 Task: Look for space in Villa Lugano, Argentina from 1st July, 2023 to 8th July, 2023 for 2 adults, 1 child in price range Rs.15000 to Rs.20000. Place can be entire place with 1  bedroom having 1 bed and 1 bathroom. Property type can be hotel. Amenities needed are: washing machine, heating, . Booking option can be shelf check-in. Required host language is English.
Action: Mouse moved to (510, 100)
Screenshot: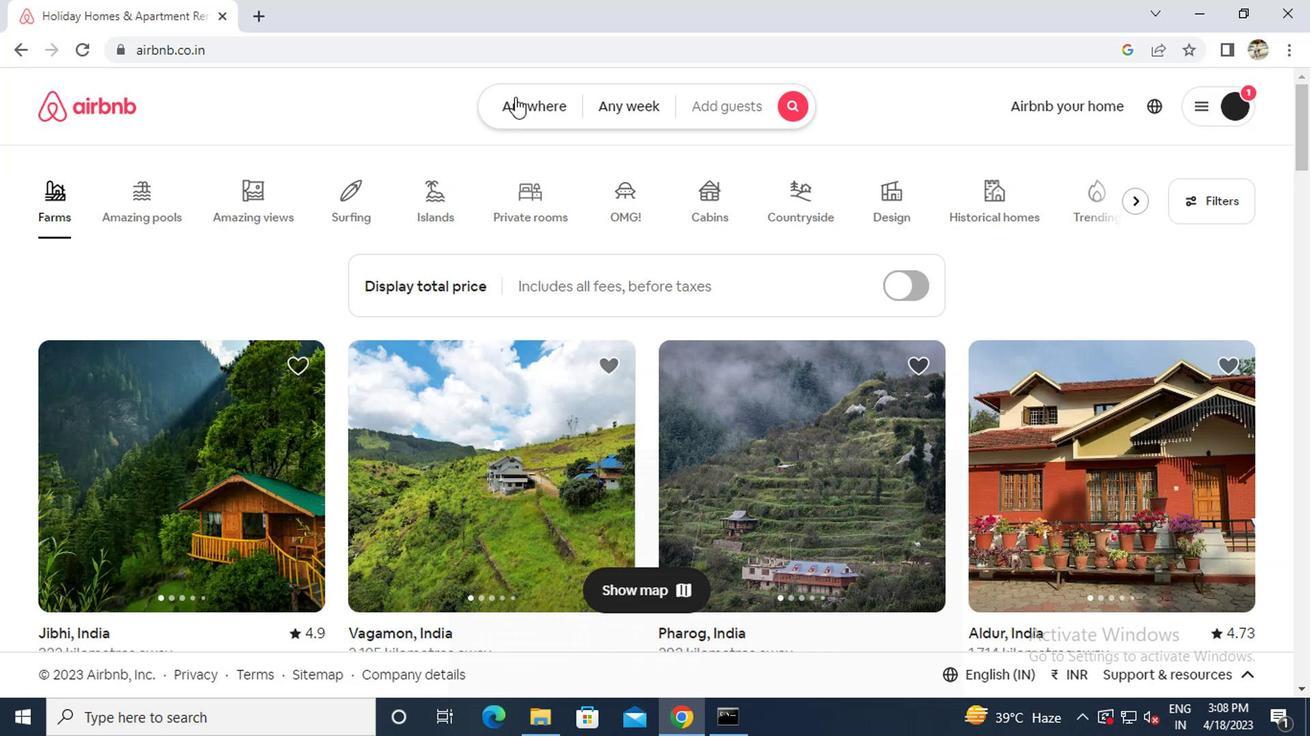 
Action: Mouse pressed left at (510, 100)
Screenshot: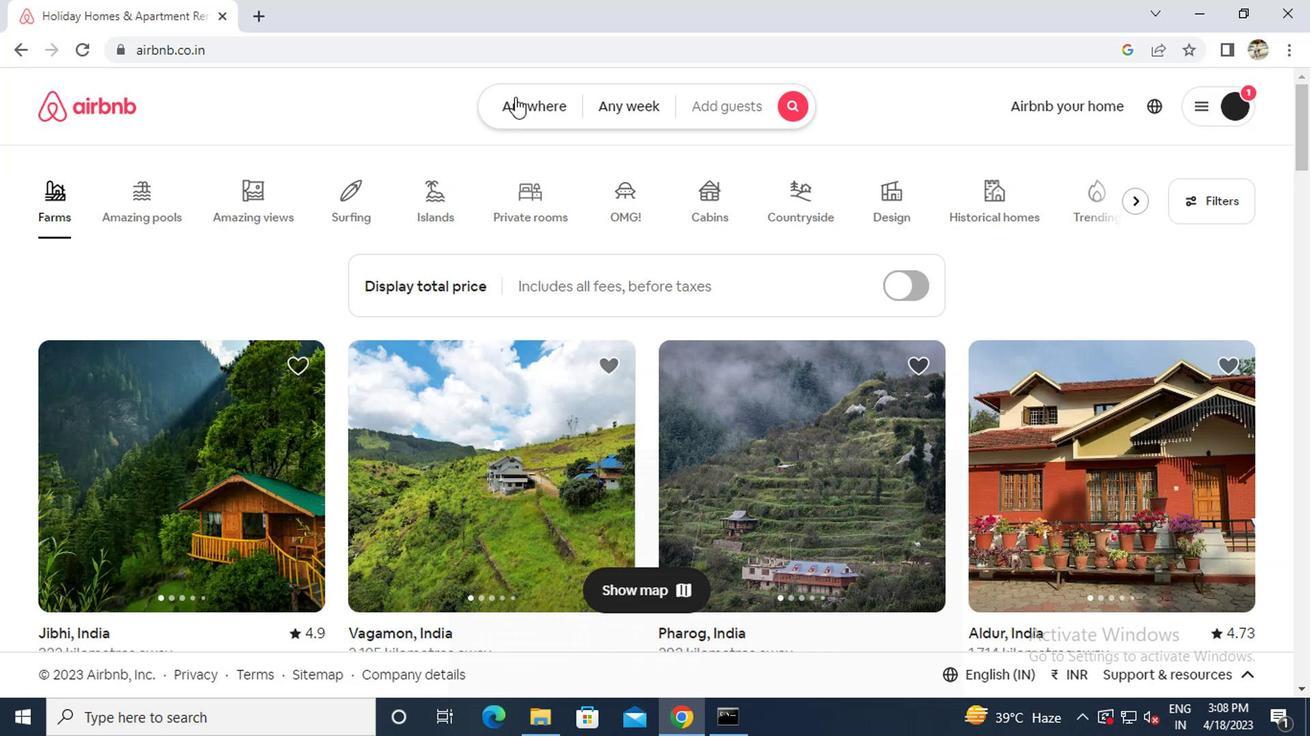 
Action: Mouse moved to (405, 179)
Screenshot: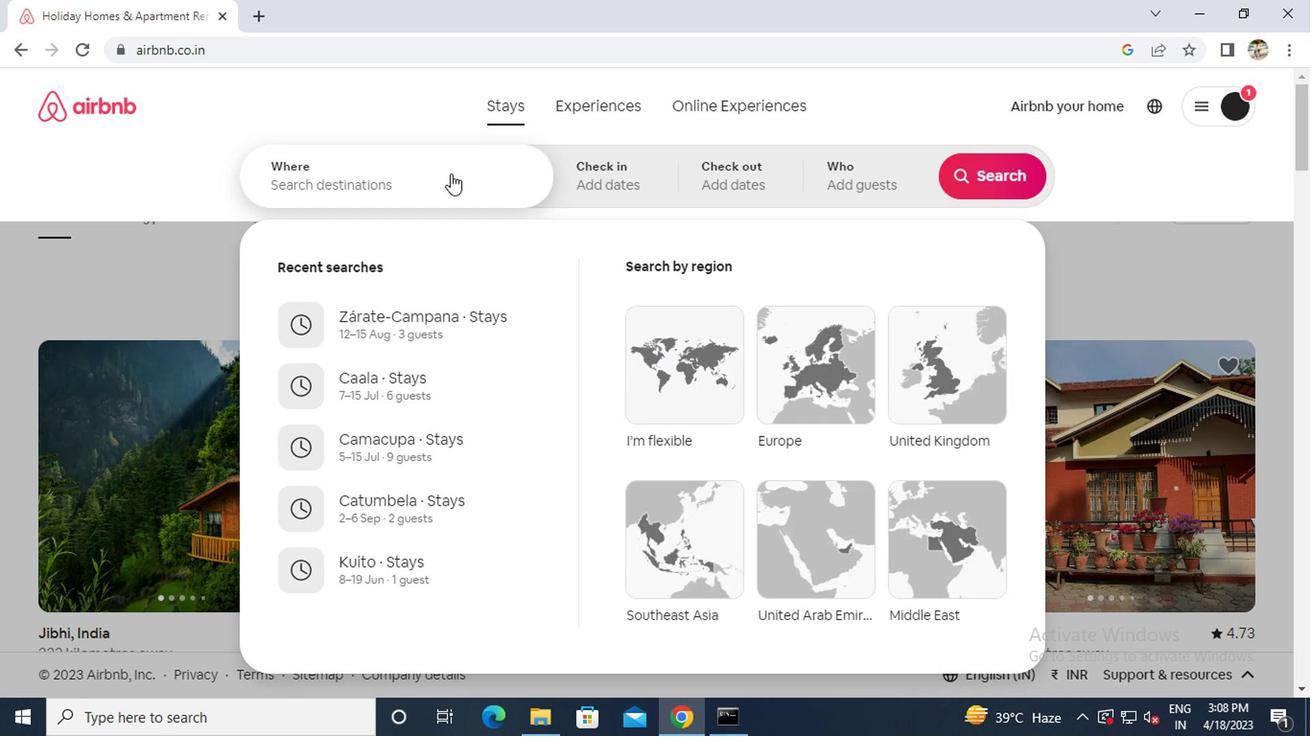 
Action: Mouse pressed left at (405, 179)
Screenshot: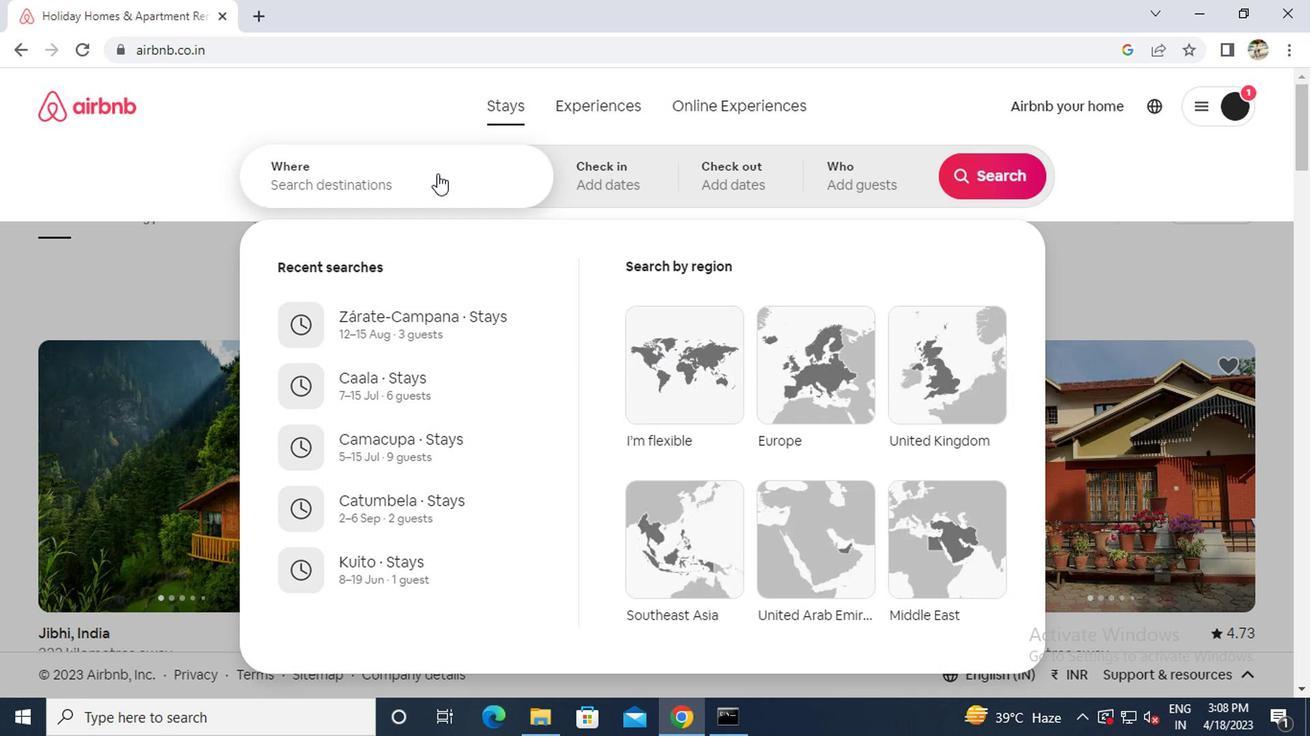 
Action: Key pressed v<Key.caps_lock>illa<Key.space><Key.caps_lock>l<Key.caps_lock>ugano<Key.space>
Screenshot: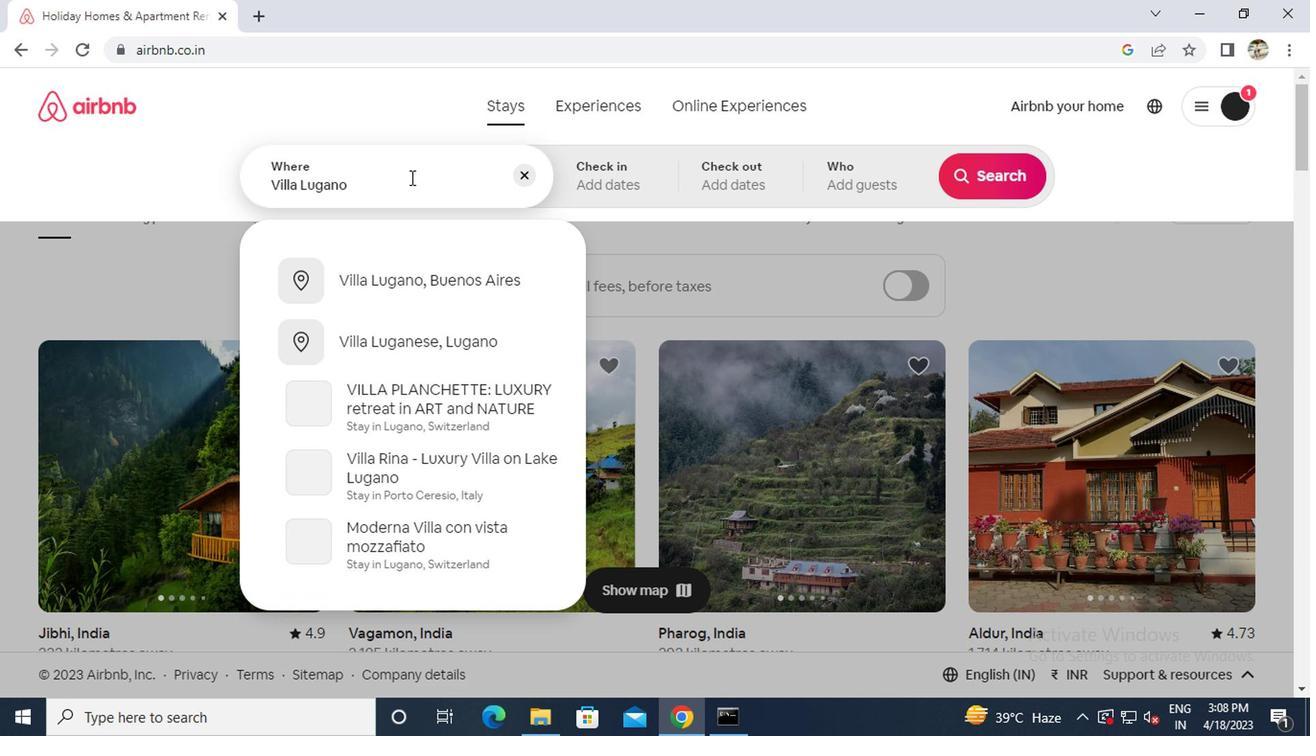 
Action: Mouse moved to (421, 283)
Screenshot: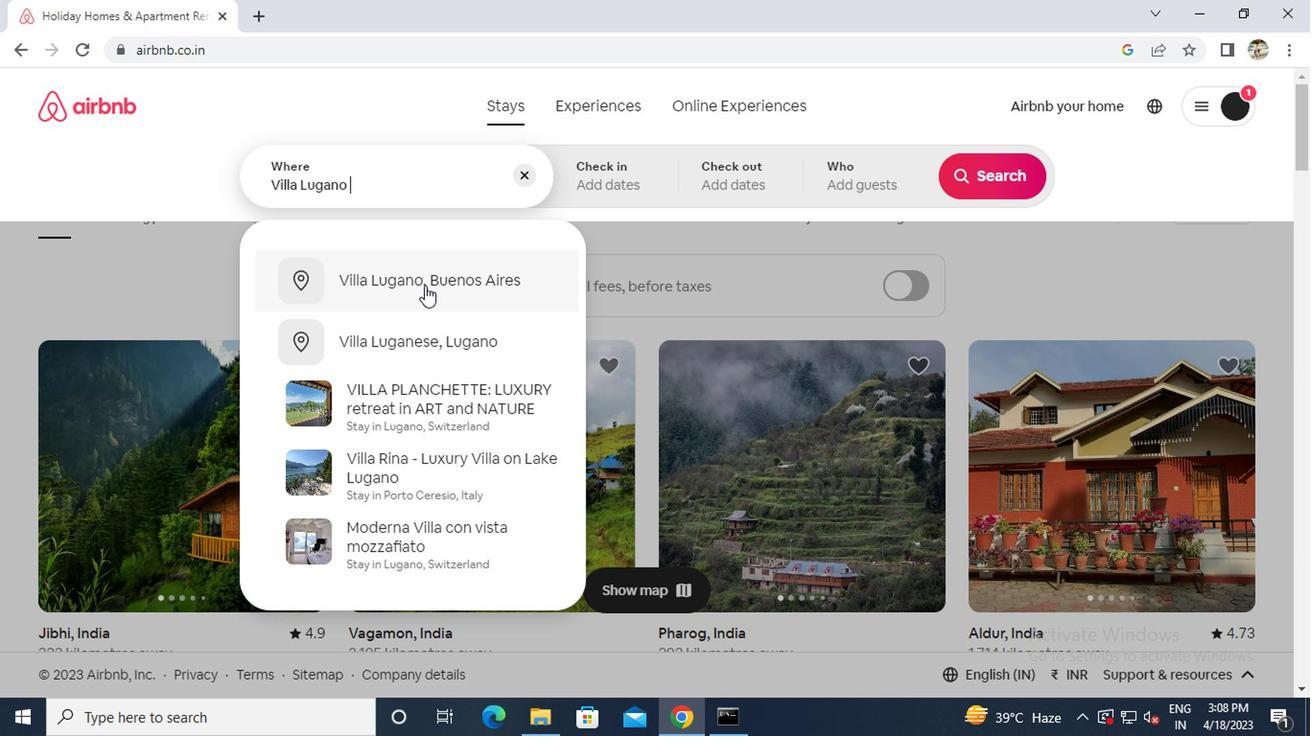 
Action: Mouse pressed left at (421, 283)
Screenshot: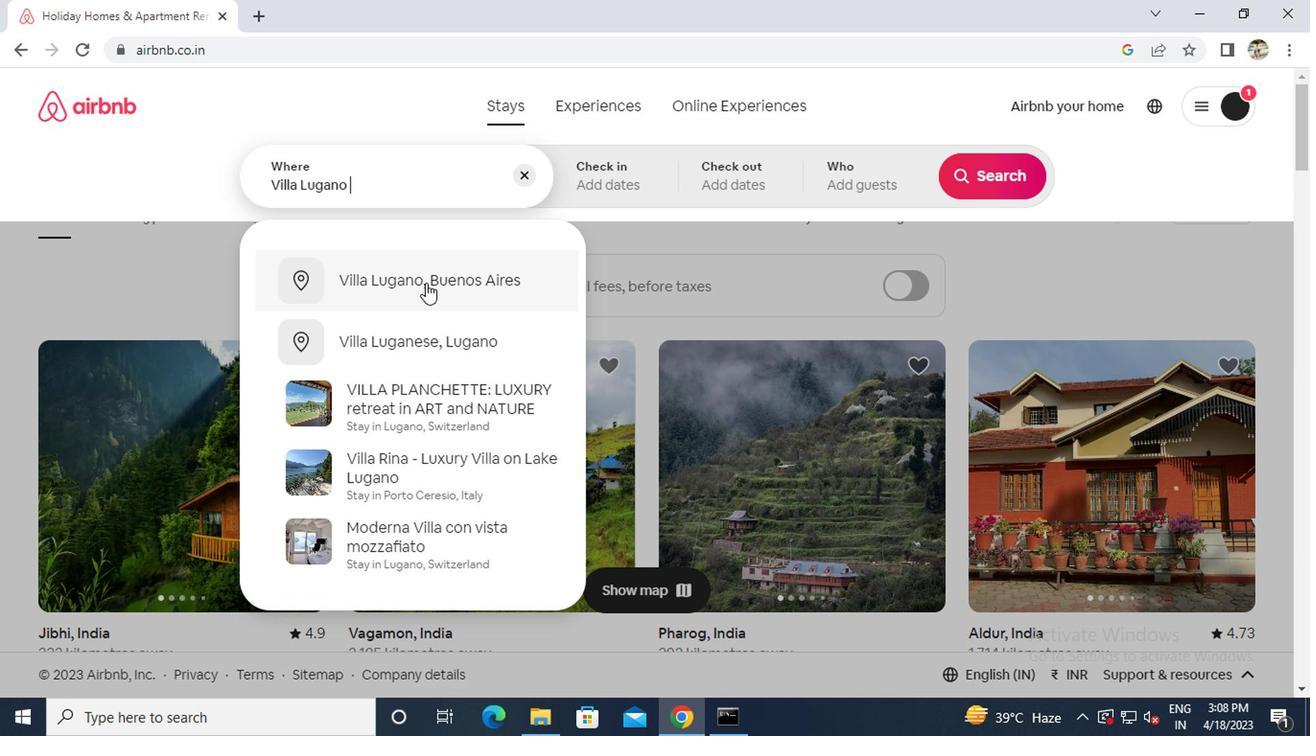 
Action: Mouse moved to (977, 332)
Screenshot: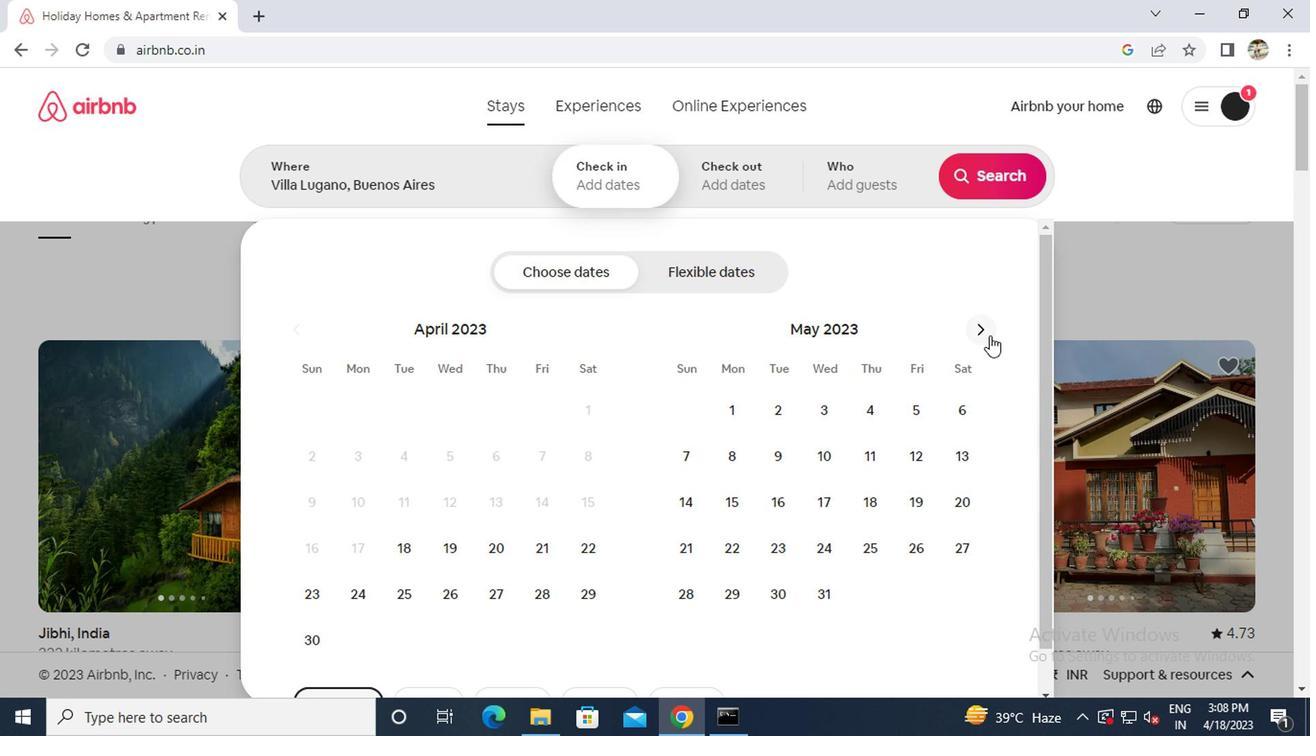 
Action: Mouse pressed left at (977, 332)
Screenshot: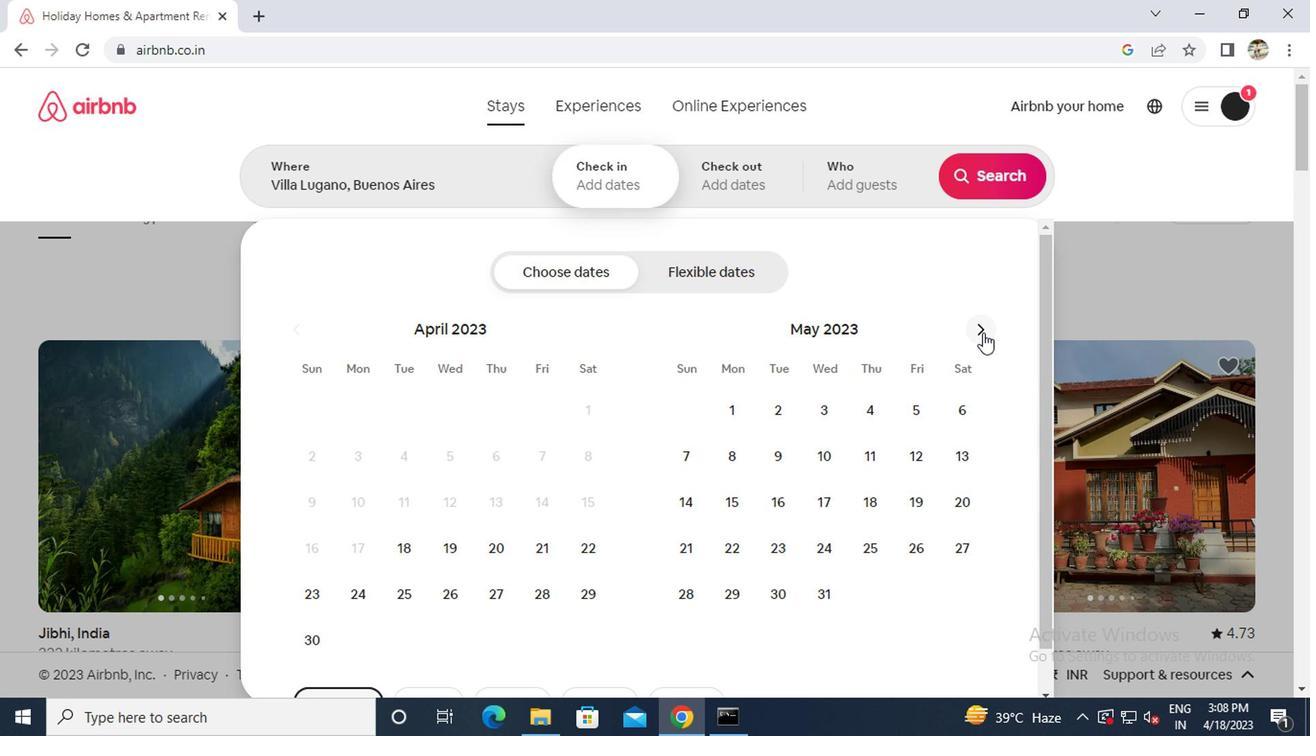 
Action: Mouse pressed left at (977, 332)
Screenshot: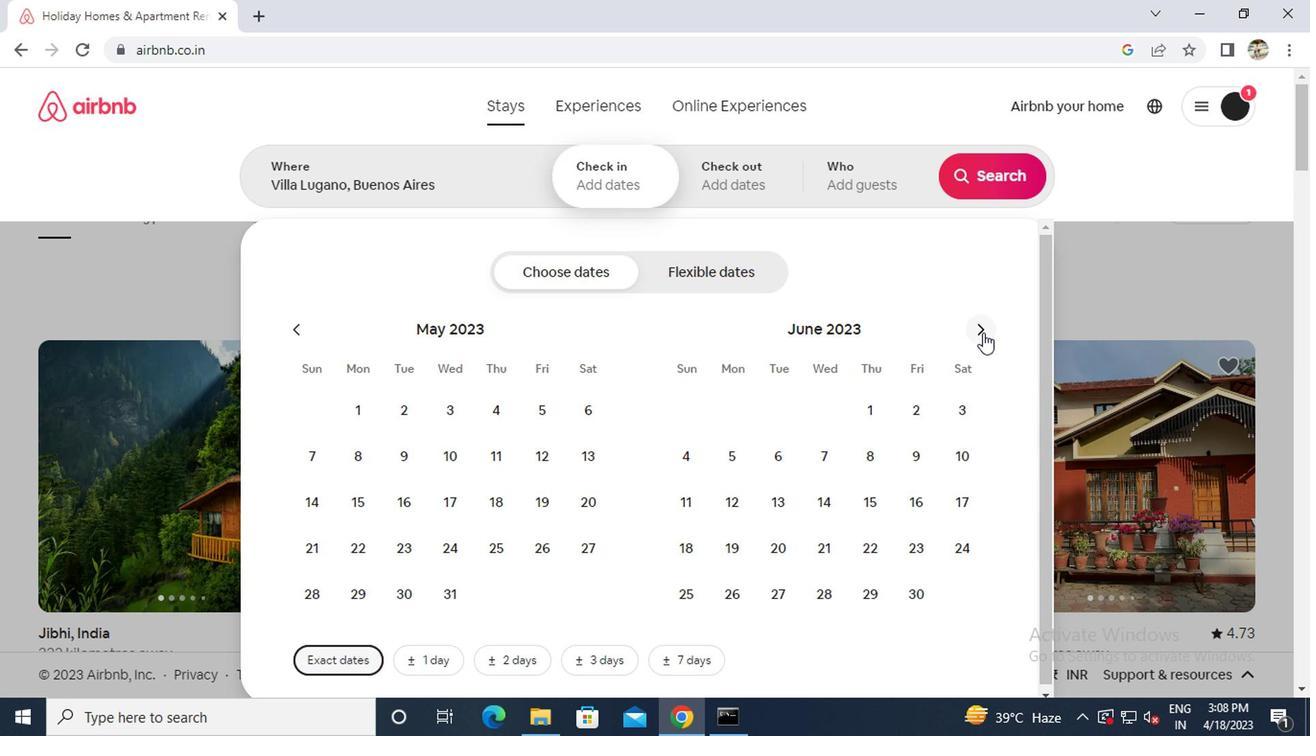 
Action: Mouse moved to (948, 403)
Screenshot: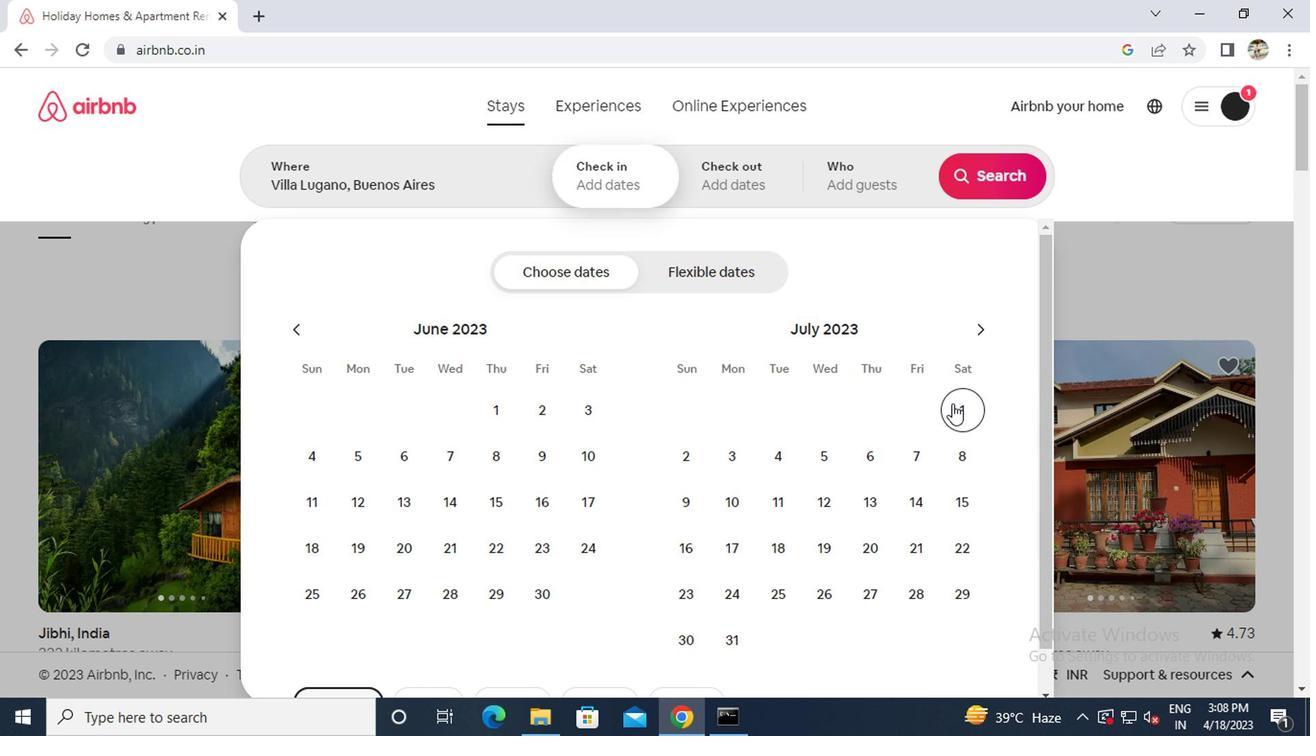 
Action: Mouse pressed left at (948, 403)
Screenshot: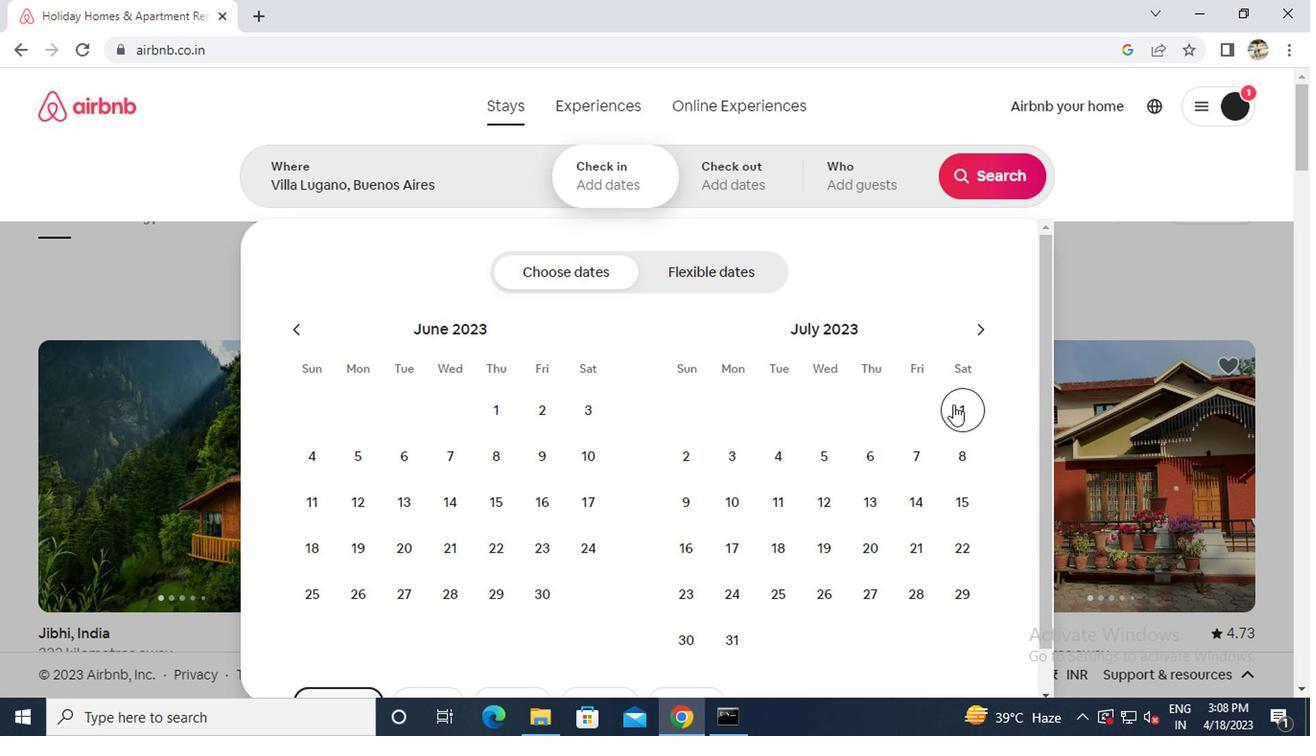 
Action: Mouse moved to (951, 454)
Screenshot: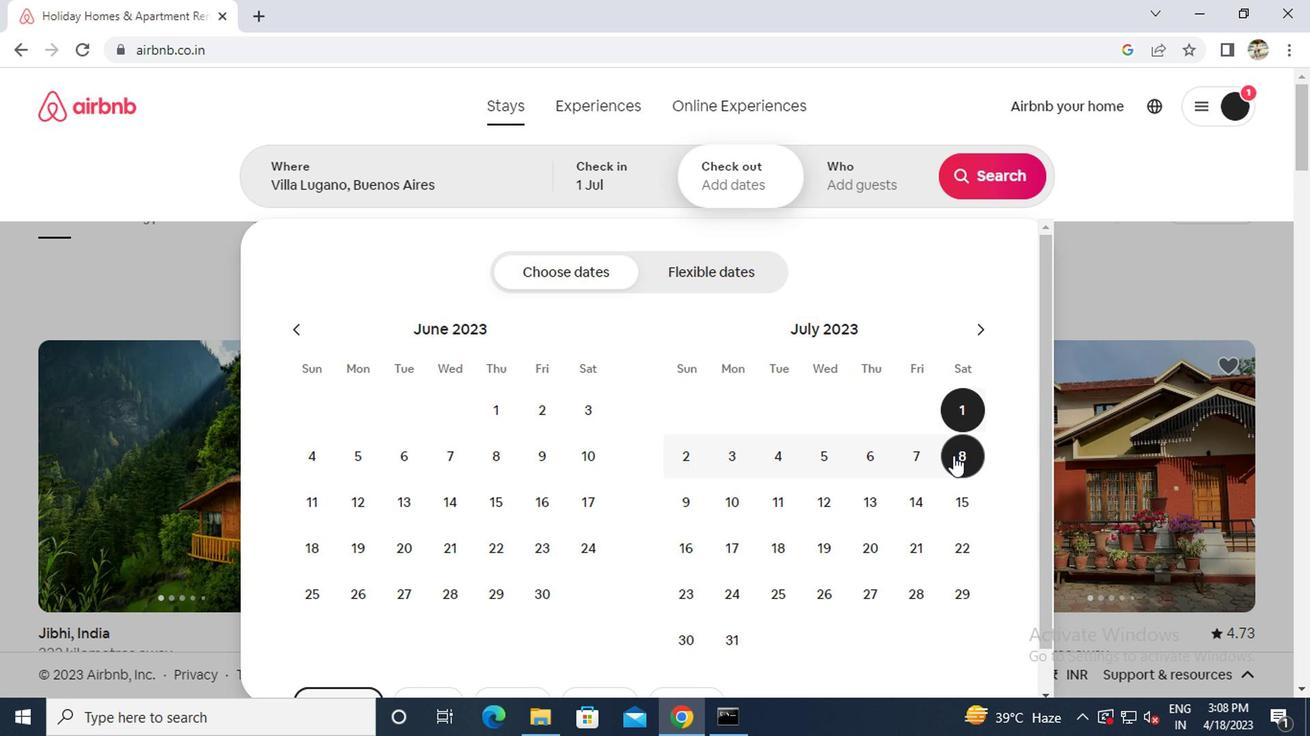 
Action: Mouse pressed left at (951, 454)
Screenshot: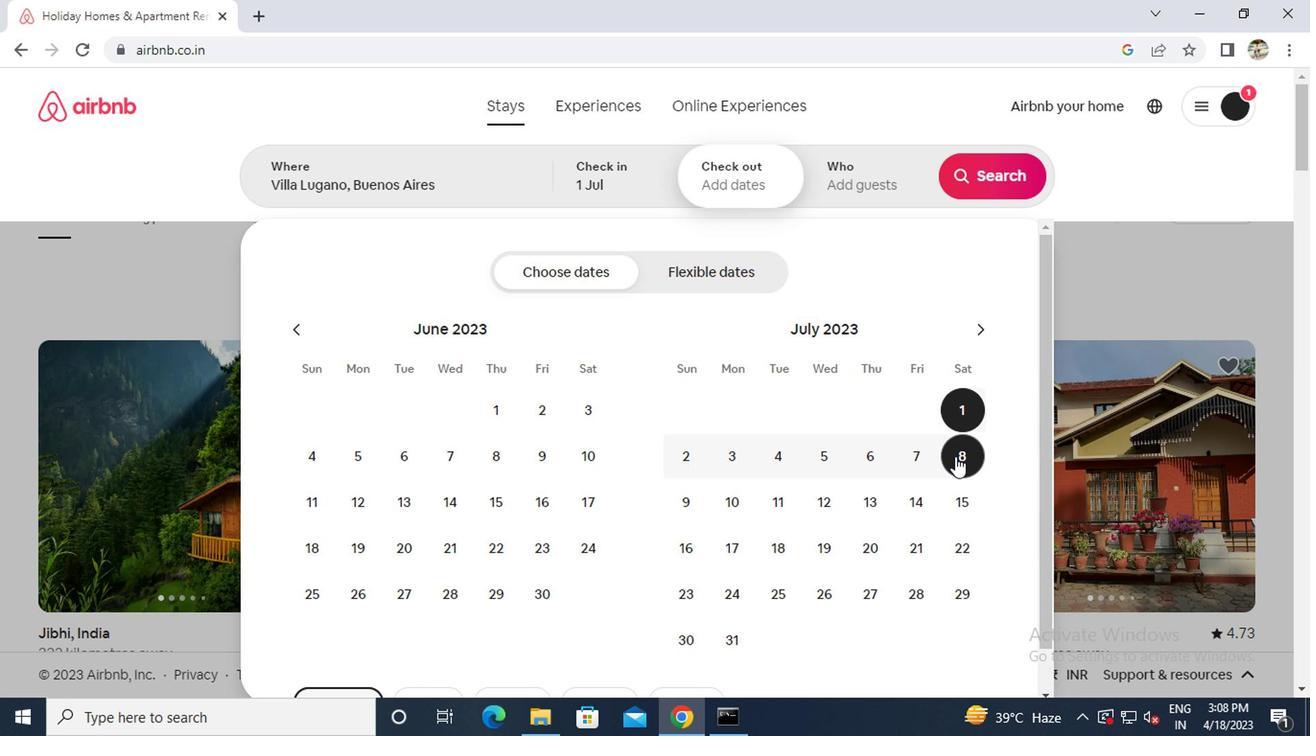 
Action: Mouse moved to (865, 199)
Screenshot: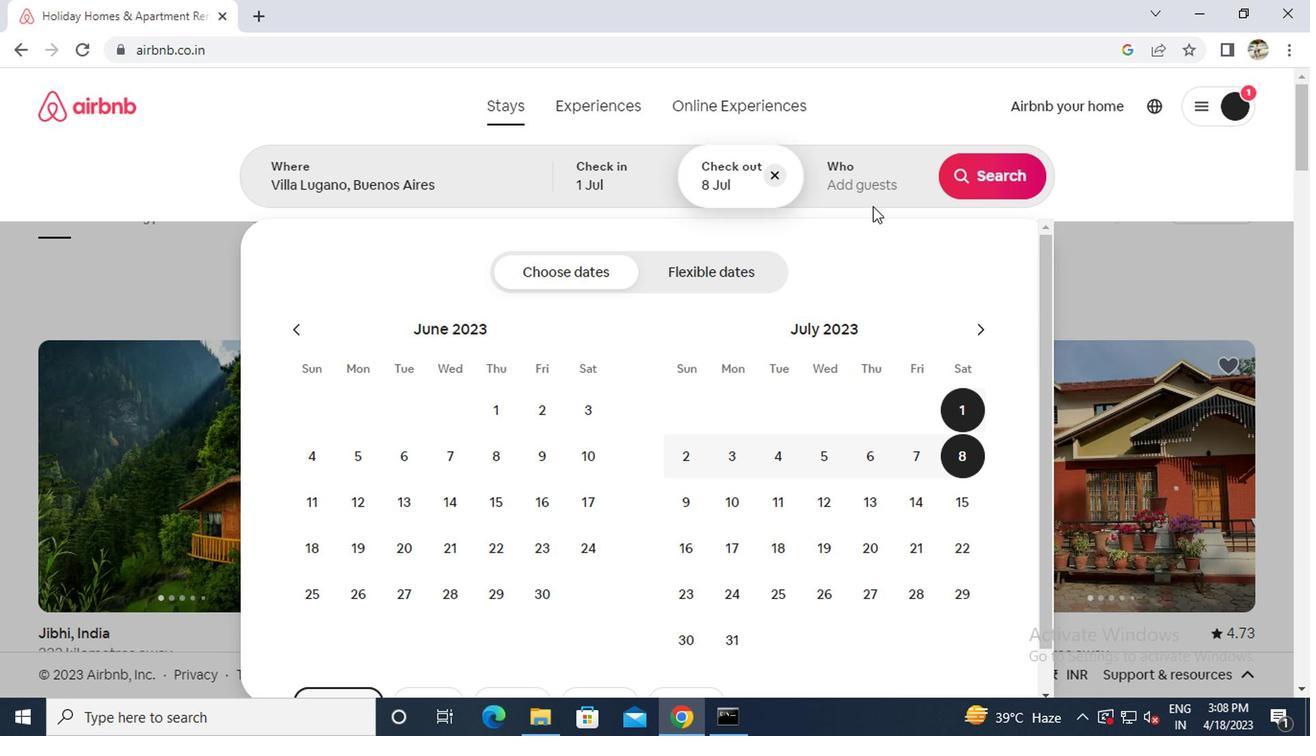 
Action: Mouse pressed left at (865, 199)
Screenshot: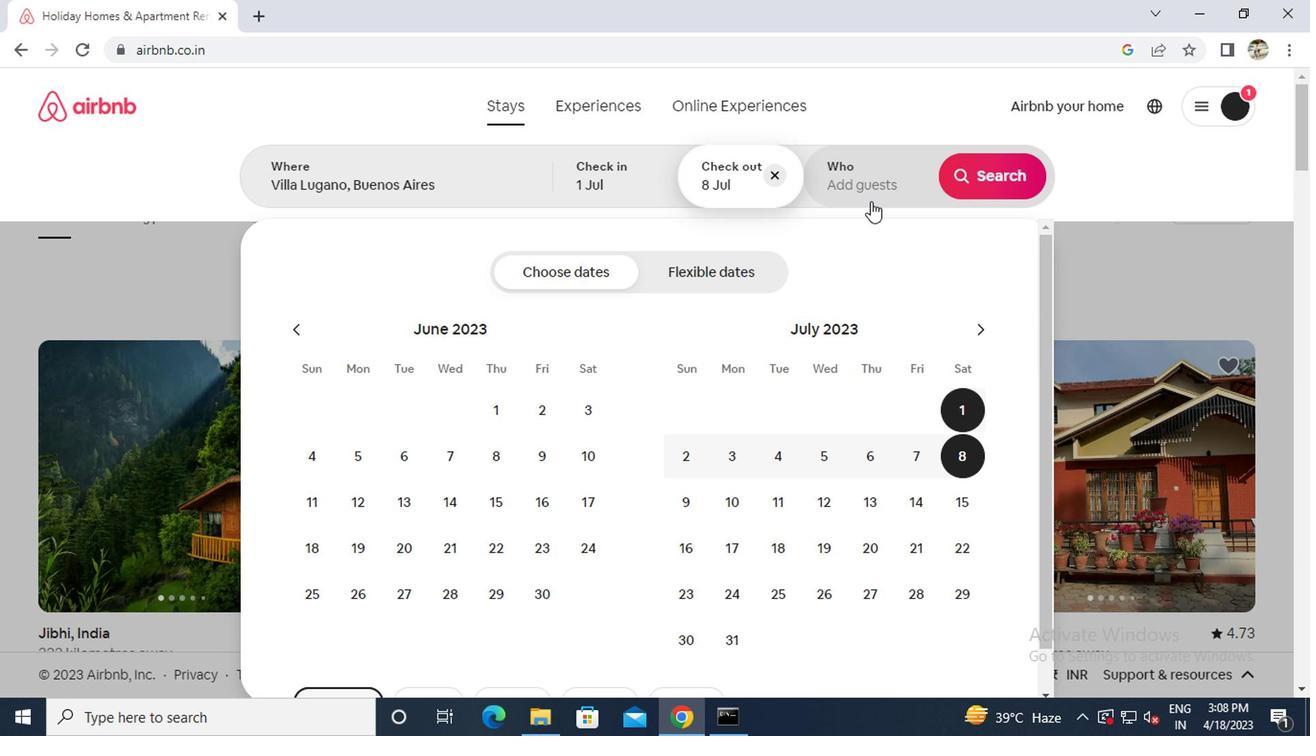 
Action: Mouse moved to (993, 272)
Screenshot: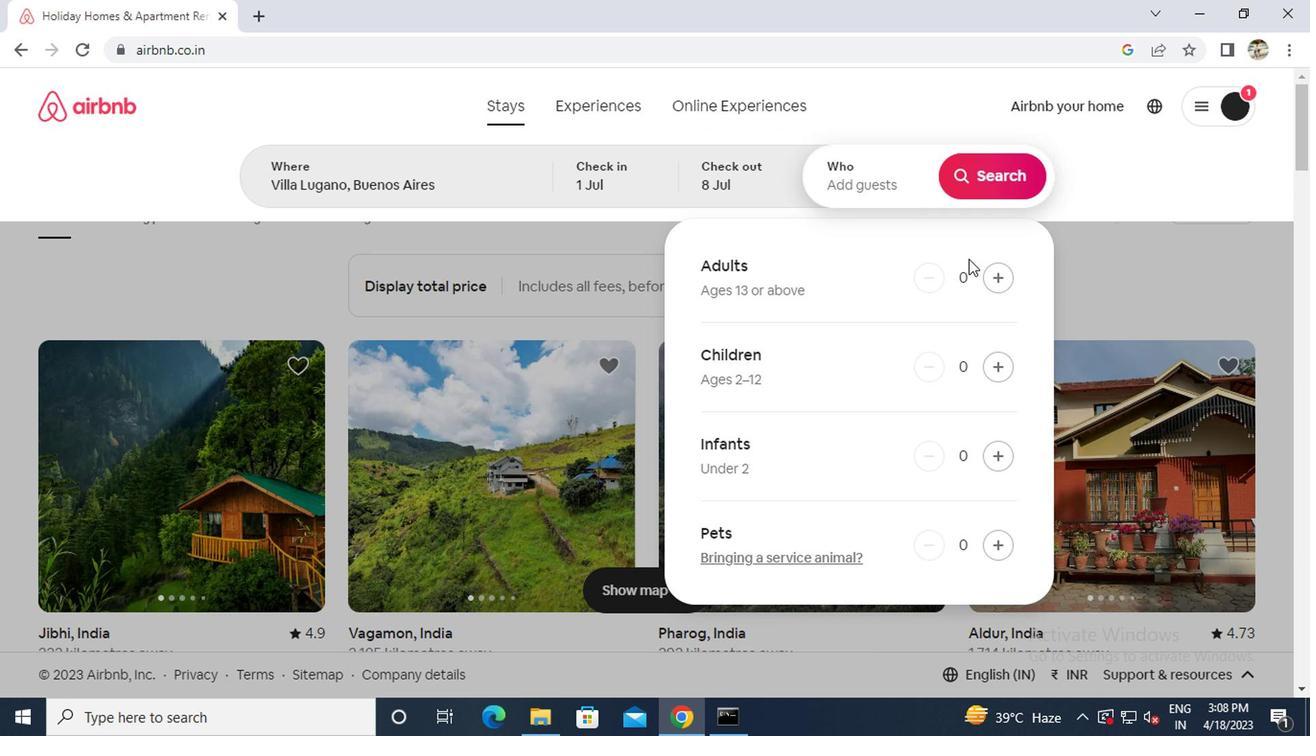 
Action: Mouse pressed left at (993, 272)
Screenshot: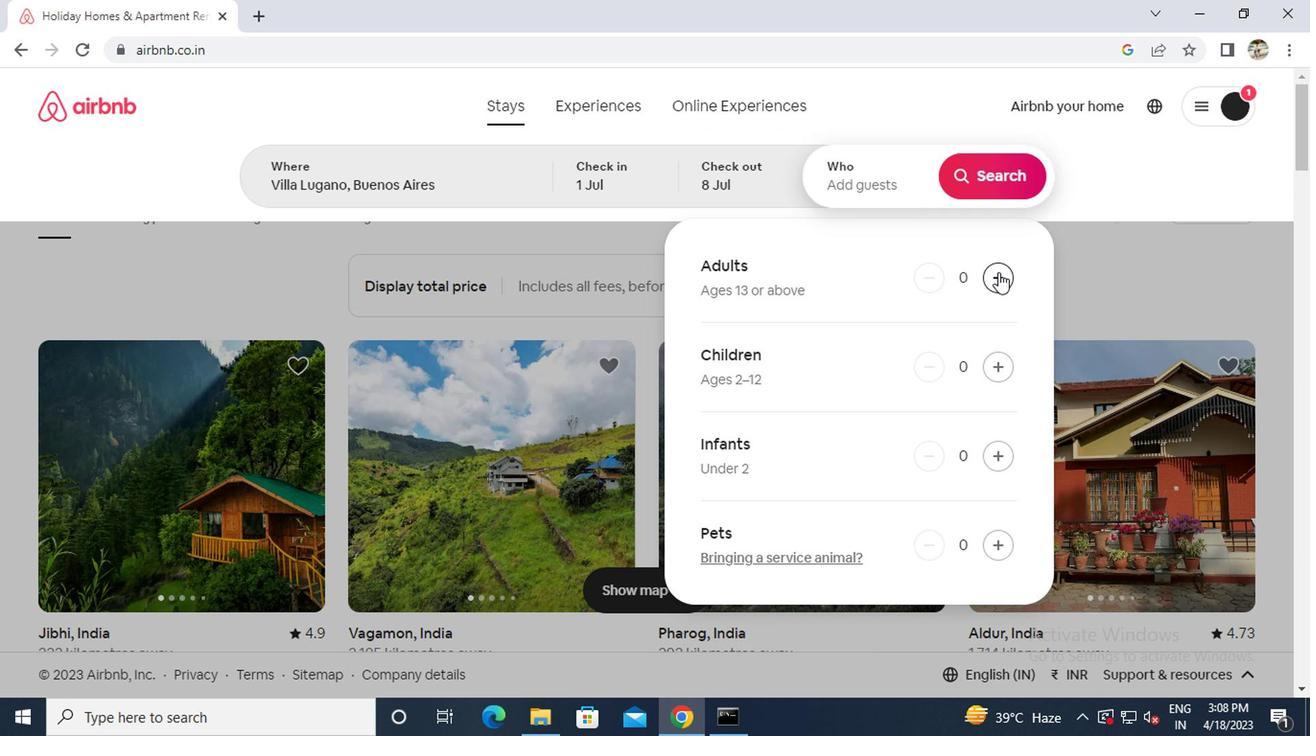 
Action: Mouse pressed left at (993, 272)
Screenshot: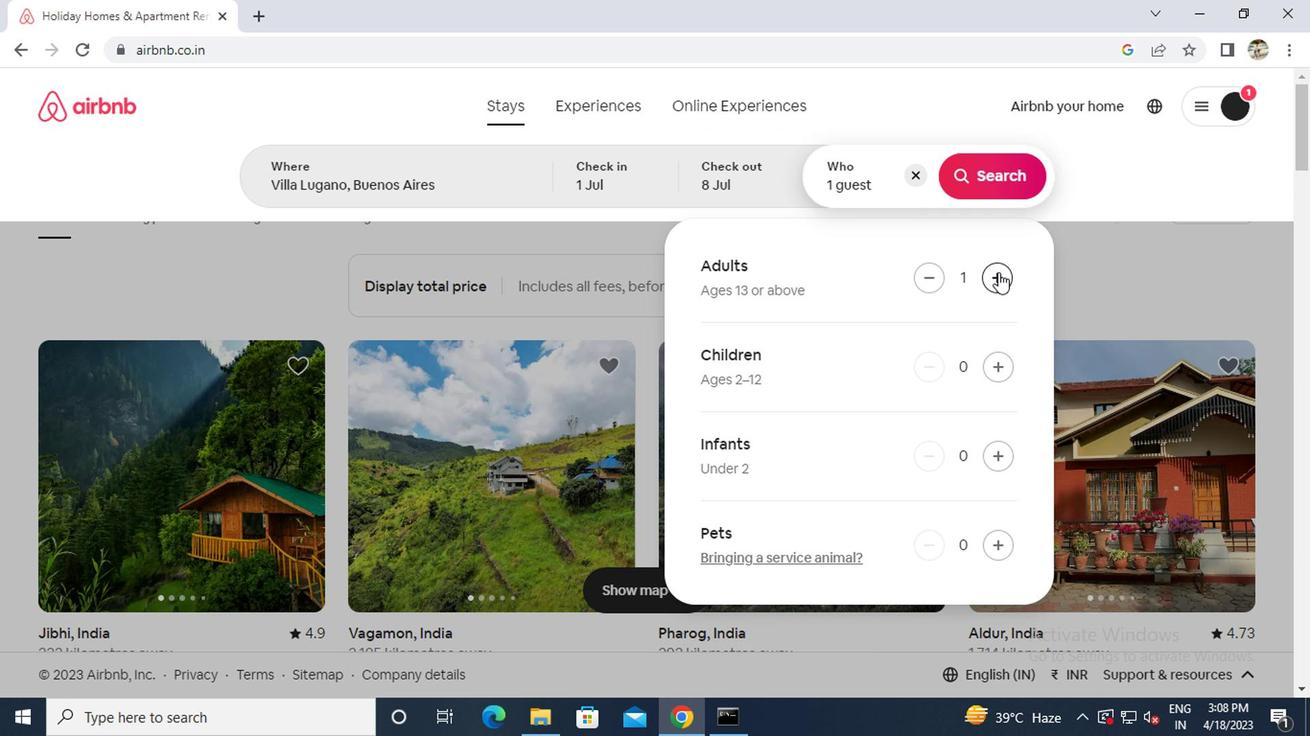 
Action: Mouse moved to (983, 369)
Screenshot: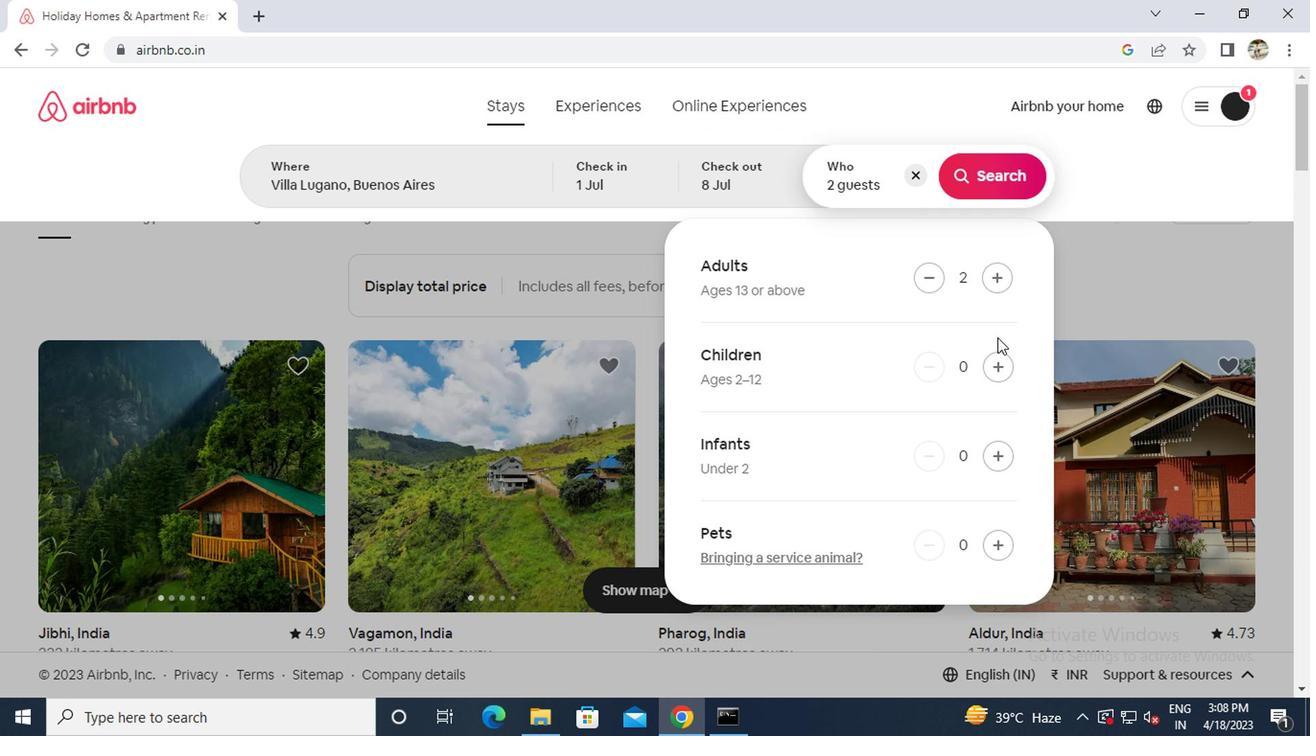 
Action: Mouse pressed left at (983, 369)
Screenshot: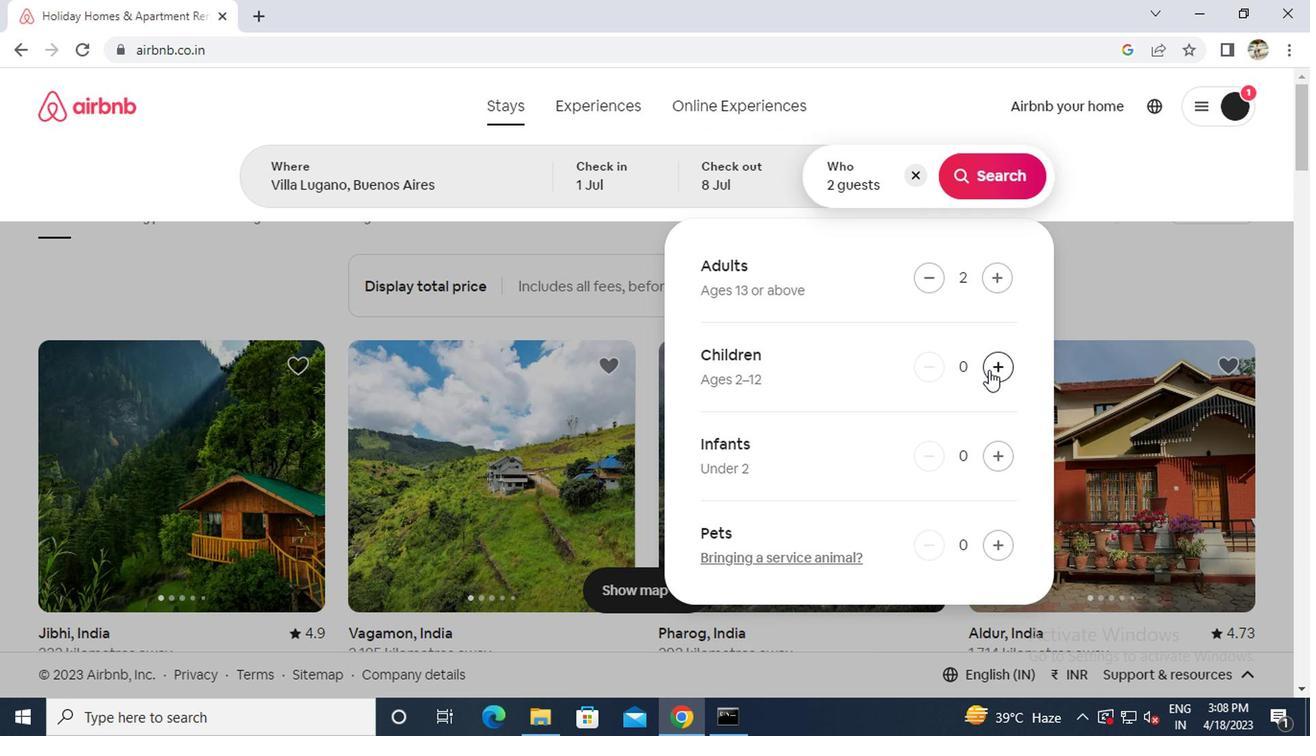 
Action: Mouse moved to (990, 181)
Screenshot: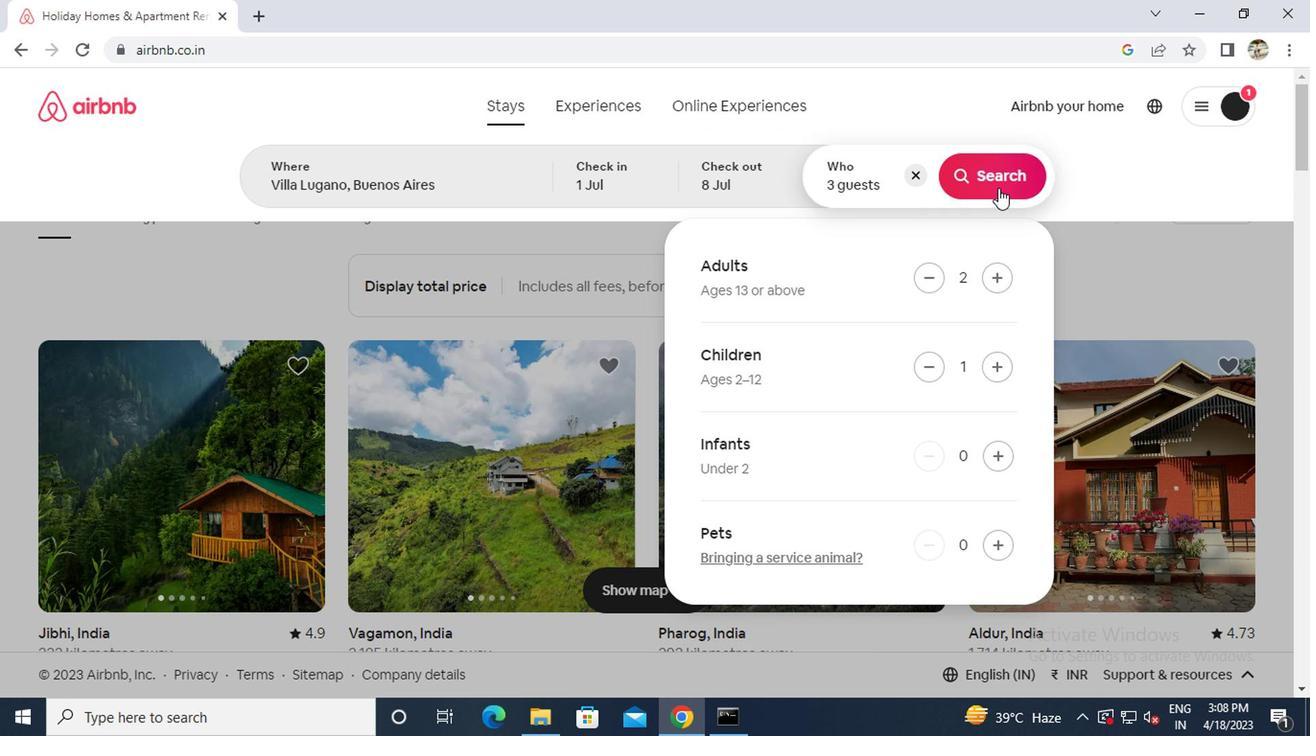
Action: Mouse pressed left at (990, 181)
Screenshot: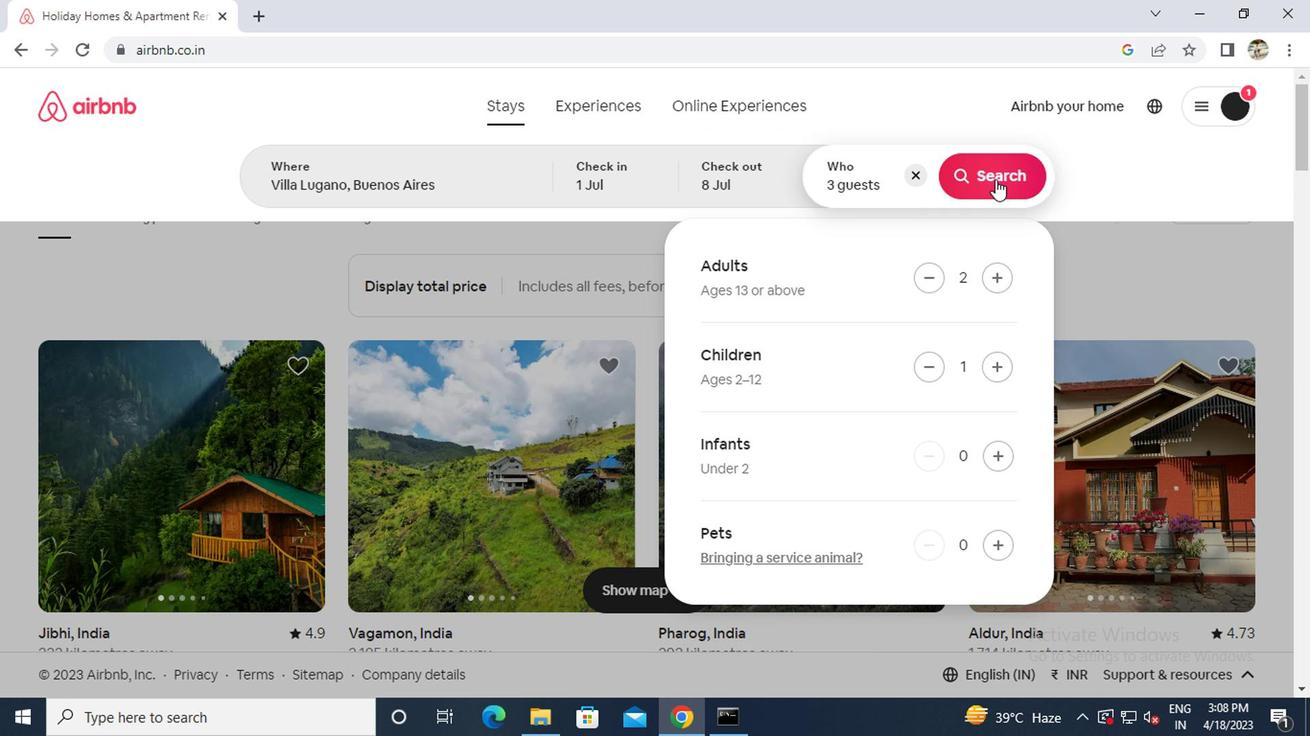 
Action: Mouse moved to (1207, 191)
Screenshot: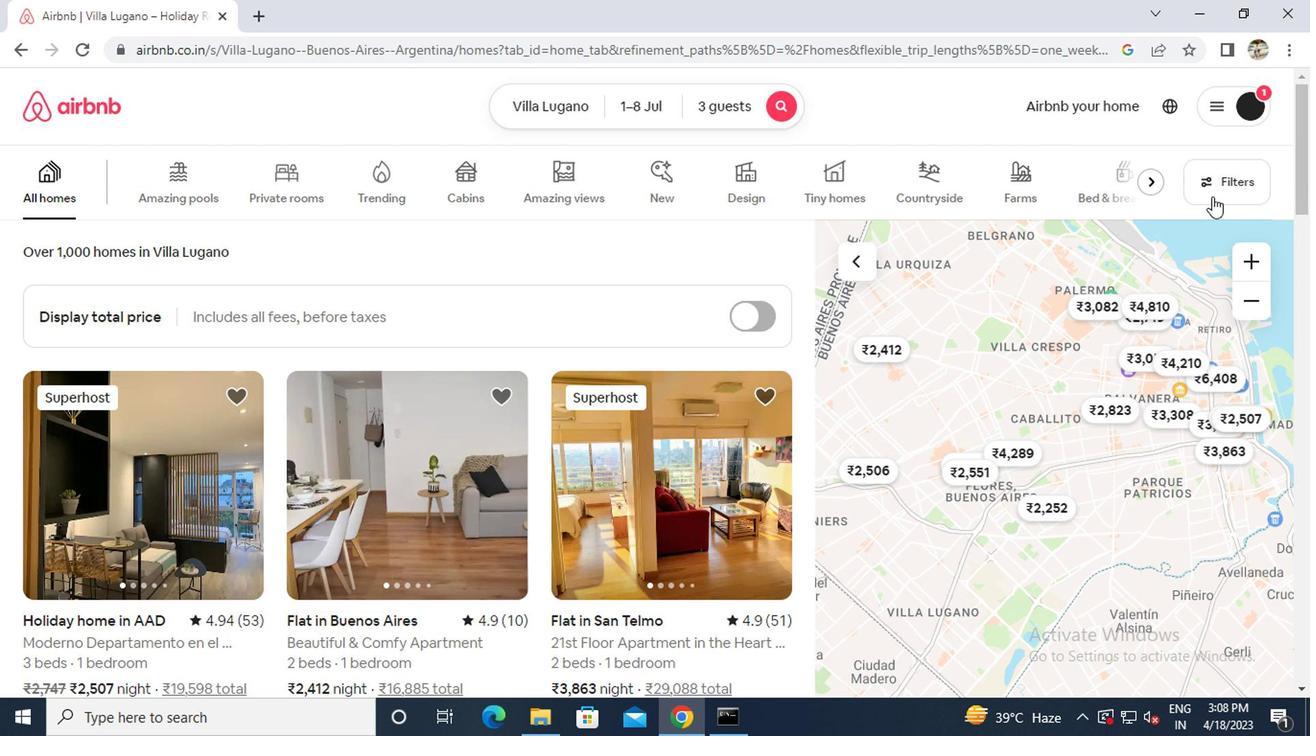 
Action: Mouse pressed left at (1207, 191)
Screenshot: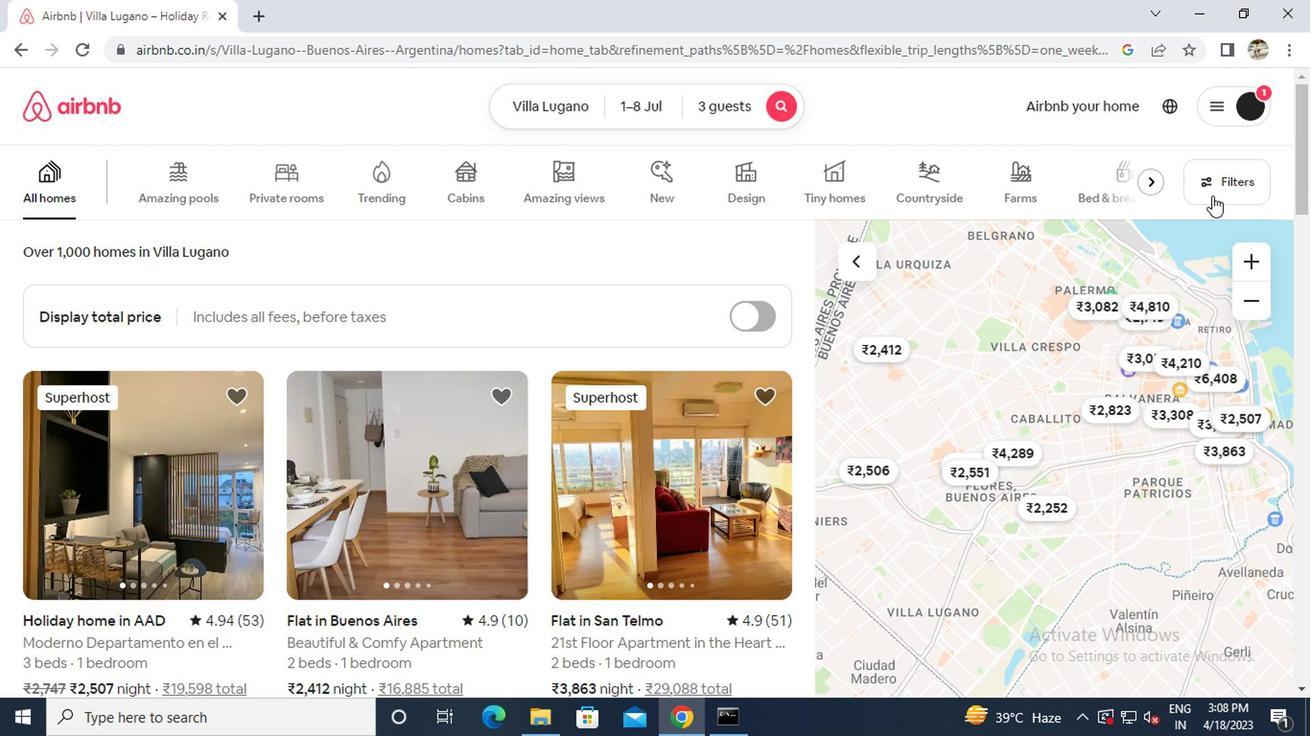 
Action: Mouse moved to (451, 407)
Screenshot: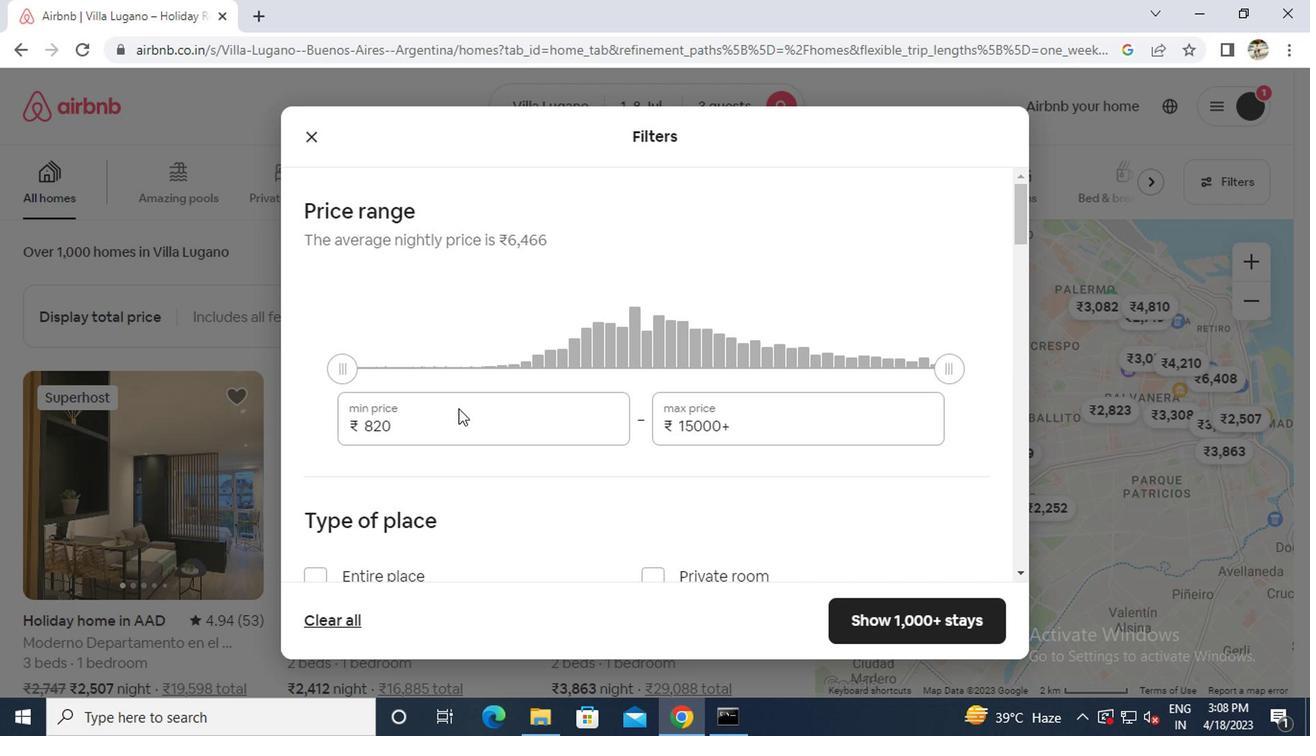 
Action: Mouse pressed left at (451, 407)
Screenshot: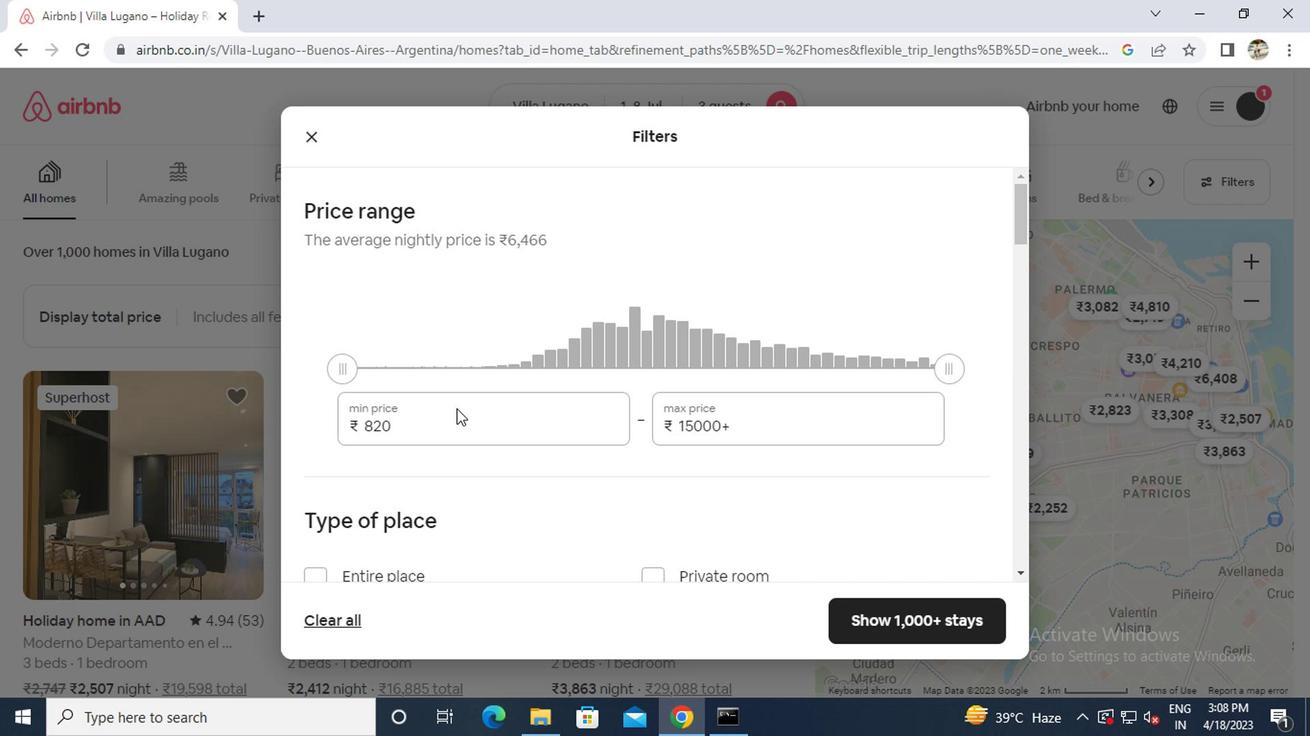 
Action: Key pressed ctrl+A15000
Screenshot: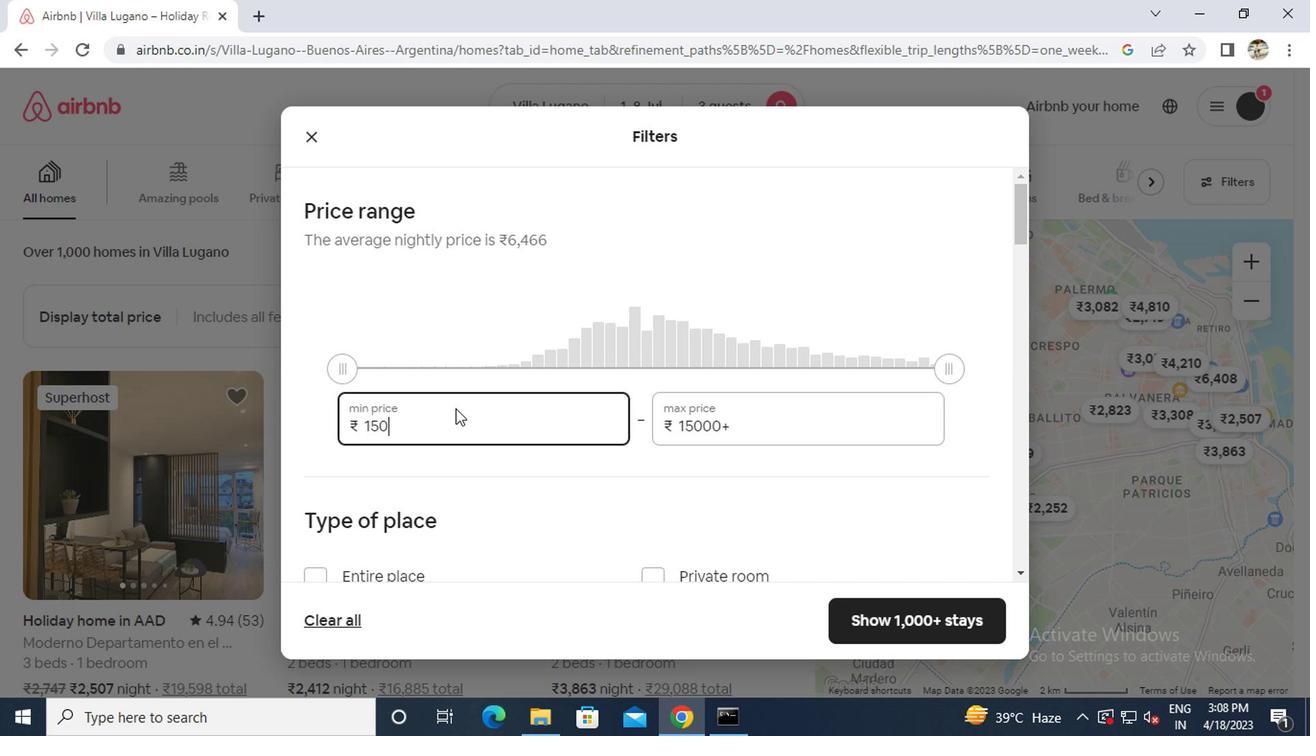 
Action: Mouse moved to (709, 427)
Screenshot: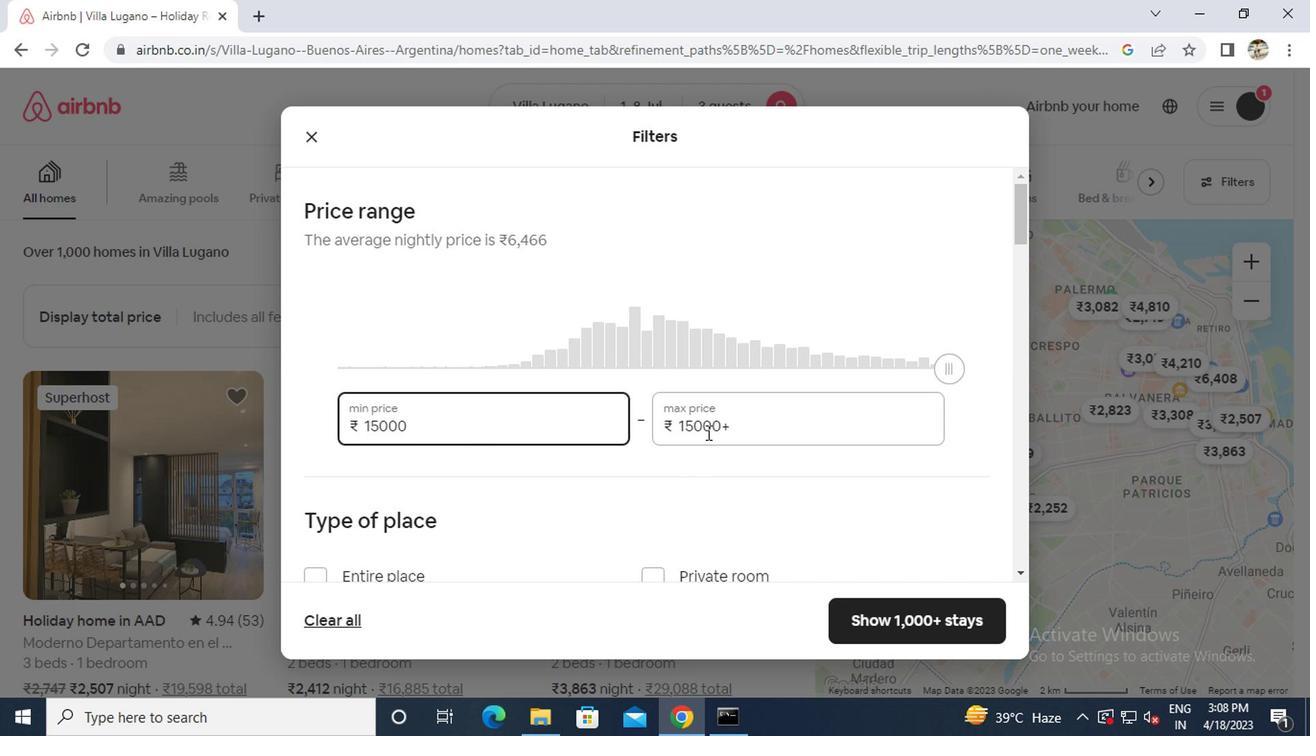 
Action: Mouse pressed left at (709, 427)
Screenshot: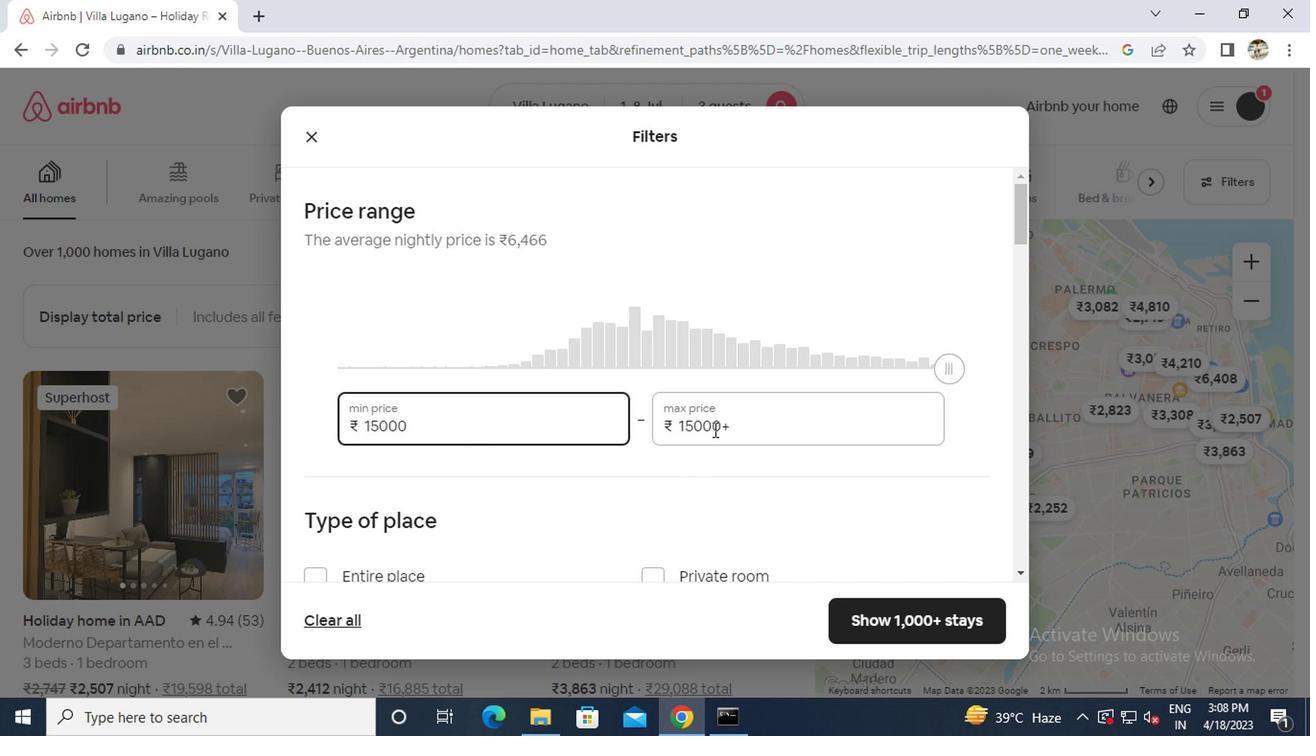 
Action: Key pressed ctrl+A20000
Screenshot: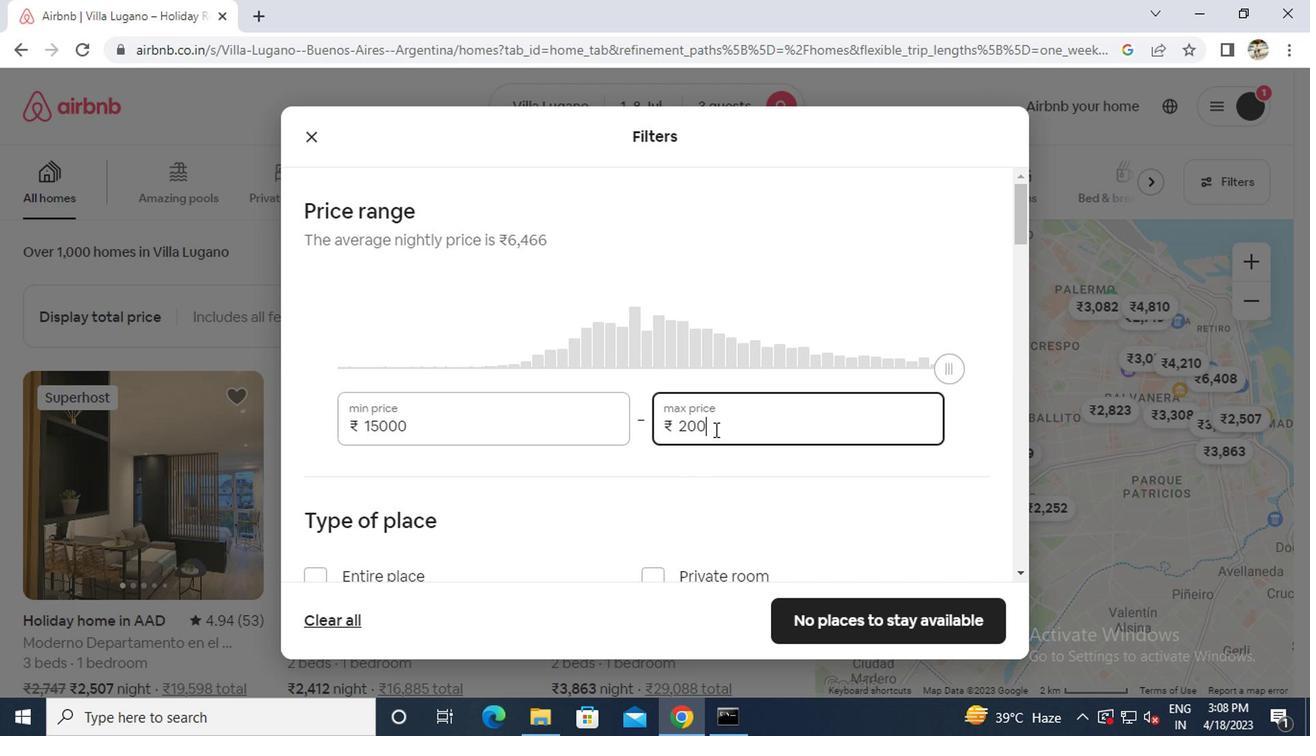 
Action: Mouse moved to (603, 447)
Screenshot: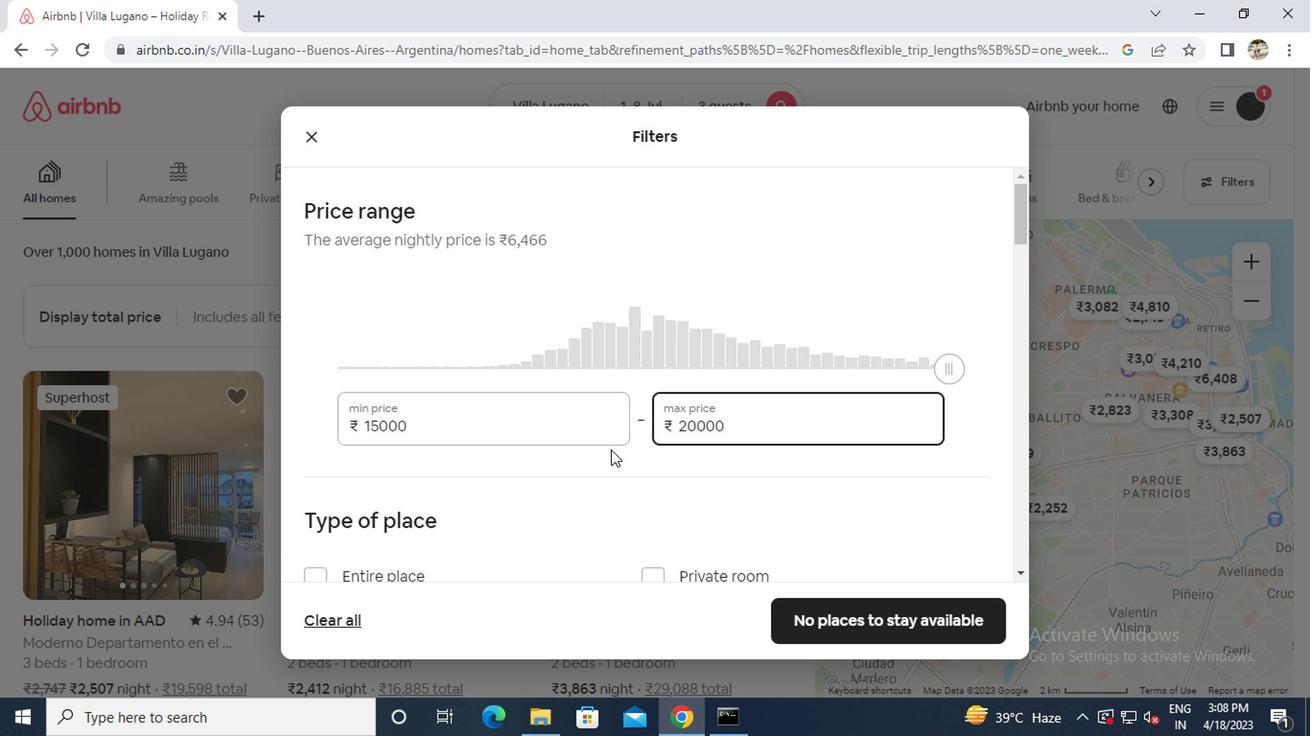 
Action: Mouse scrolled (603, 446) with delta (0, 0)
Screenshot: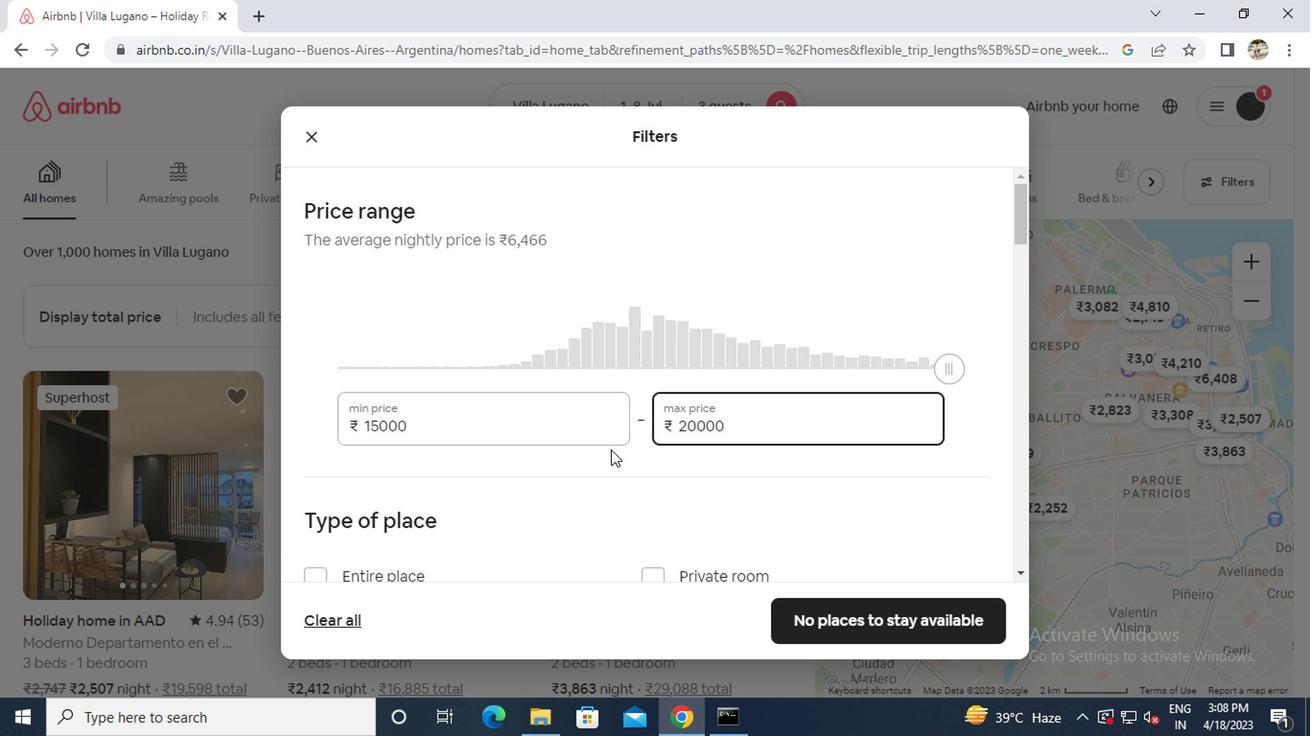 
Action: Mouse moved to (602, 447)
Screenshot: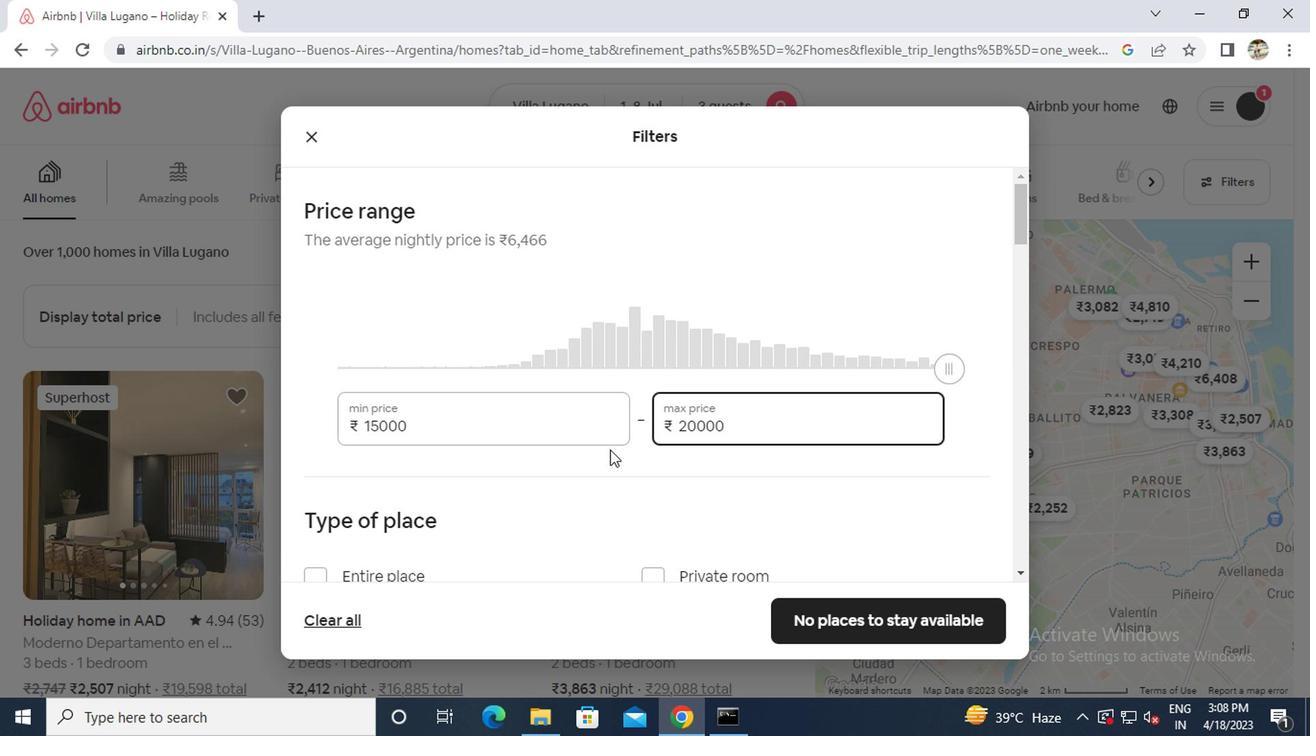 
Action: Mouse scrolled (602, 446) with delta (0, 0)
Screenshot: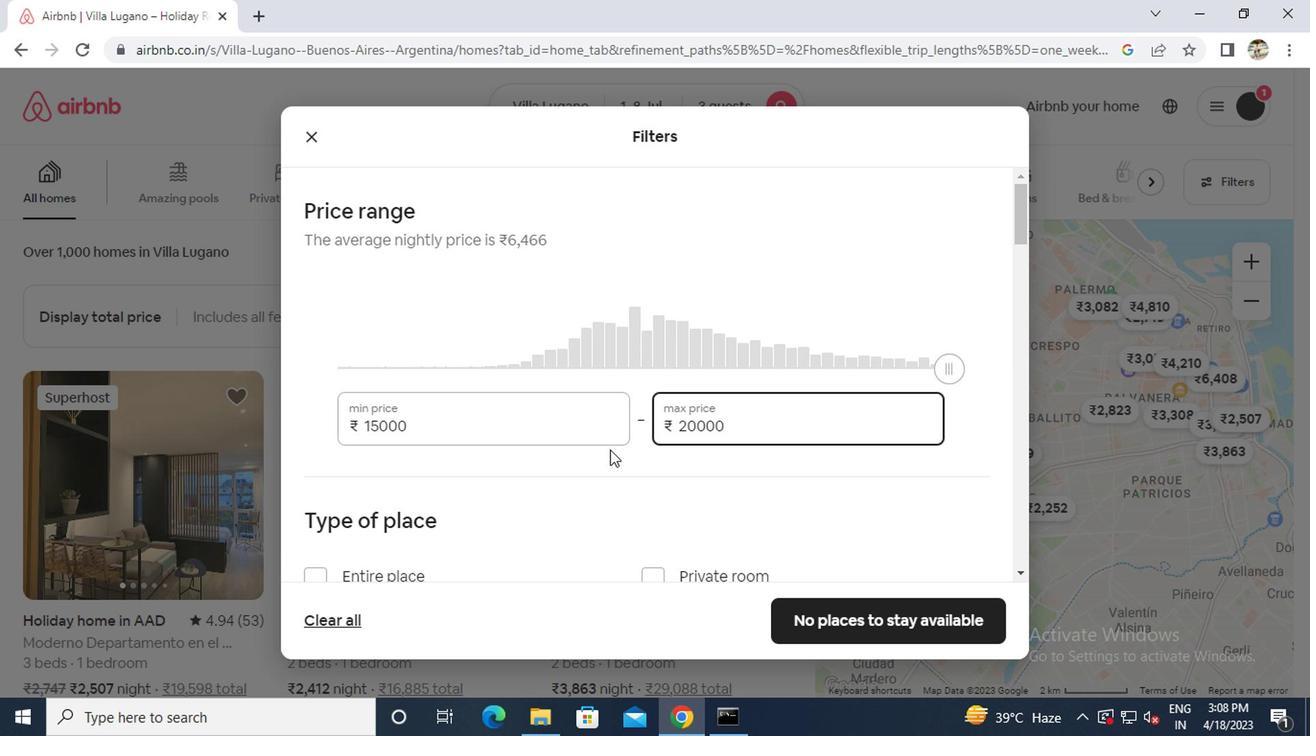 
Action: Mouse moved to (318, 377)
Screenshot: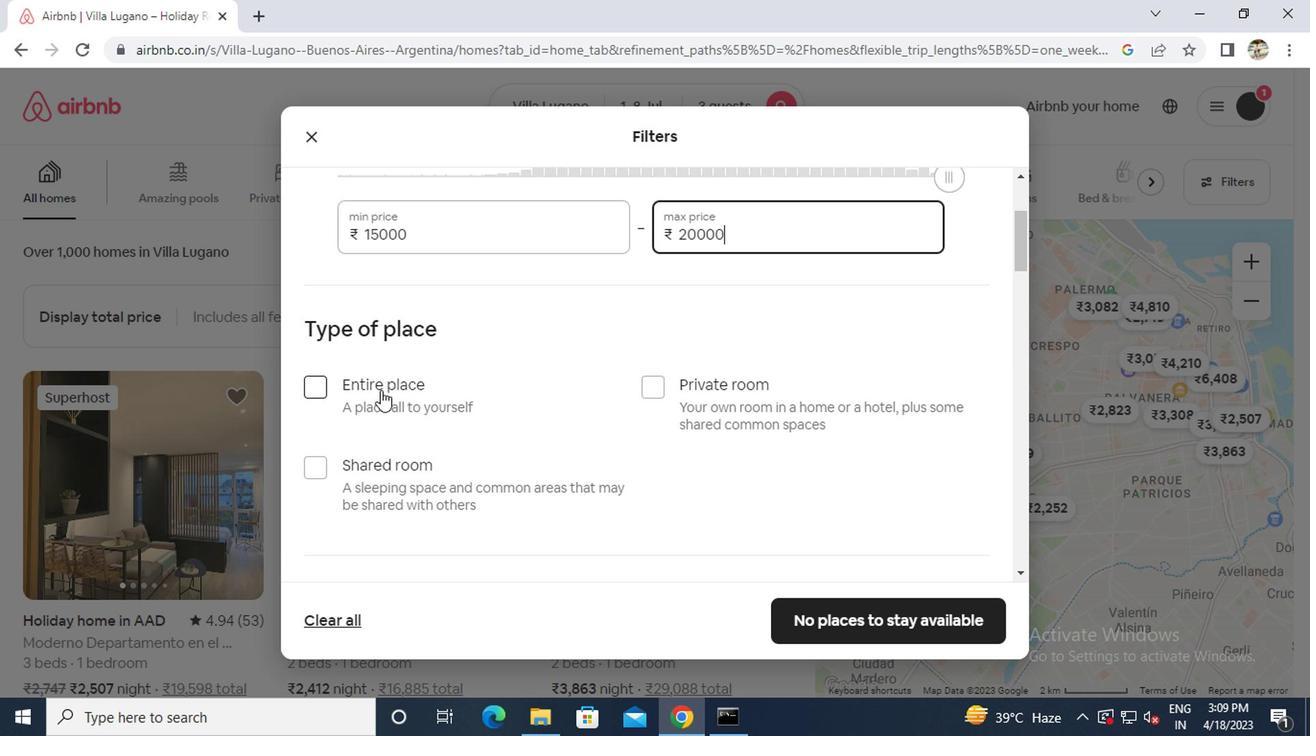 
Action: Mouse pressed left at (318, 377)
Screenshot: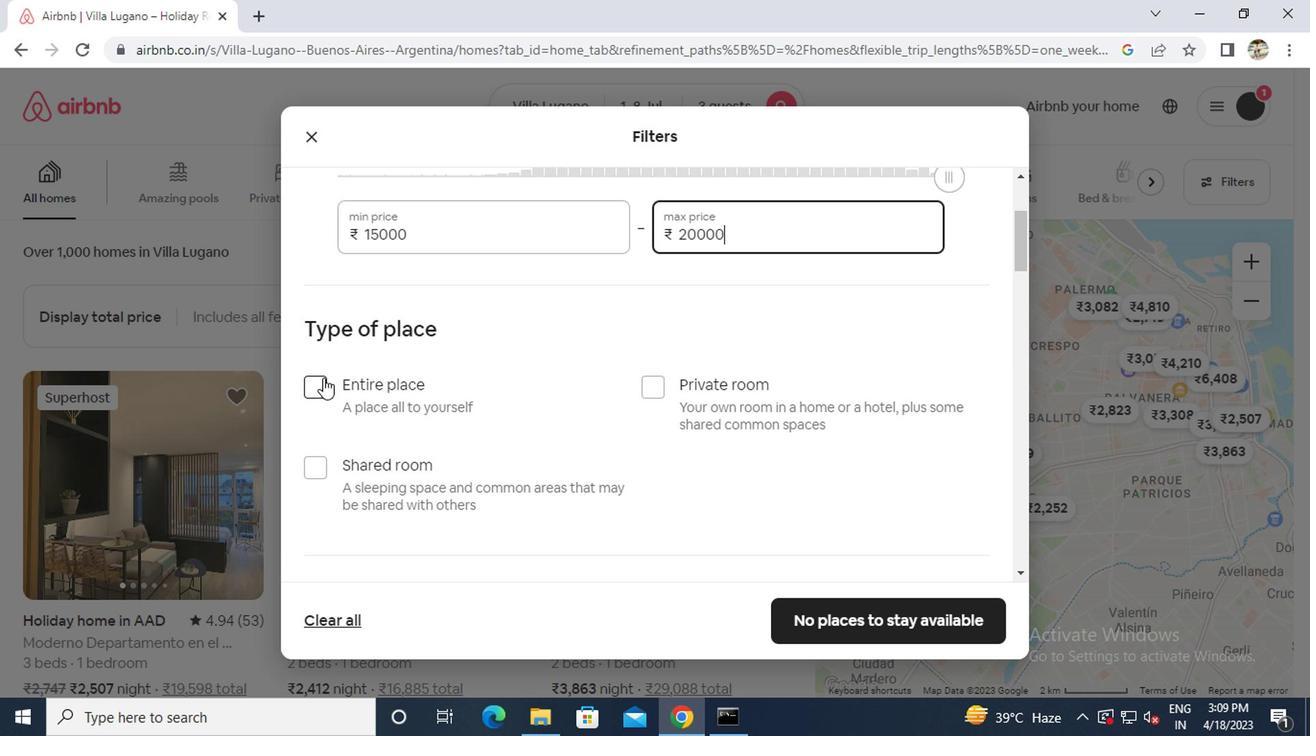 
Action: Mouse moved to (317, 377)
Screenshot: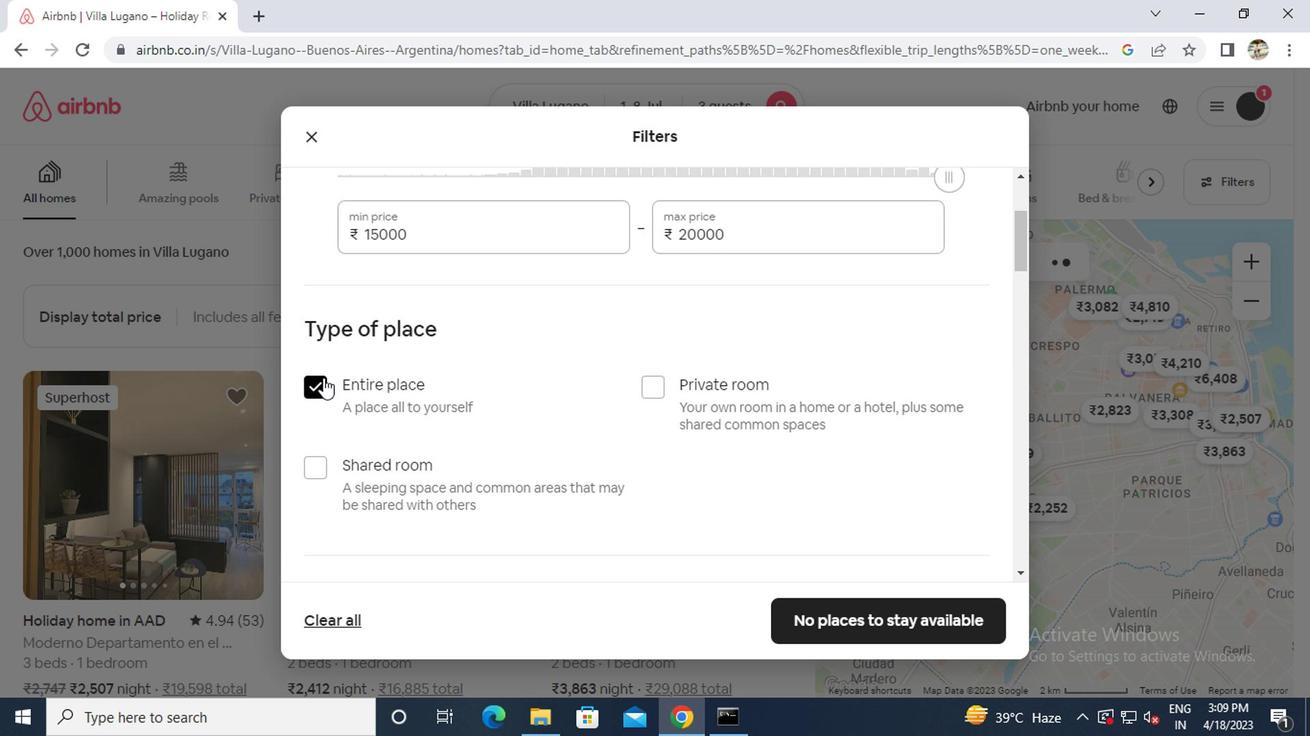 
Action: Mouse scrolled (317, 375) with delta (0, -1)
Screenshot: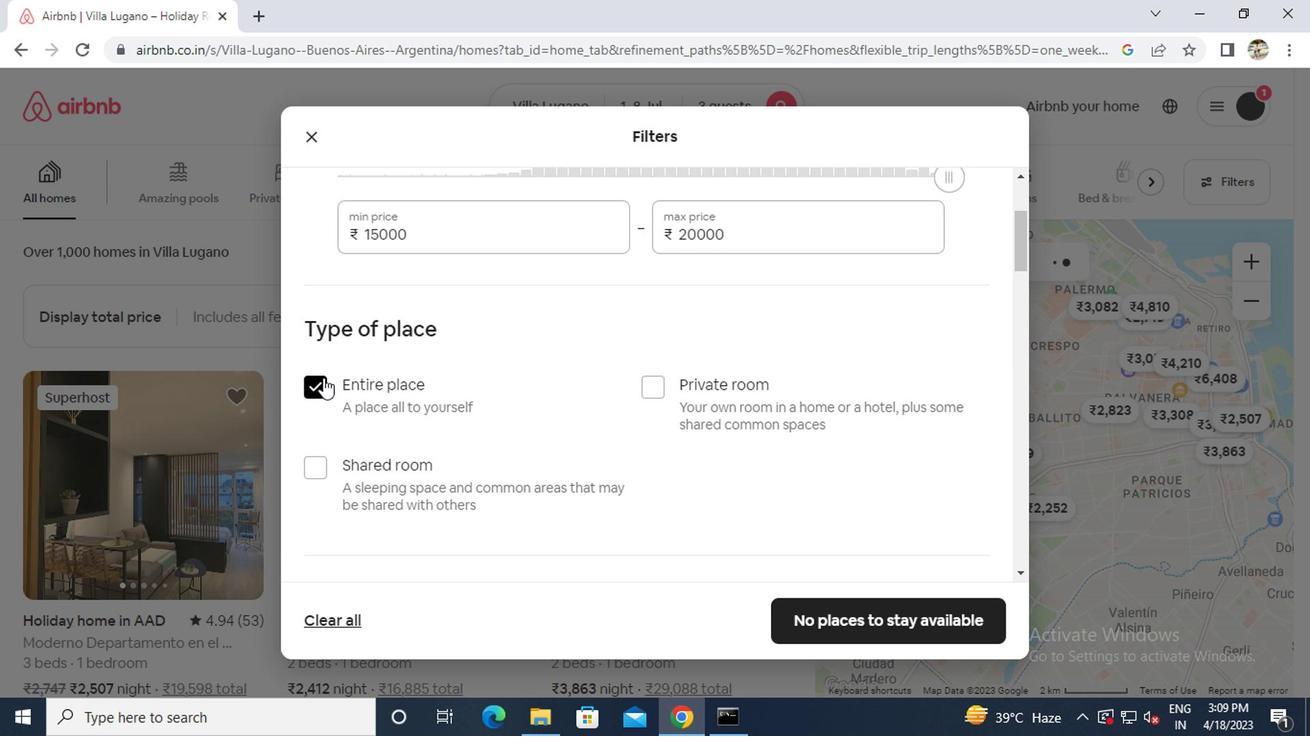 
Action: Mouse scrolled (317, 375) with delta (0, -1)
Screenshot: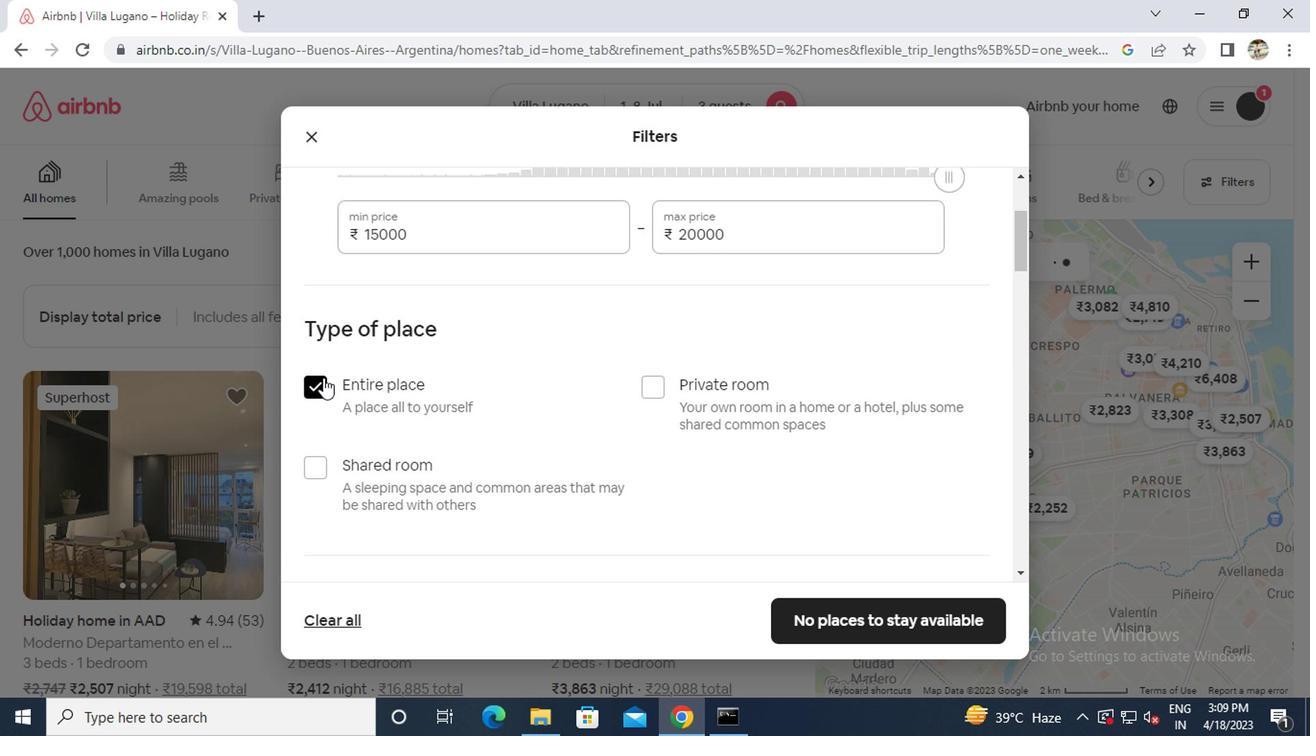
Action: Mouse moved to (408, 512)
Screenshot: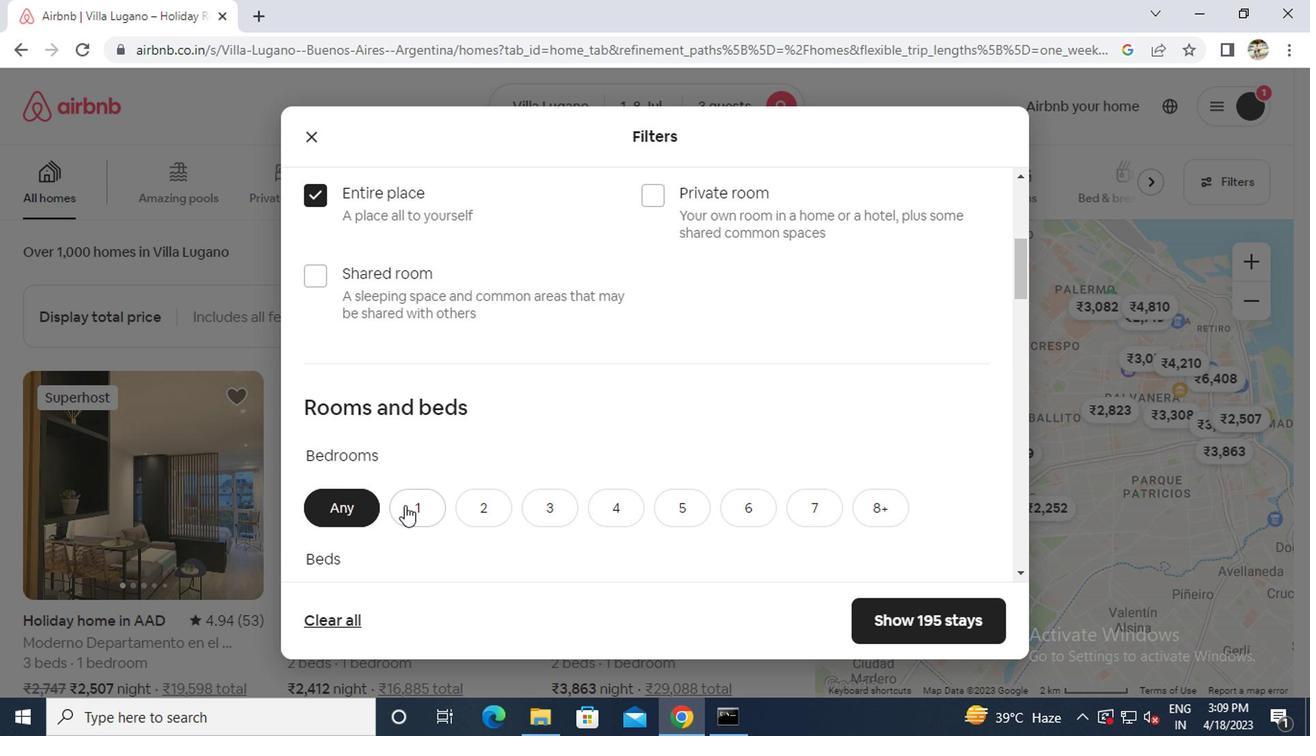 
Action: Mouse pressed left at (408, 512)
Screenshot: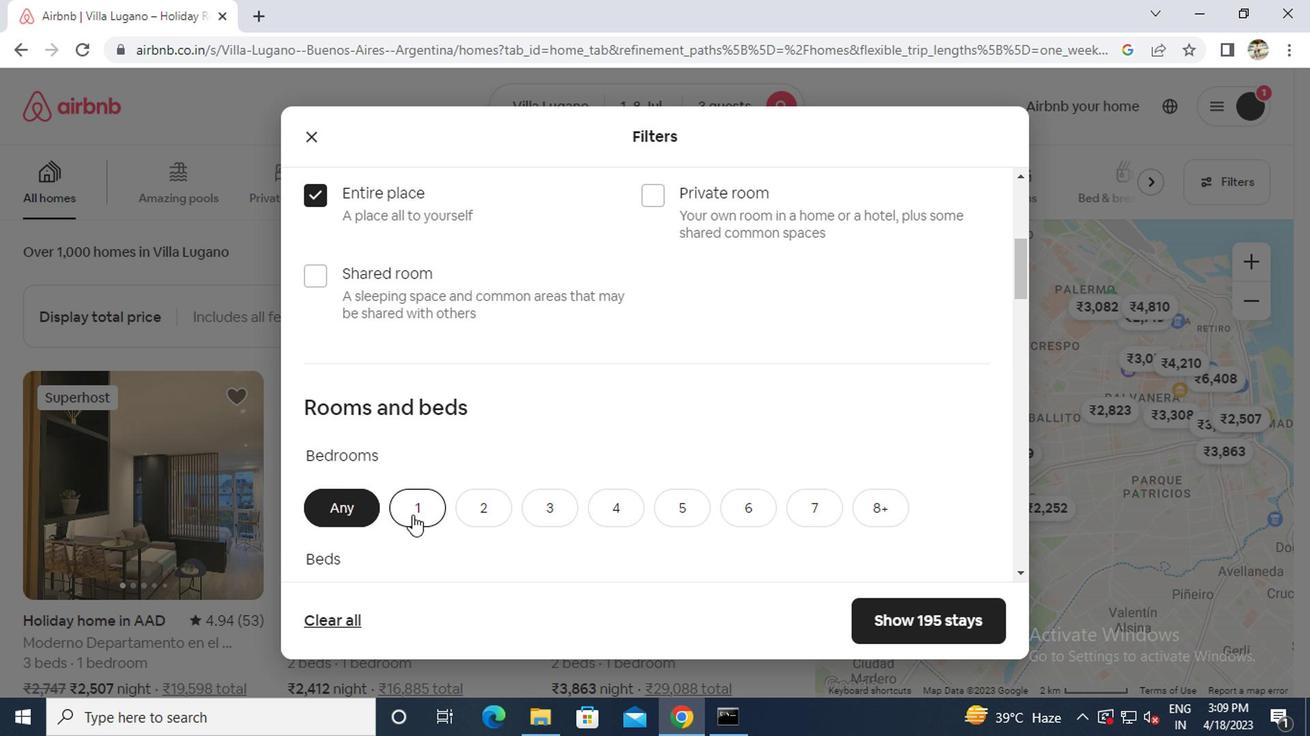 
Action: Mouse scrolled (408, 511) with delta (0, -1)
Screenshot: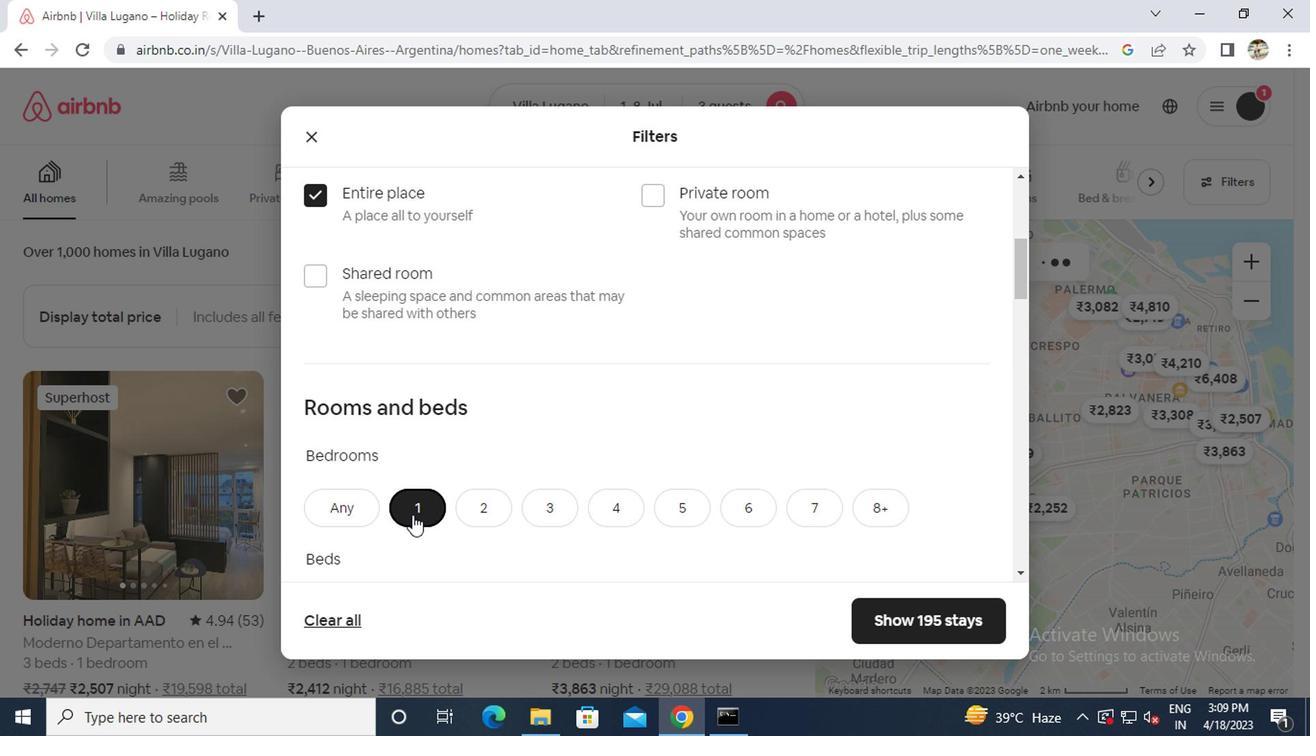 
Action: Mouse moved to (410, 520)
Screenshot: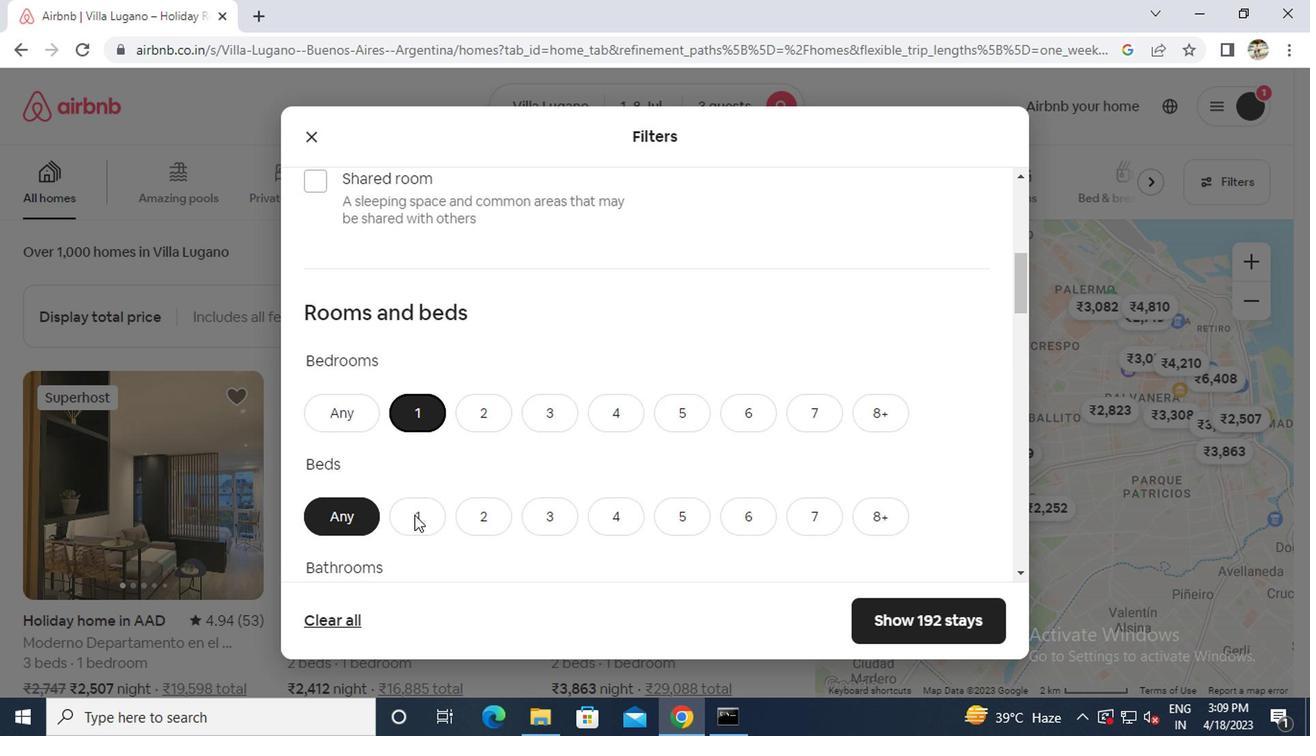 
Action: Mouse pressed left at (410, 520)
Screenshot: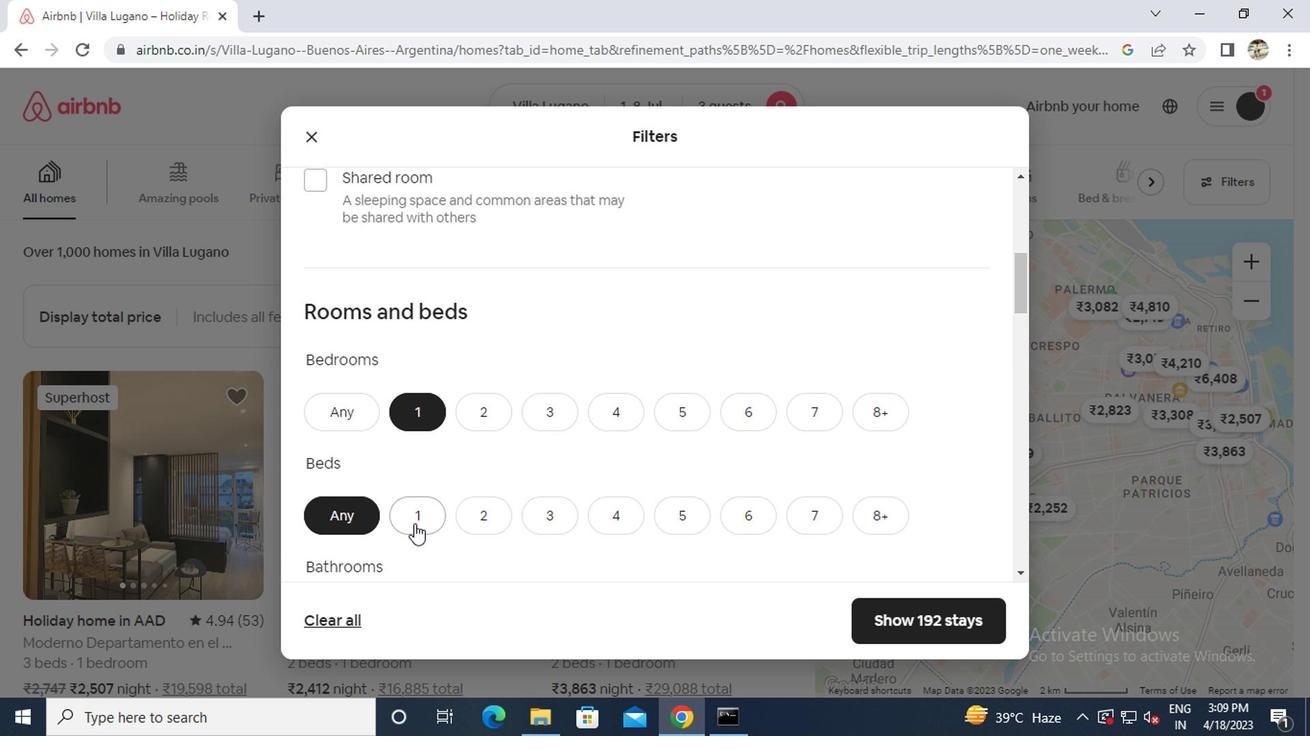 
Action: Mouse scrolled (410, 519) with delta (0, 0)
Screenshot: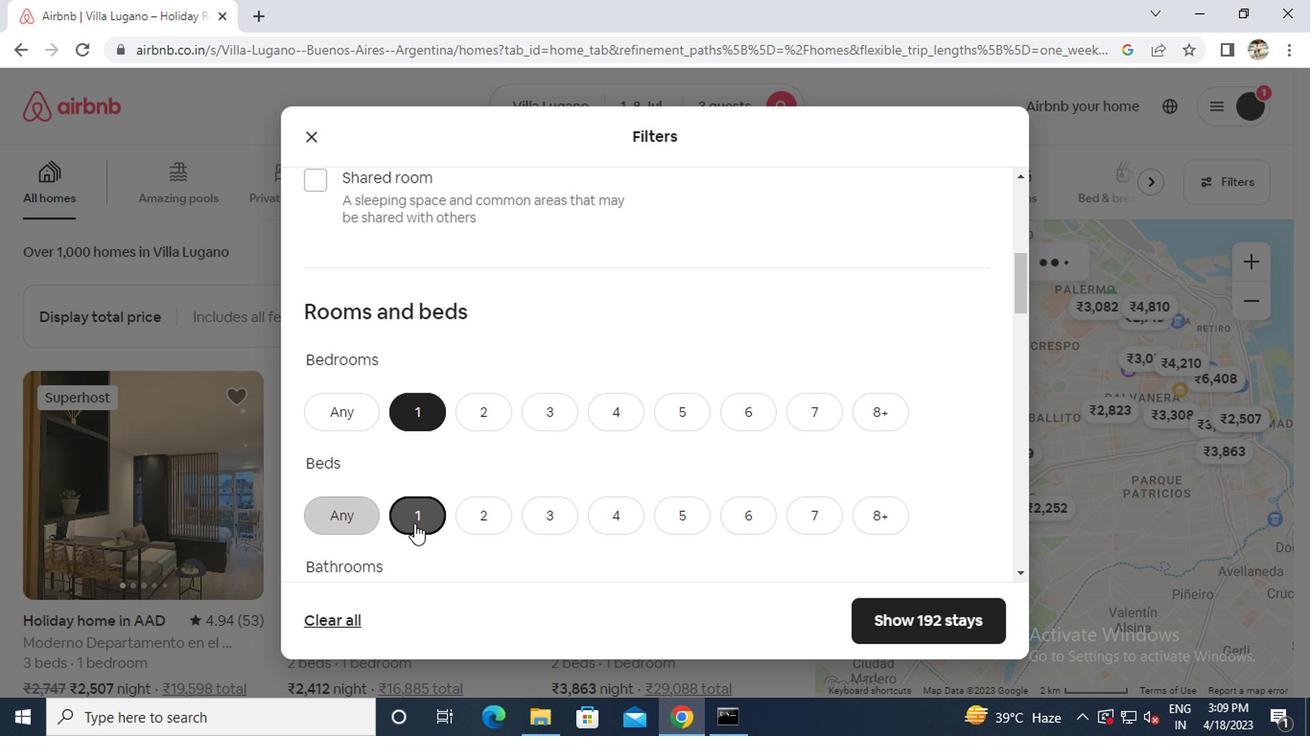 
Action: Mouse scrolled (410, 519) with delta (0, 0)
Screenshot: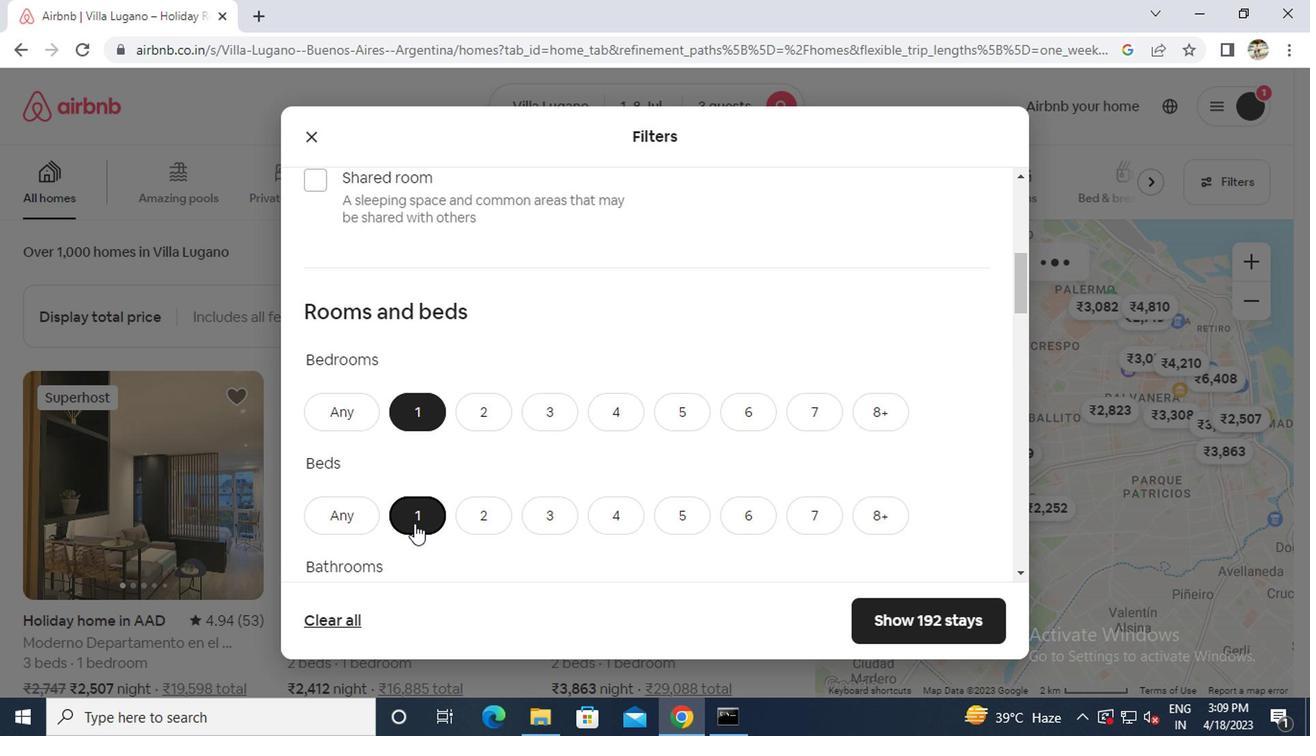 
Action: Mouse moved to (416, 427)
Screenshot: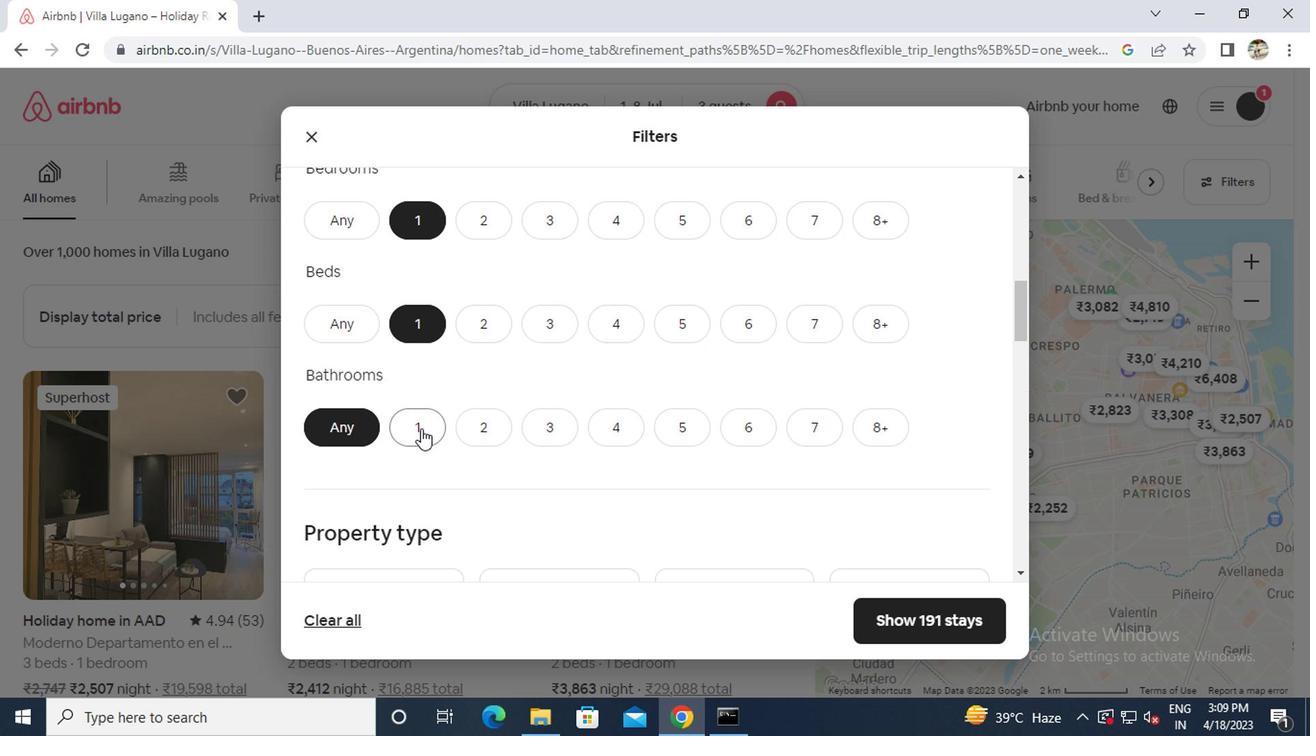
Action: Mouse pressed left at (416, 427)
Screenshot: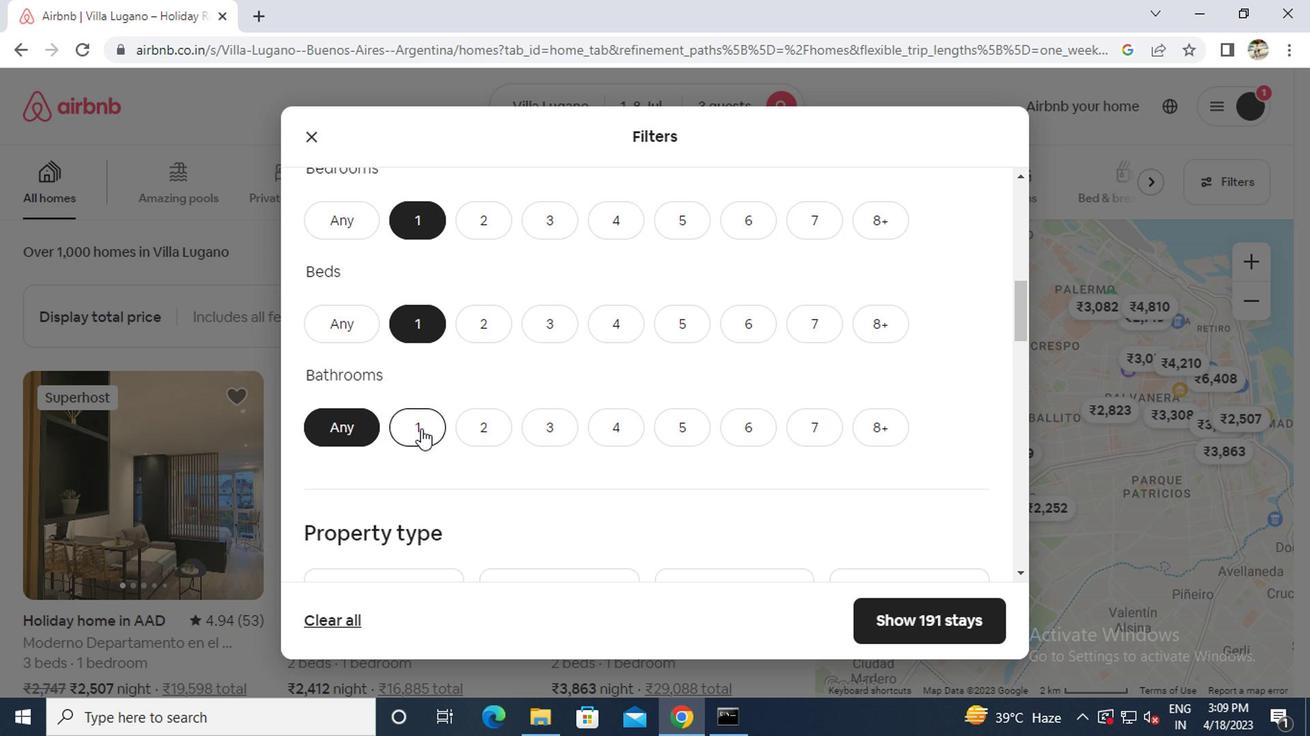 
Action: Mouse moved to (415, 427)
Screenshot: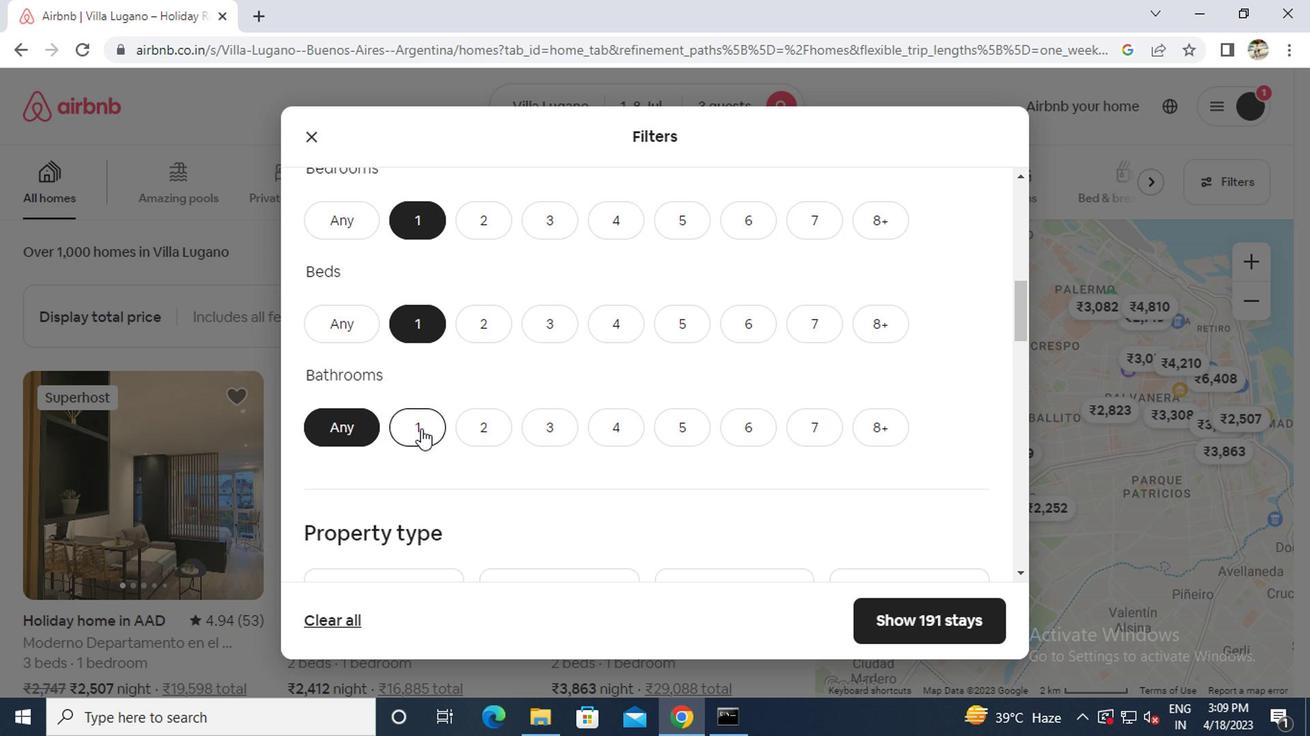 
Action: Mouse scrolled (415, 426) with delta (0, 0)
Screenshot: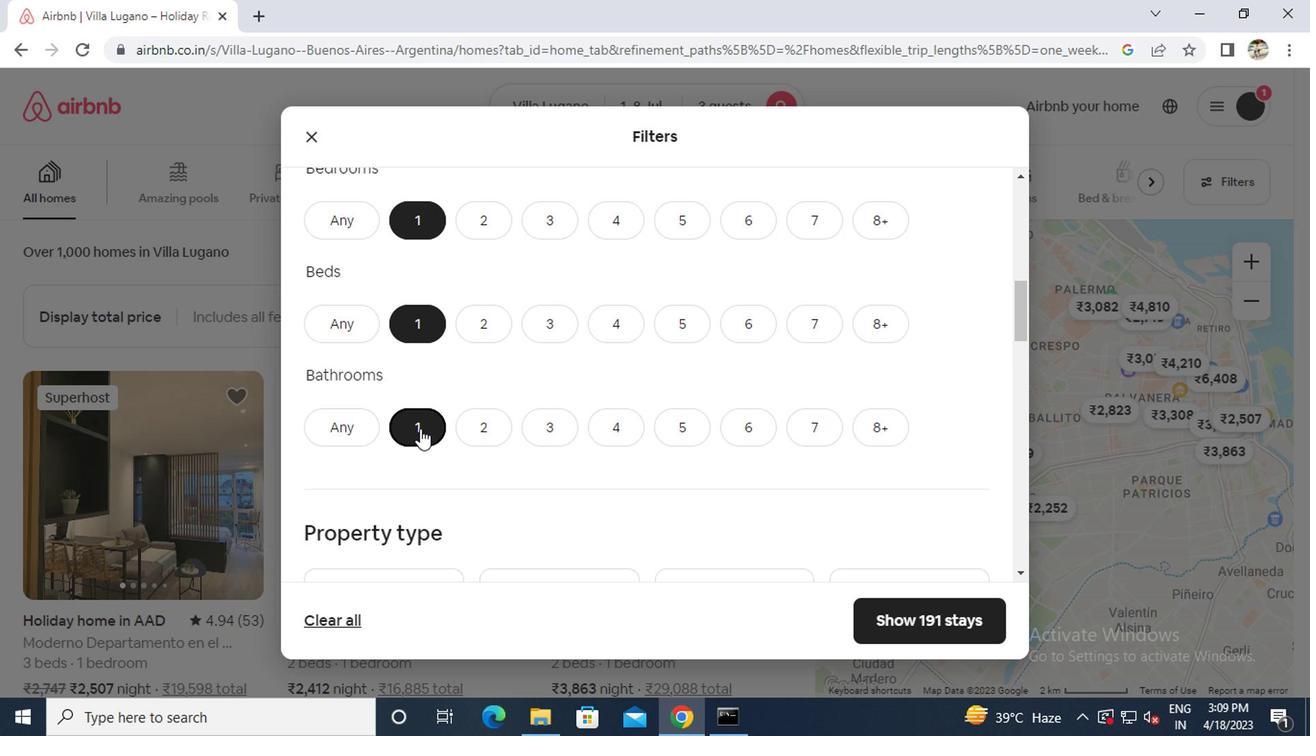
Action: Mouse moved to (831, 523)
Screenshot: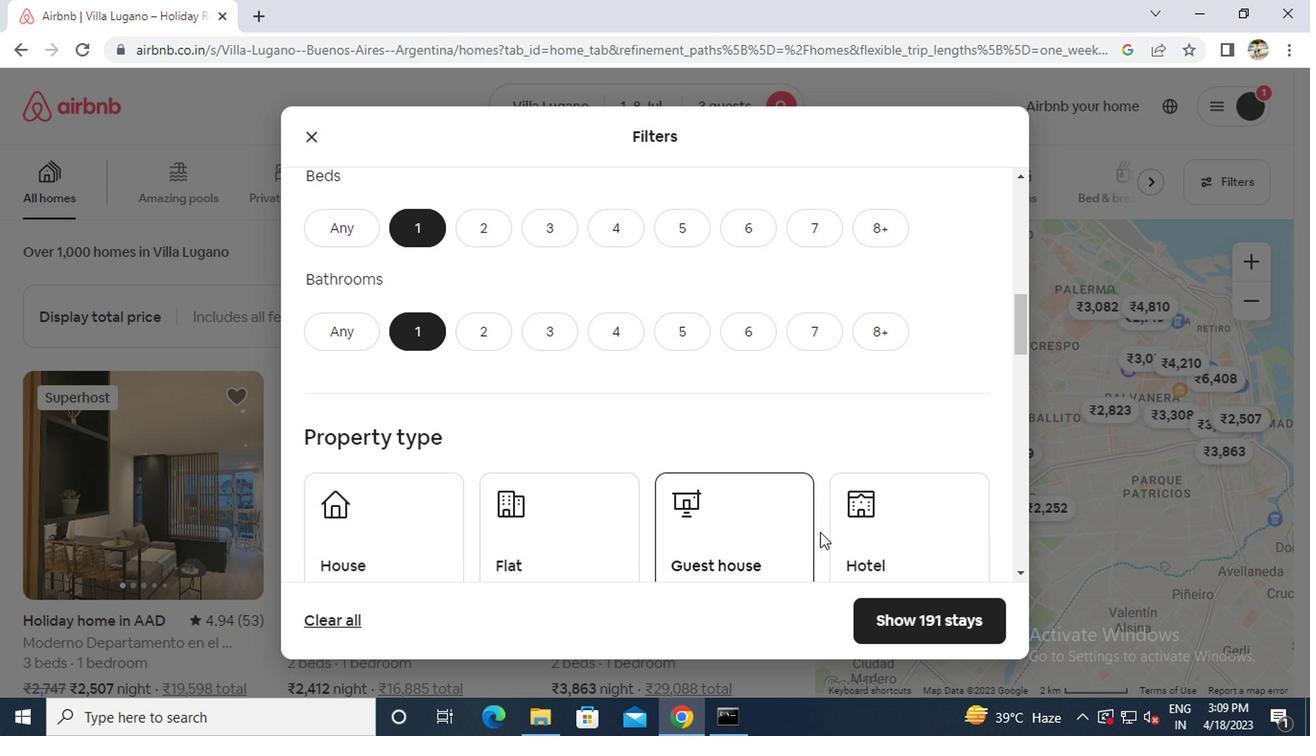 
Action: Mouse pressed left at (831, 523)
Screenshot: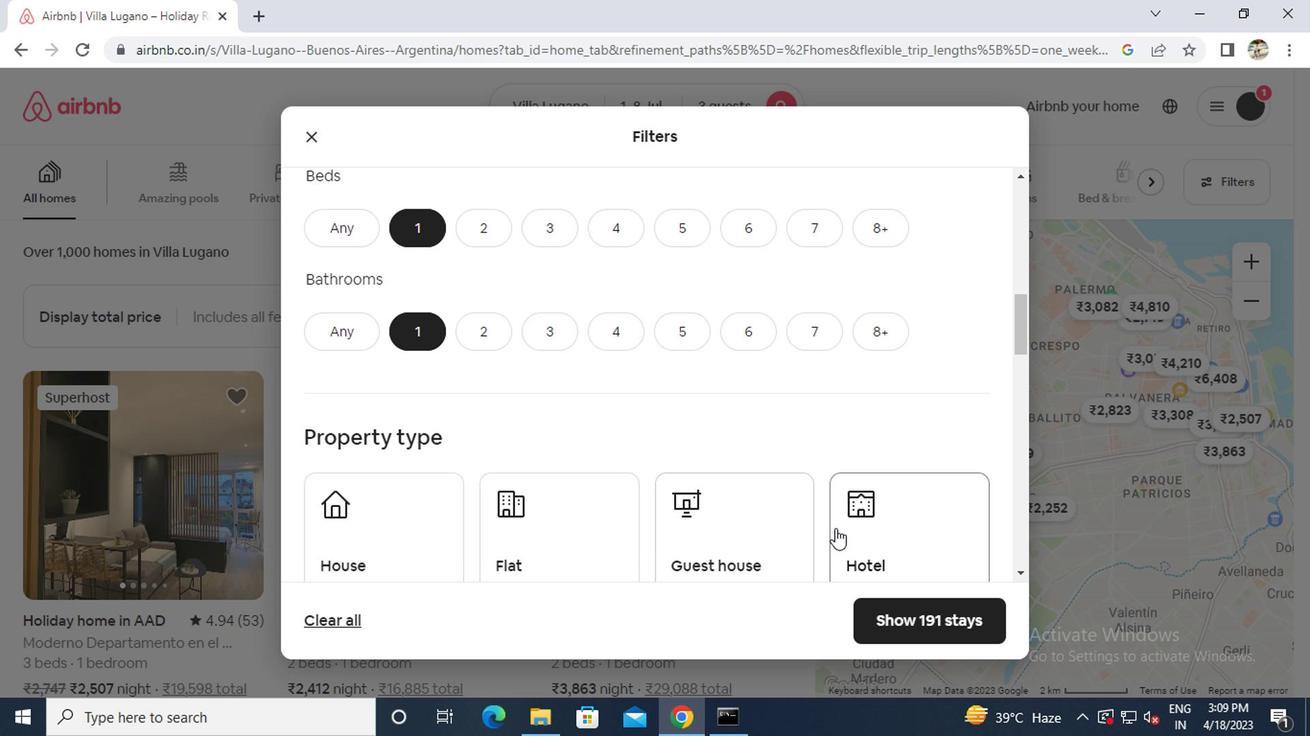 
Action: Mouse moved to (588, 455)
Screenshot: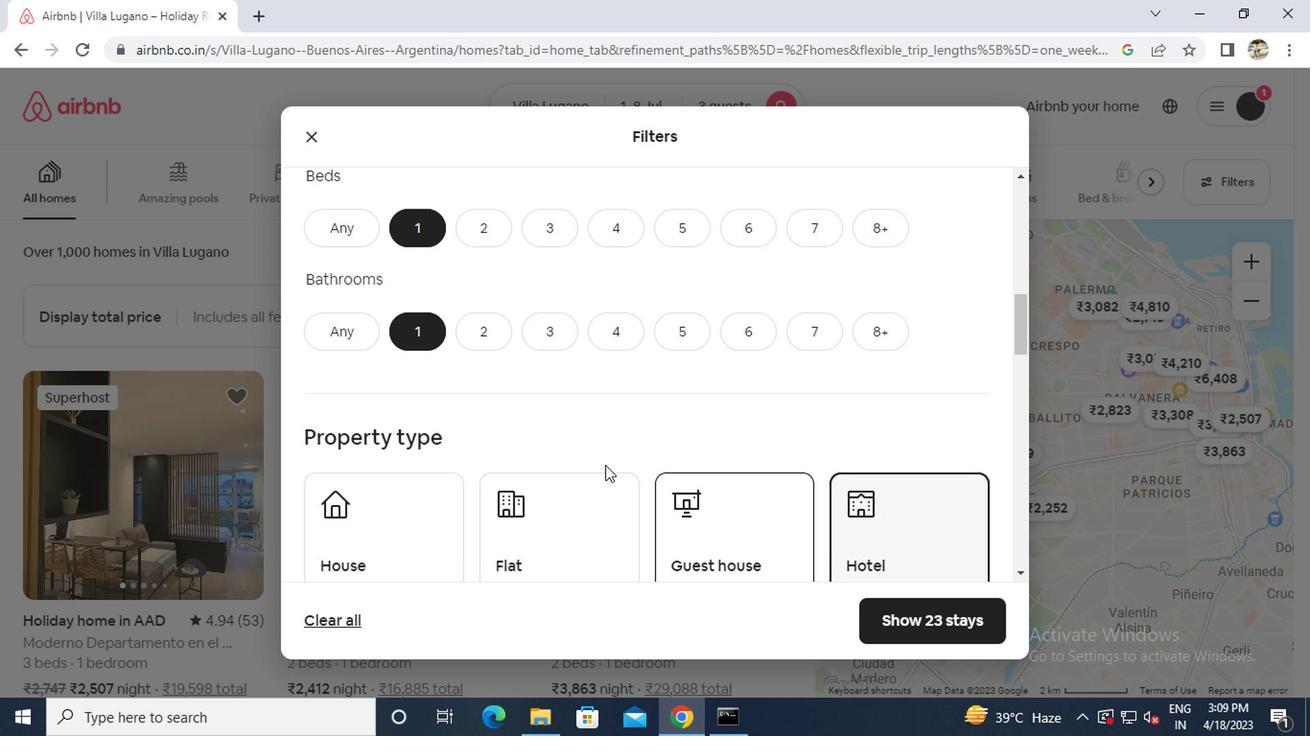 
Action: Mouse scrolled (588, 454) with delta (0, 0)
Screenshot: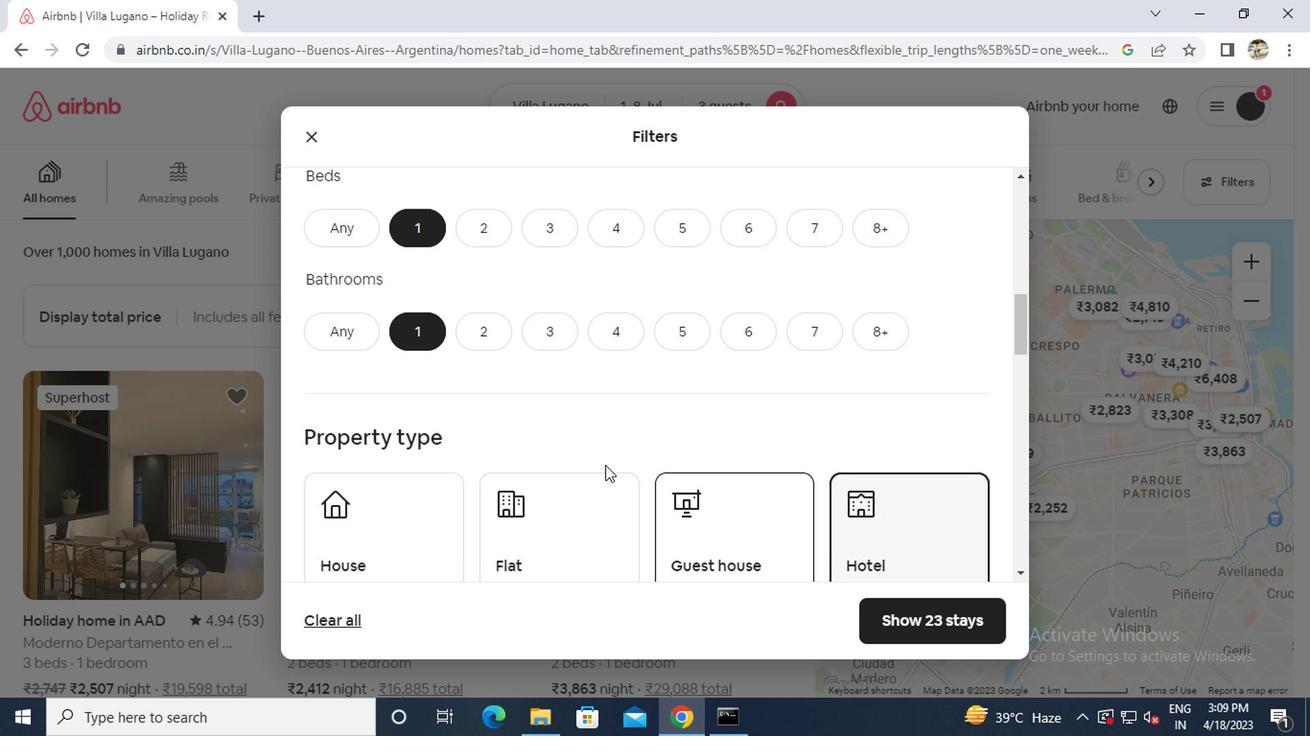 
Action: Mouse scrolled (588, 454) with delta (0, 0)
Screenshot: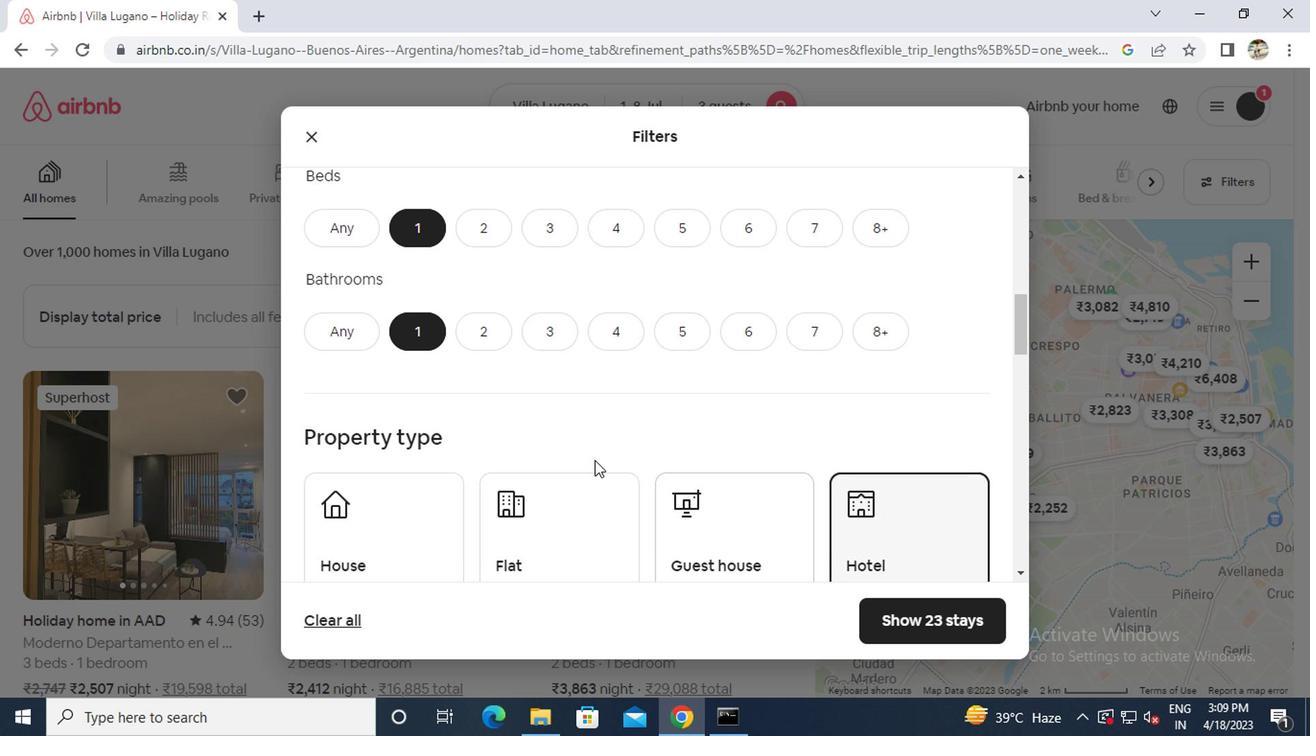 
Action: Mouse scrolled (588, 454) with delta (0, 0)
Screenshot: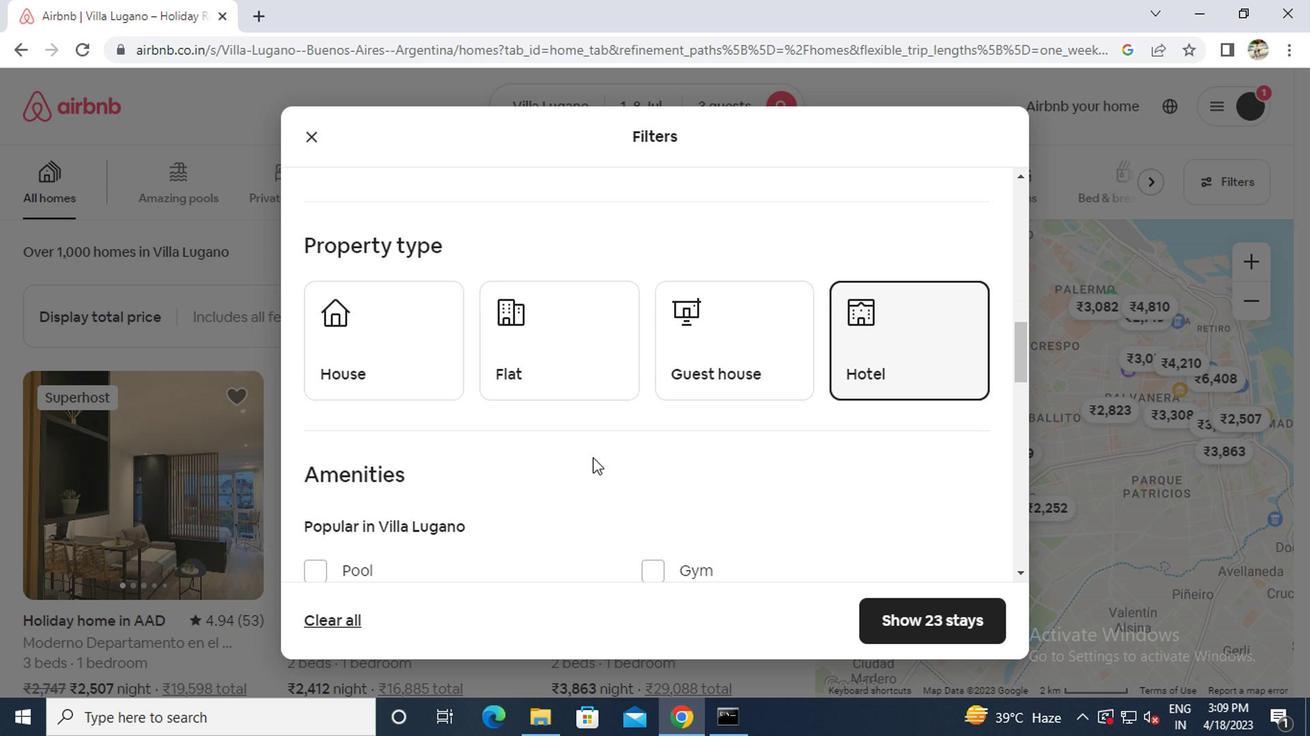 
Action: Mouse moved to (463, 470)
Screenshot: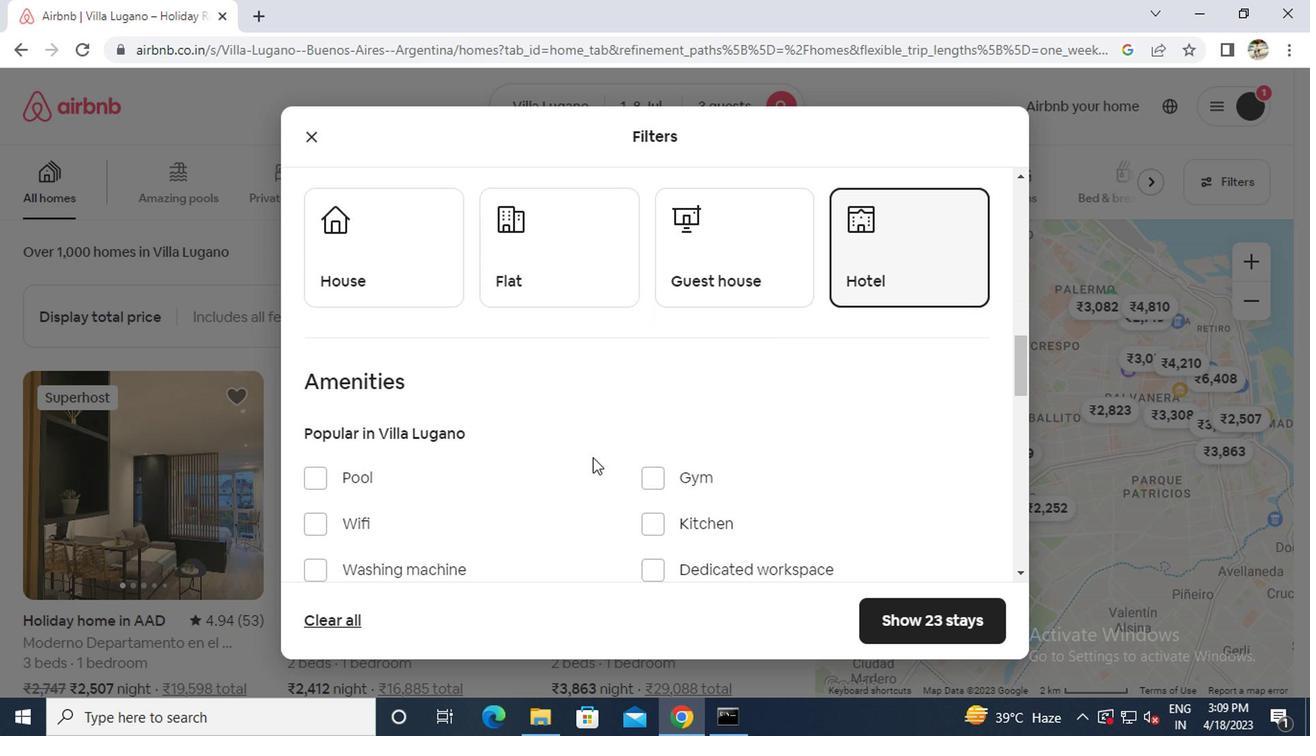 
Action: Mouse scrolled (463, 469) with delta (0, -1)
Screenshot: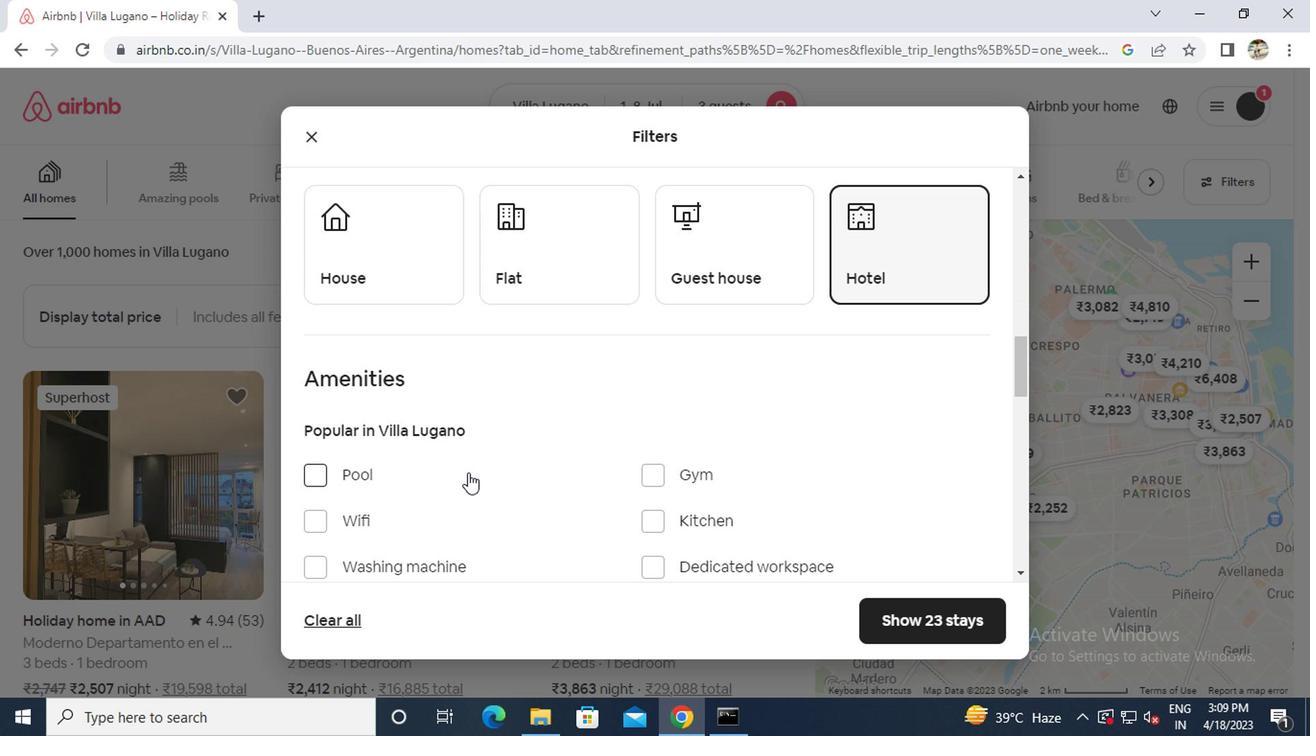 
Action: Mouse moved to (349, 466)
Screenshot: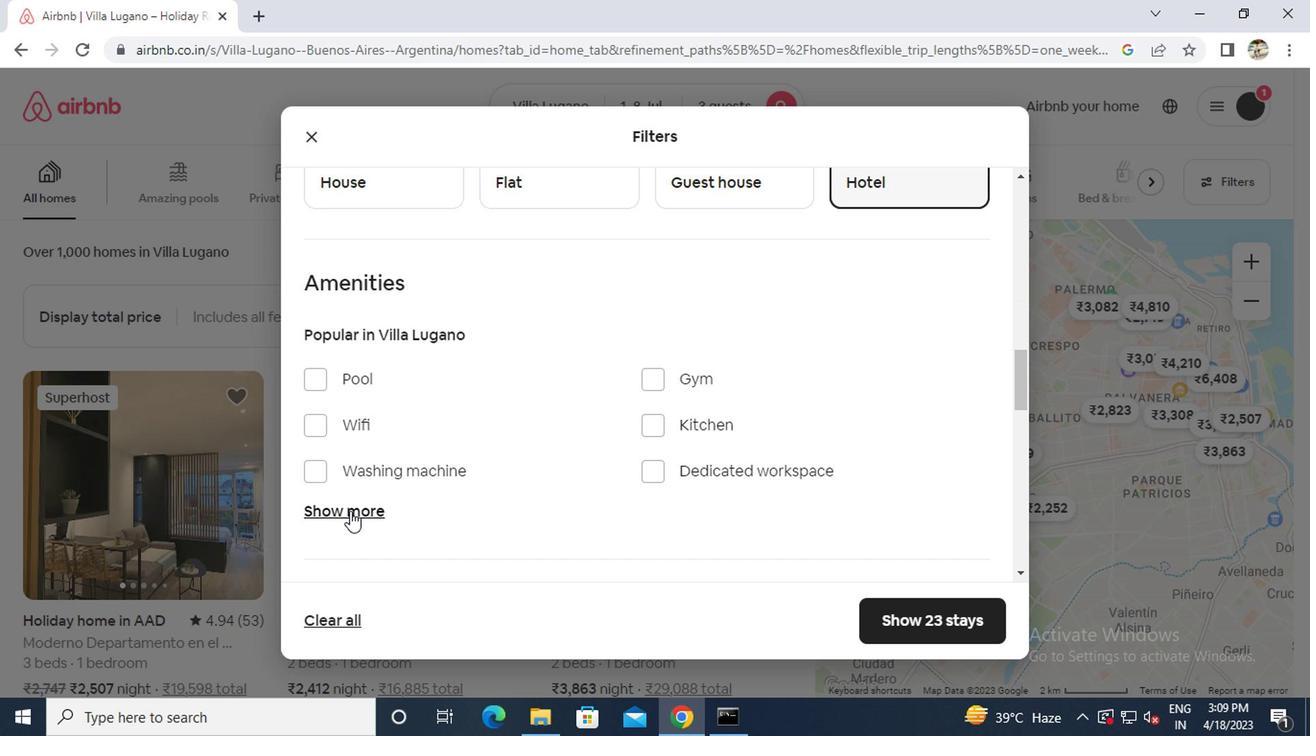 
Action: Mouse pressed left at (349, 466)
Screenshot: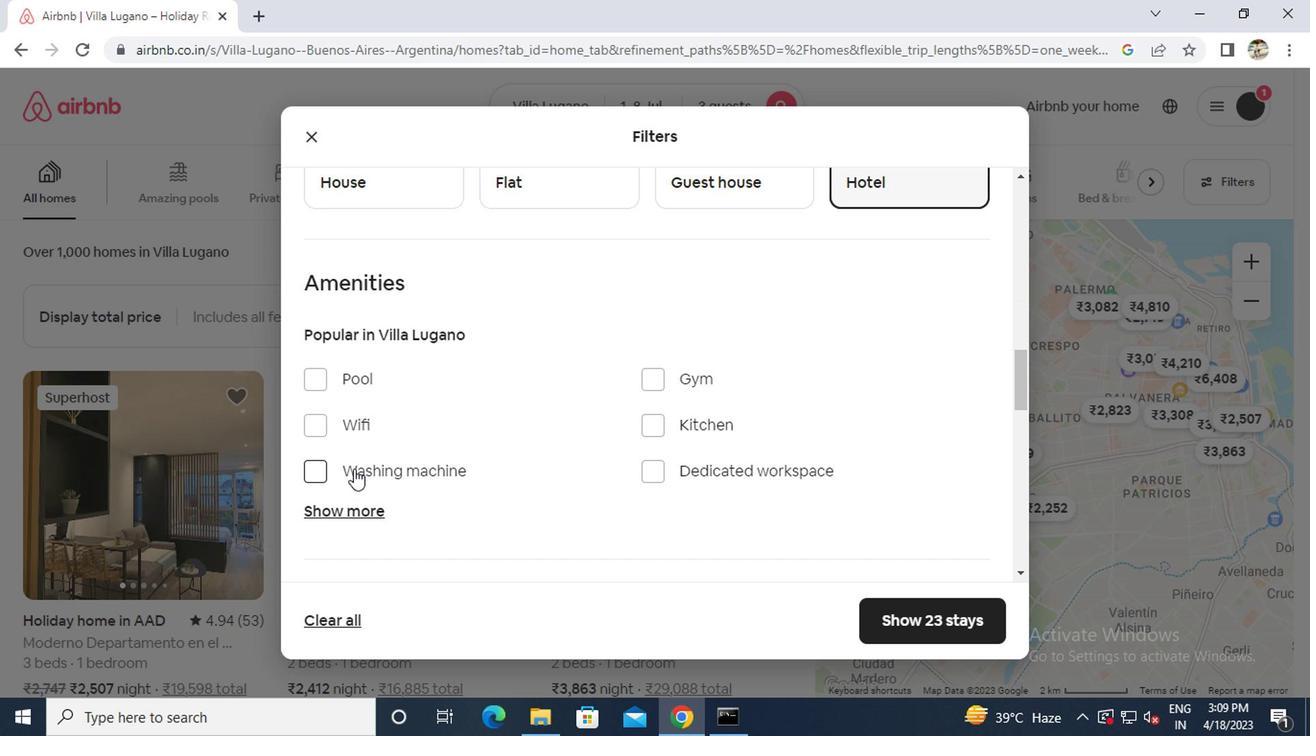 
Action: Mouse moved to (344, 500)
Screenshot: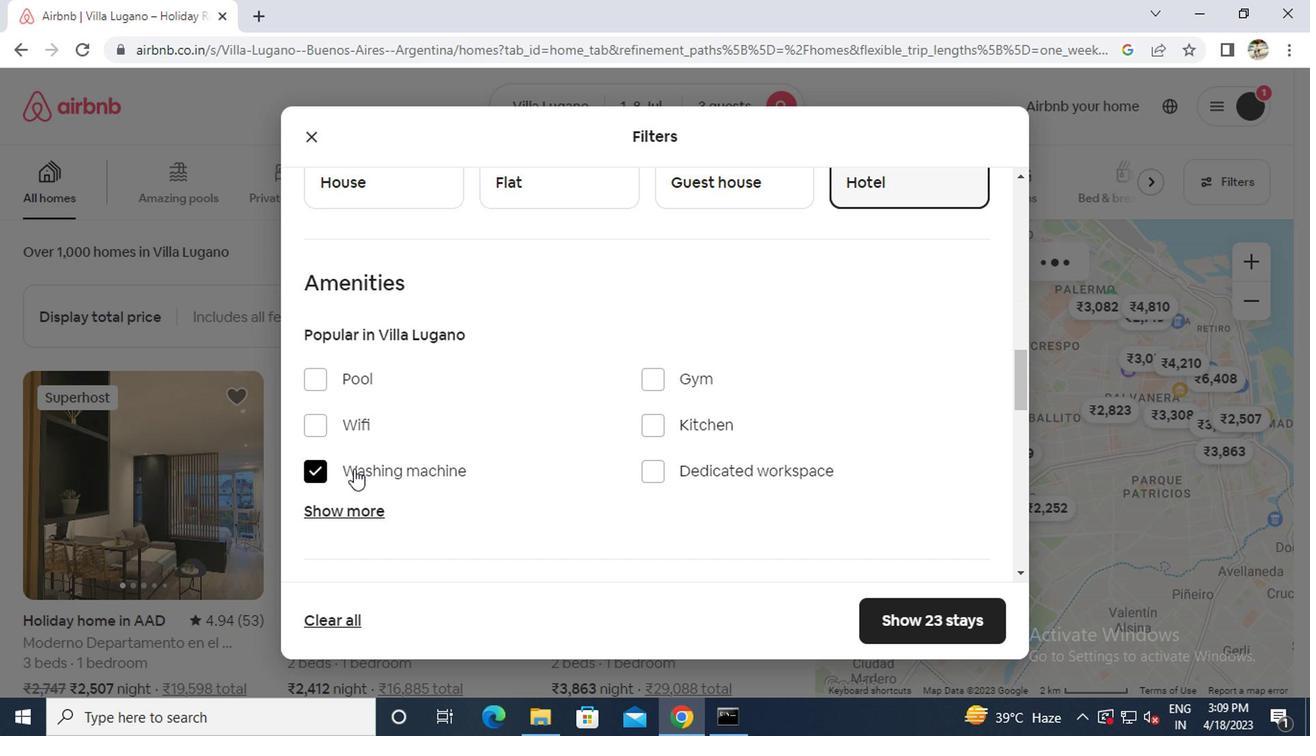 
Action: Mouse pressed left at (344, 500)
Screenshot: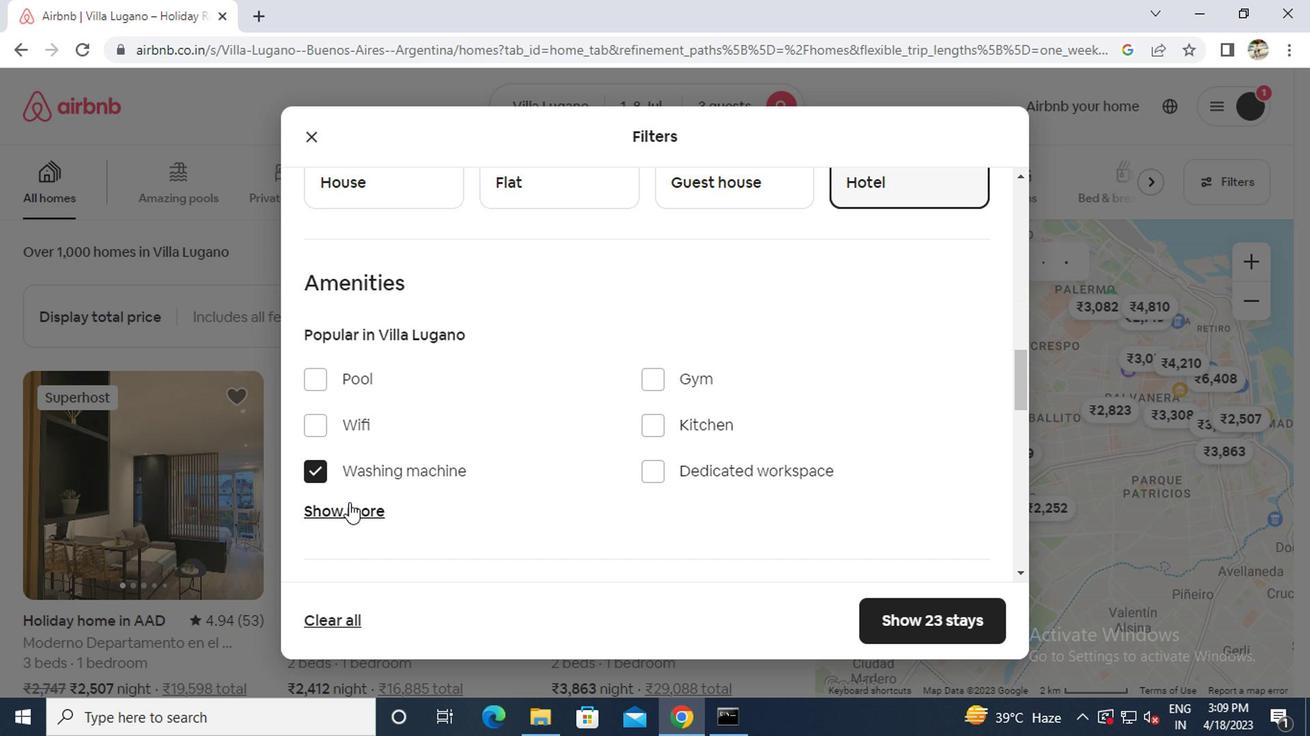 
Action: Mouse scrolled (344, 498) with delta (0, -1)
Screenshot: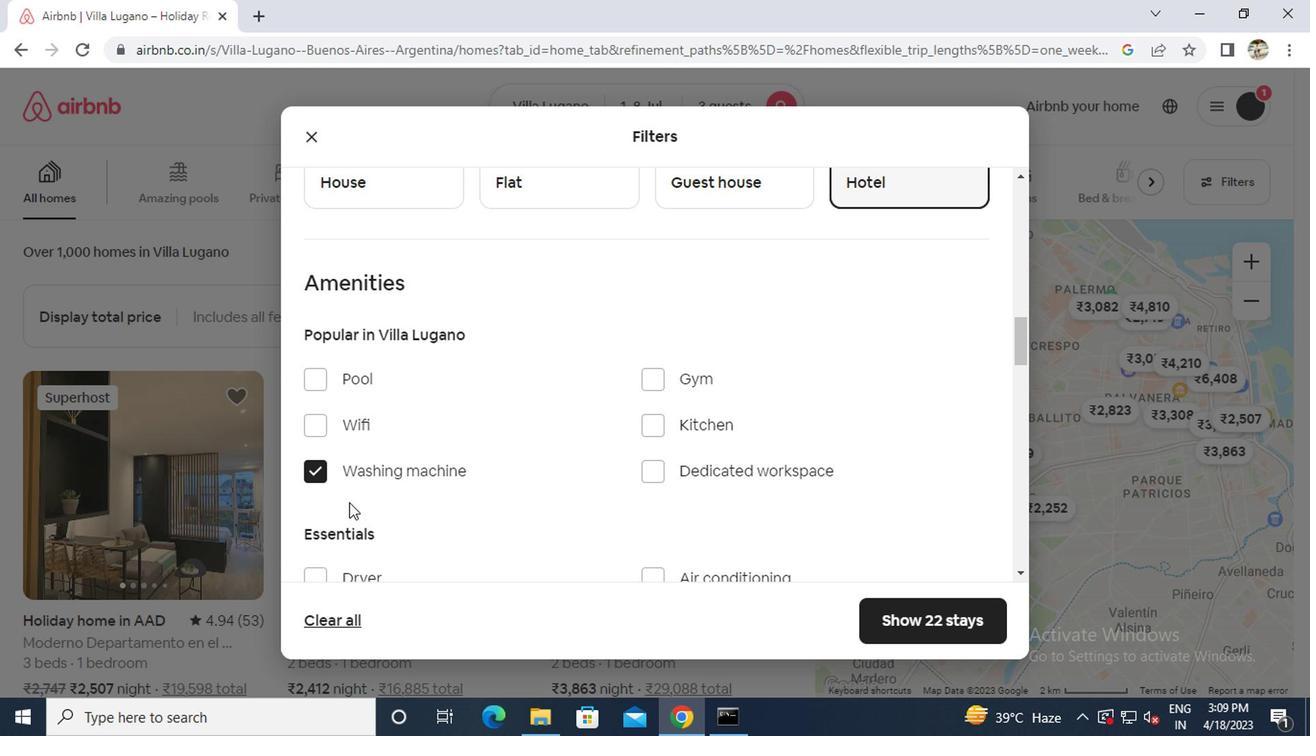 
Action: Mouse scrolled (344, 498) with delta (0, -1)
Screenshot: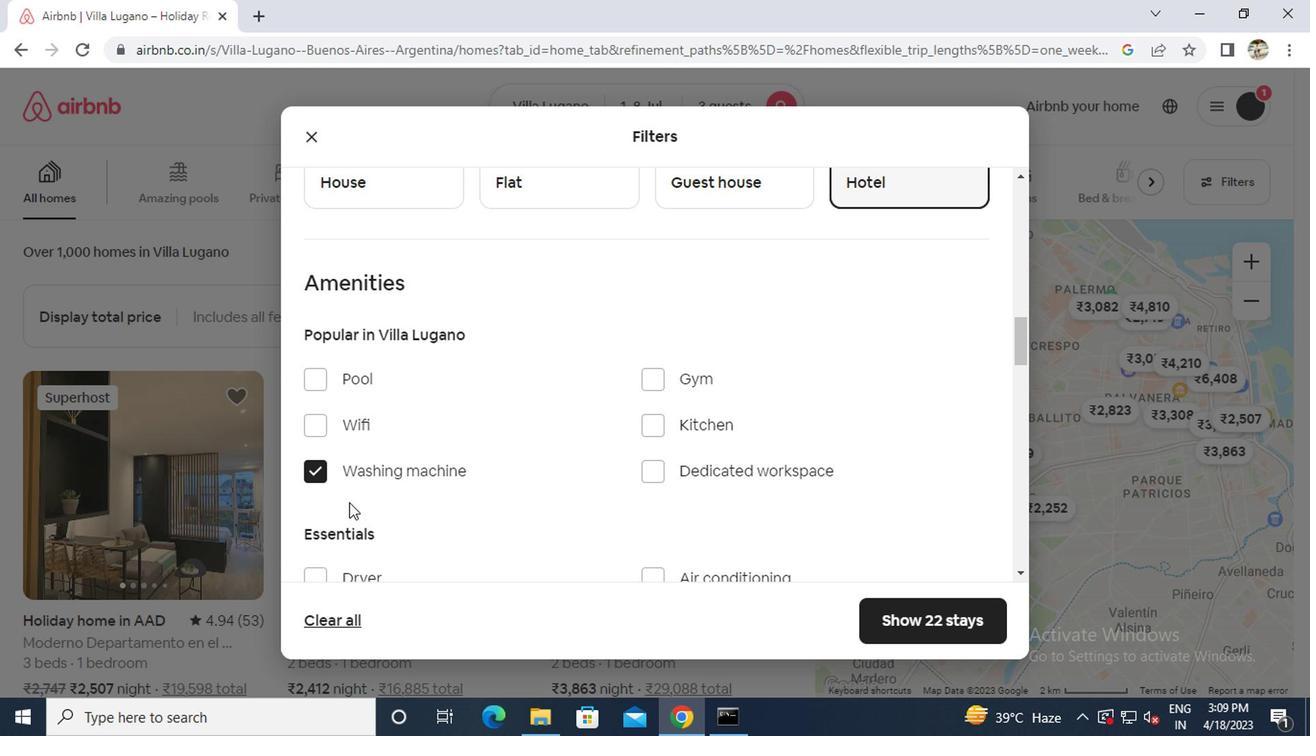 
Action: Mouse moved to (311, 419)
Screenshot: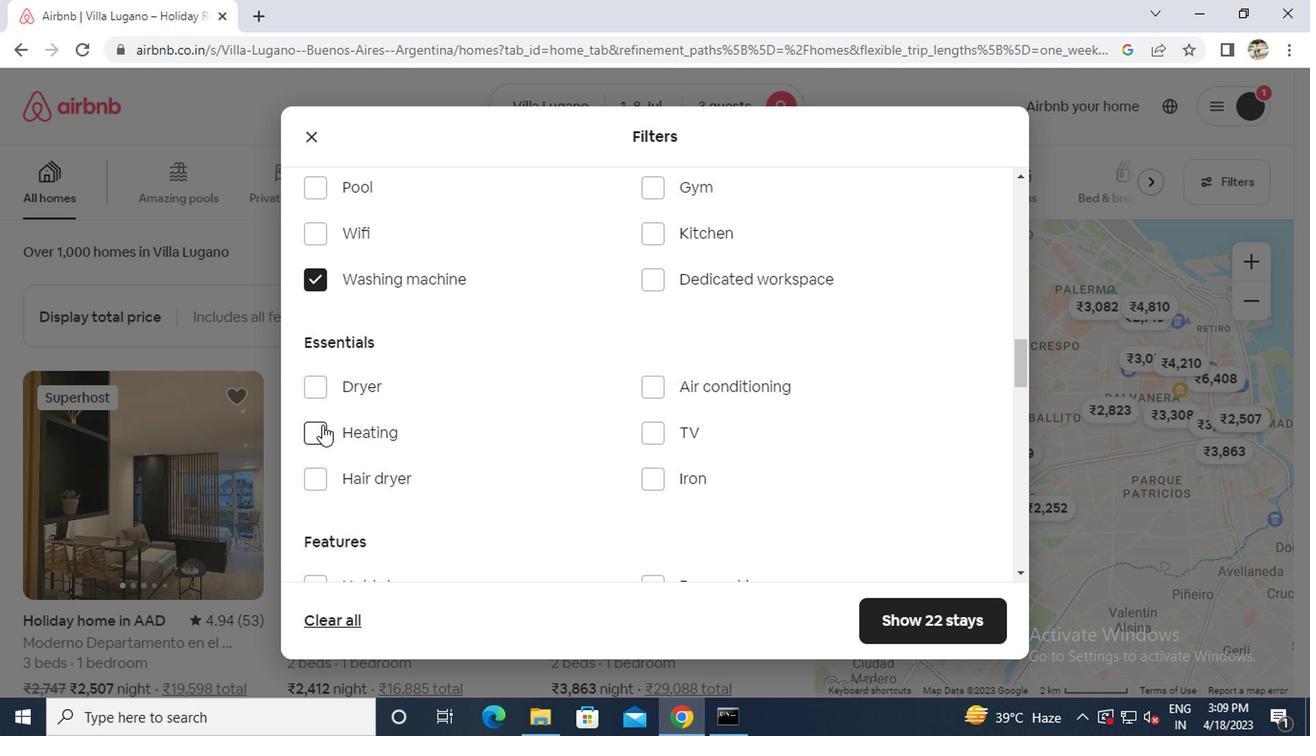 
Action: Mouse pressed left at (311, 419)
Screenshot: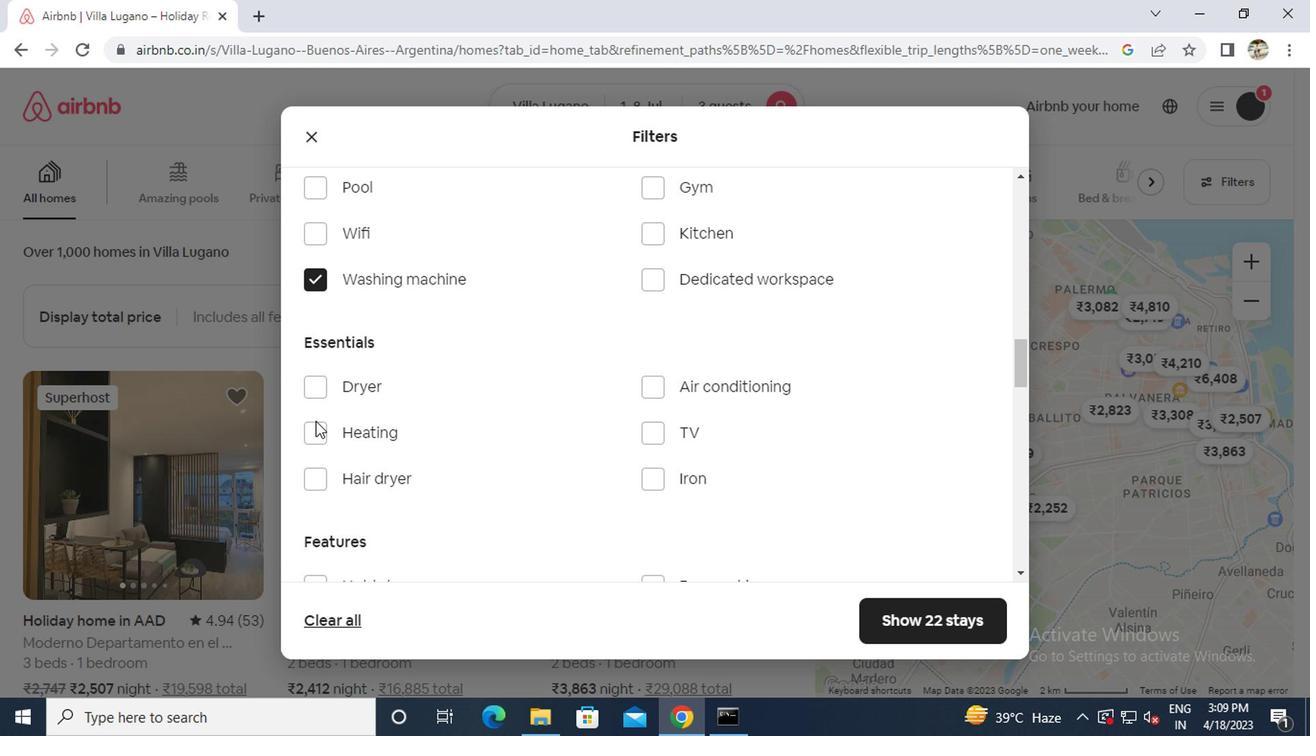 
Action: Mouse moved to (311, 425)
Screenshot: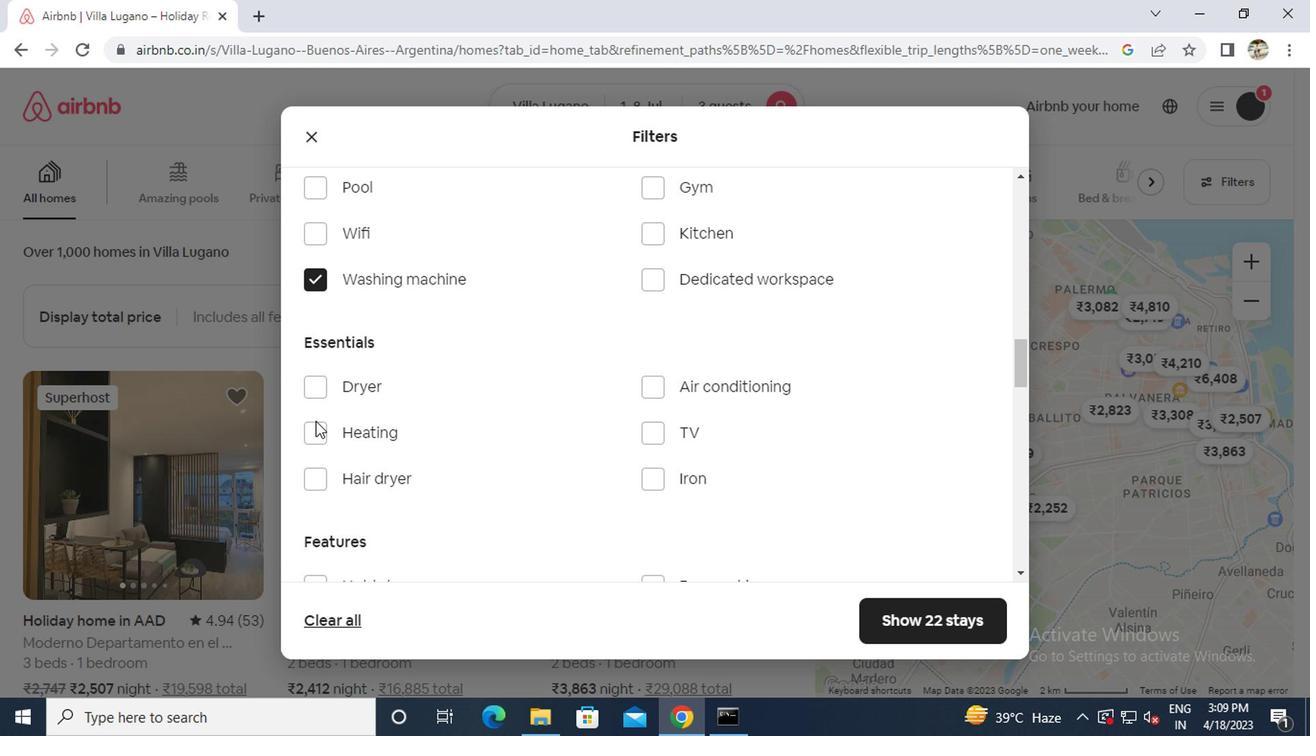 
Action: Mouse pressed left at (311, 425)
Screenshot: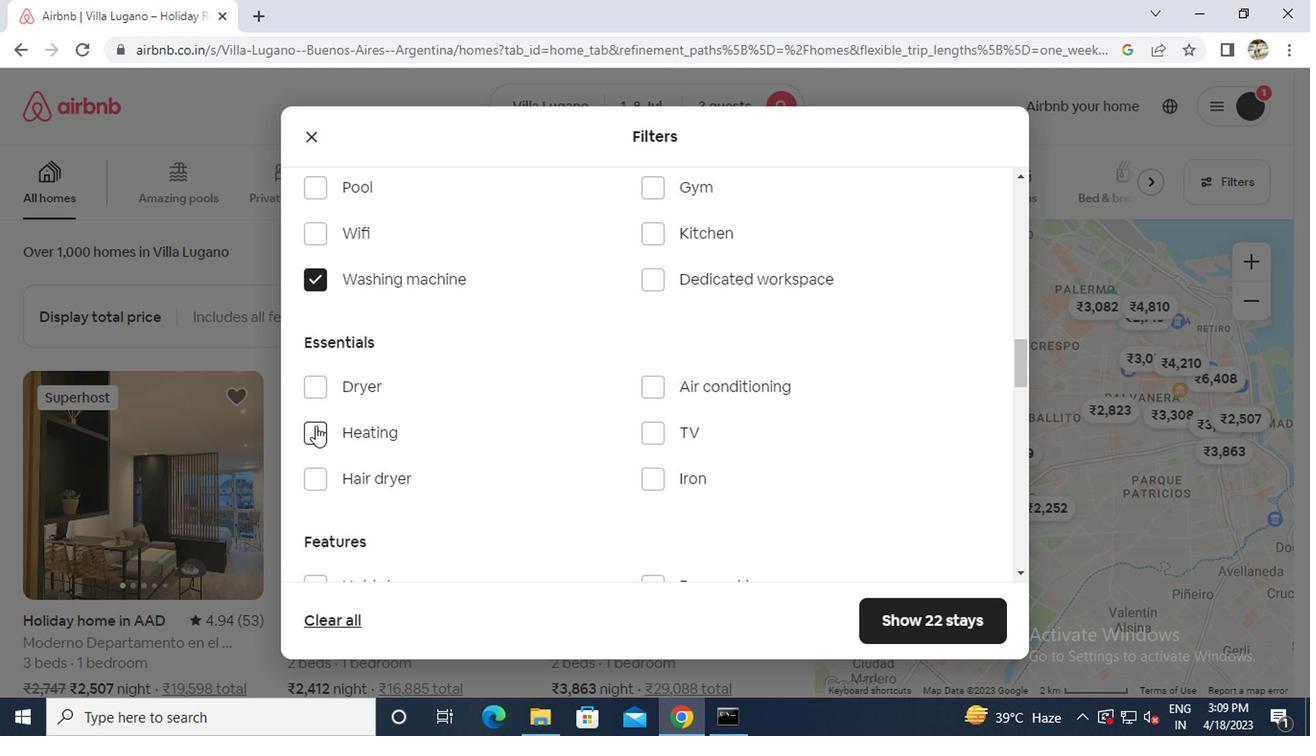 
Action: Mouse scrolled (311, 424) with delta (0, 0)
Screenshot: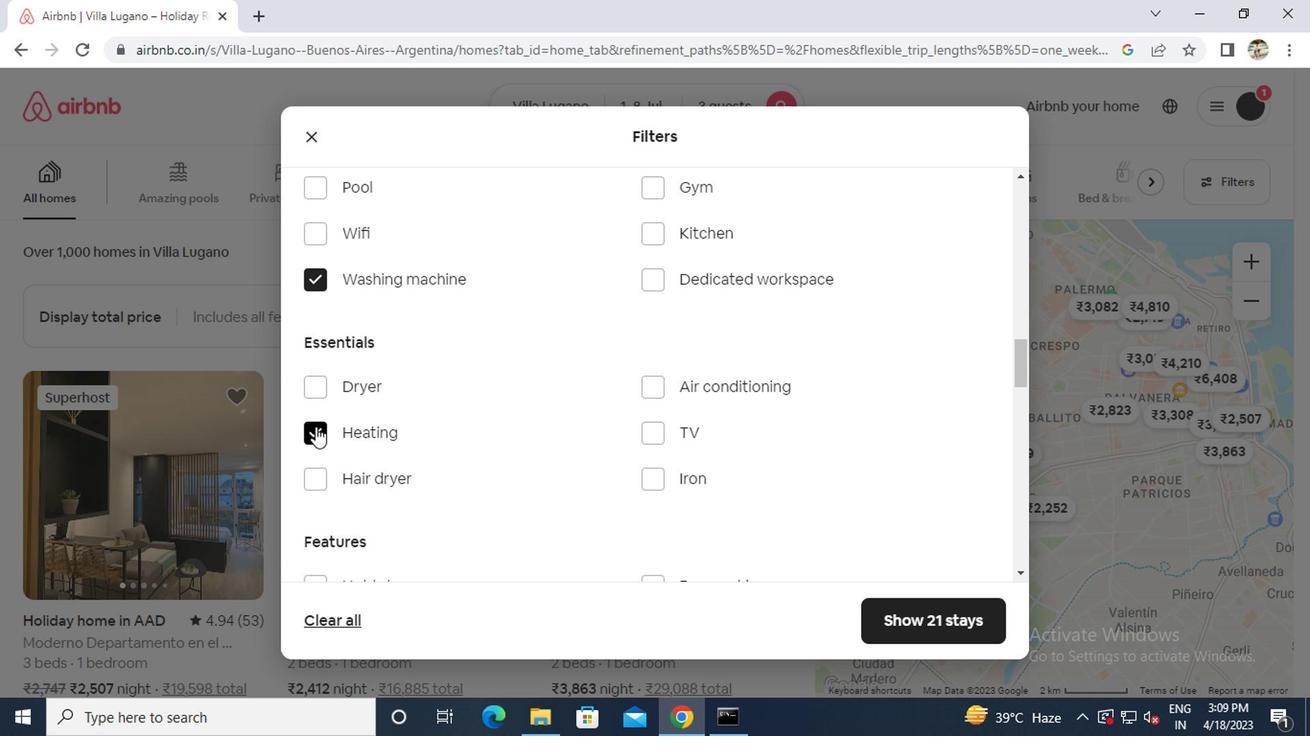 
Action: Mouse moved to (421, 412)
Screenshot: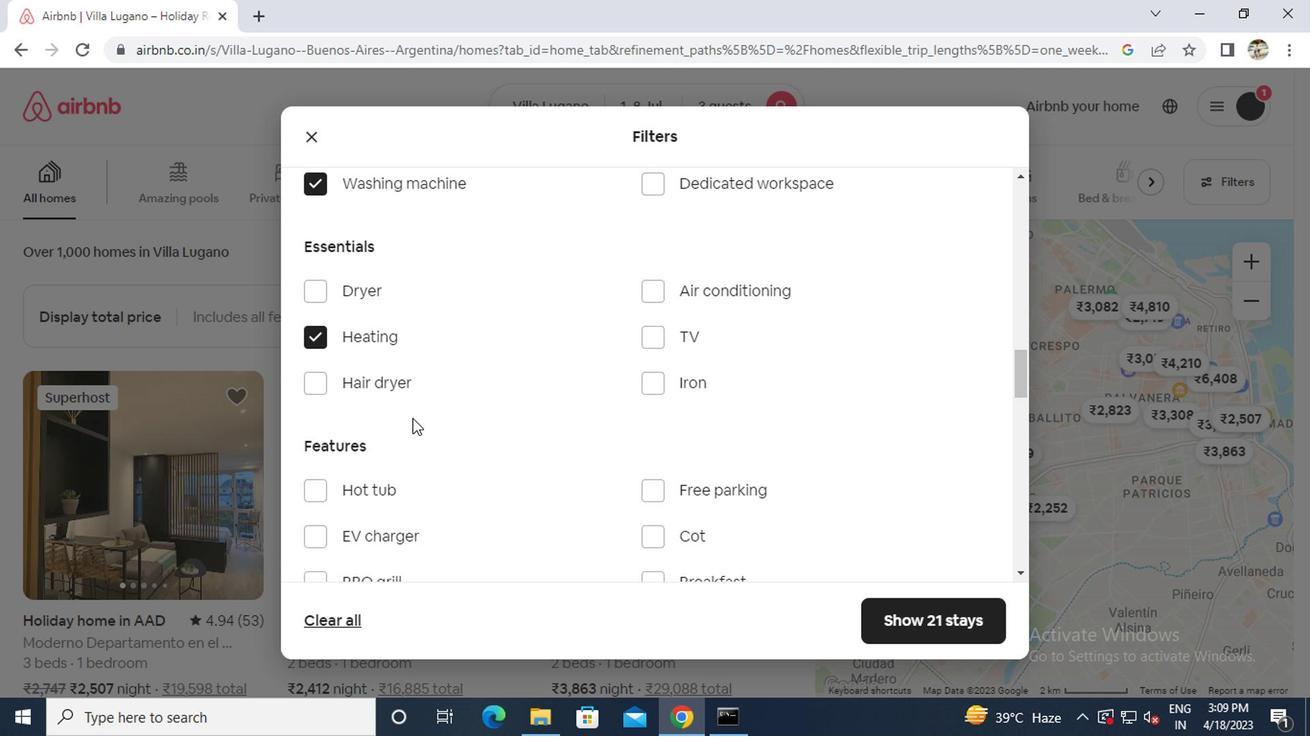 
Action: Mouse scrolled (421, 412) with delta (0, 0)
Screenshot: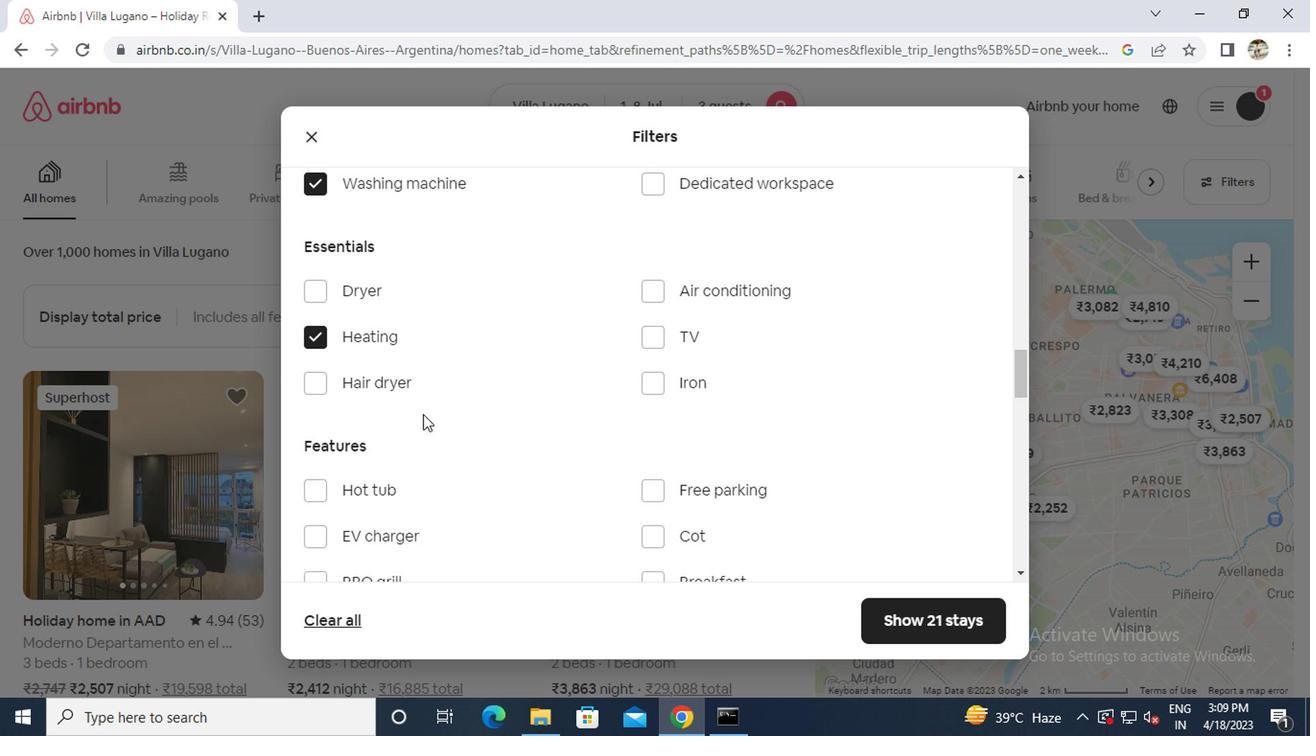 
Action: Mouse scrolled (421, 412) with delta (0, 0)
Screenshot: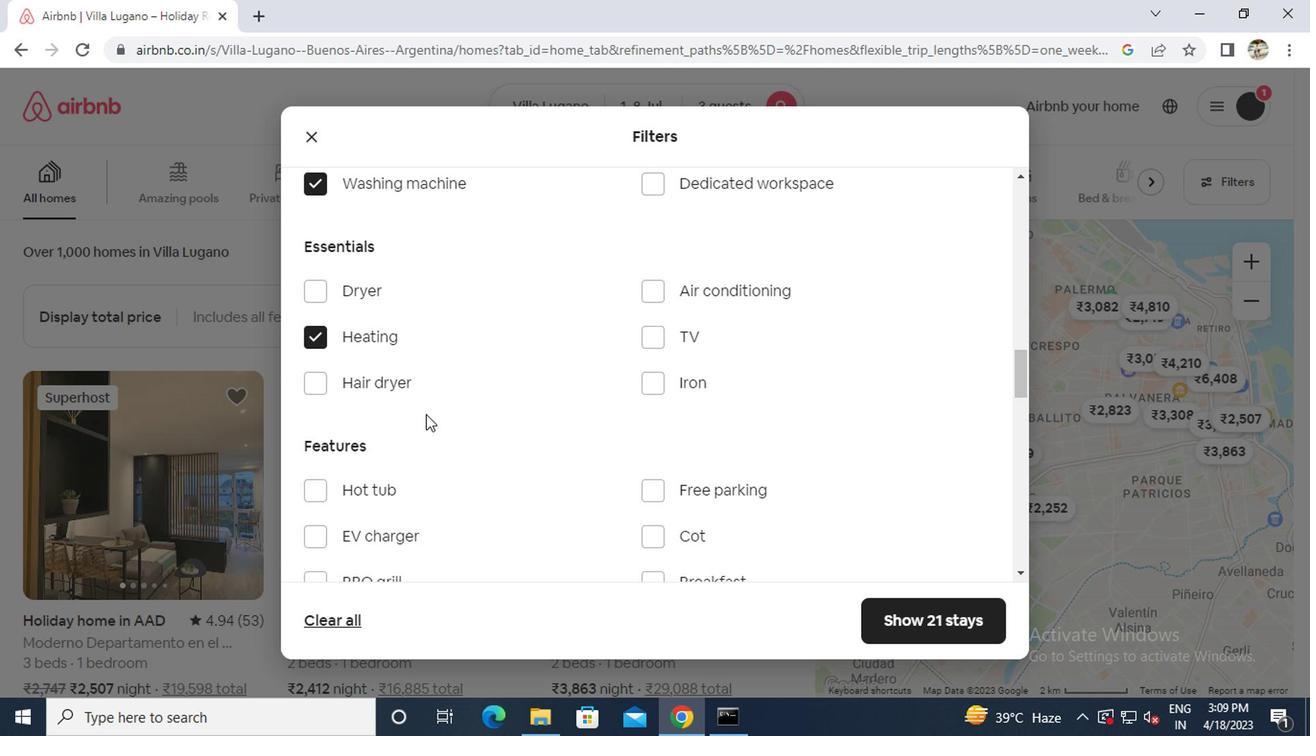 
Action: Mouse moved to (466, 422)
Screenshot: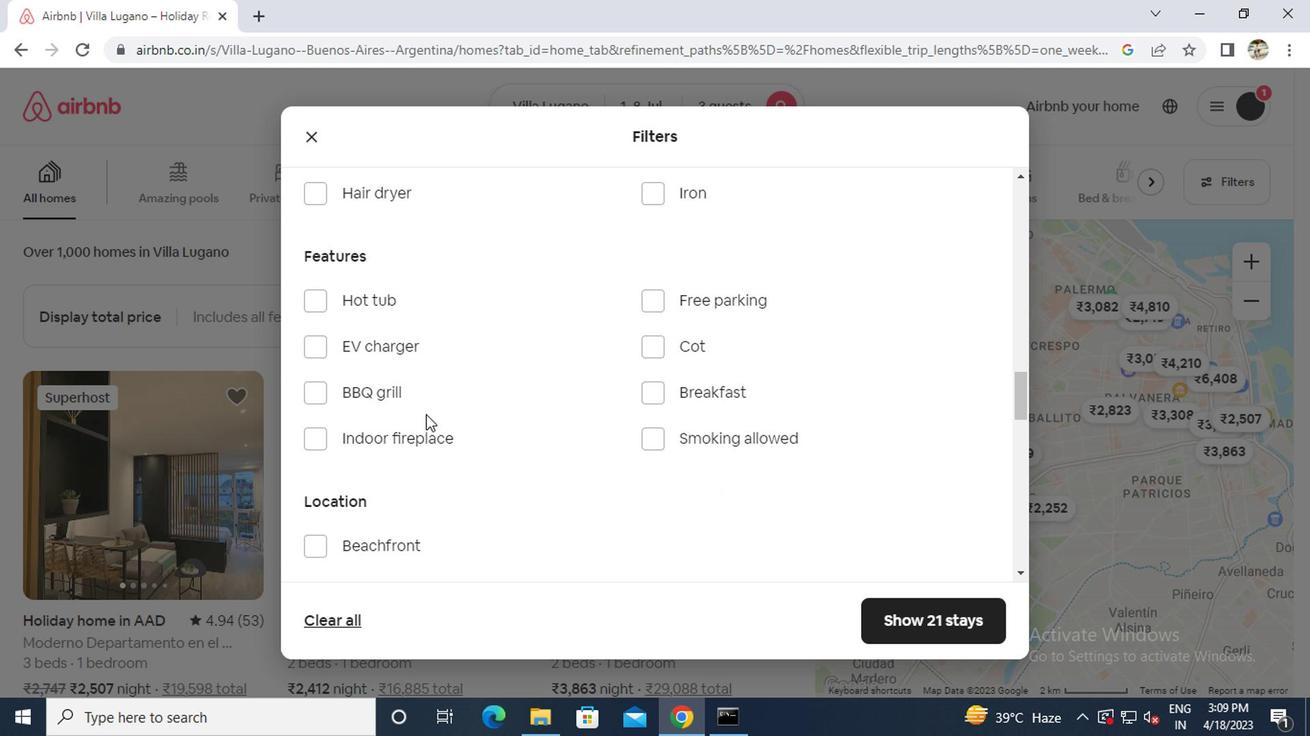 
Action: Mouse scrolled (466, 421) with delta (0, 0)
Screenshot: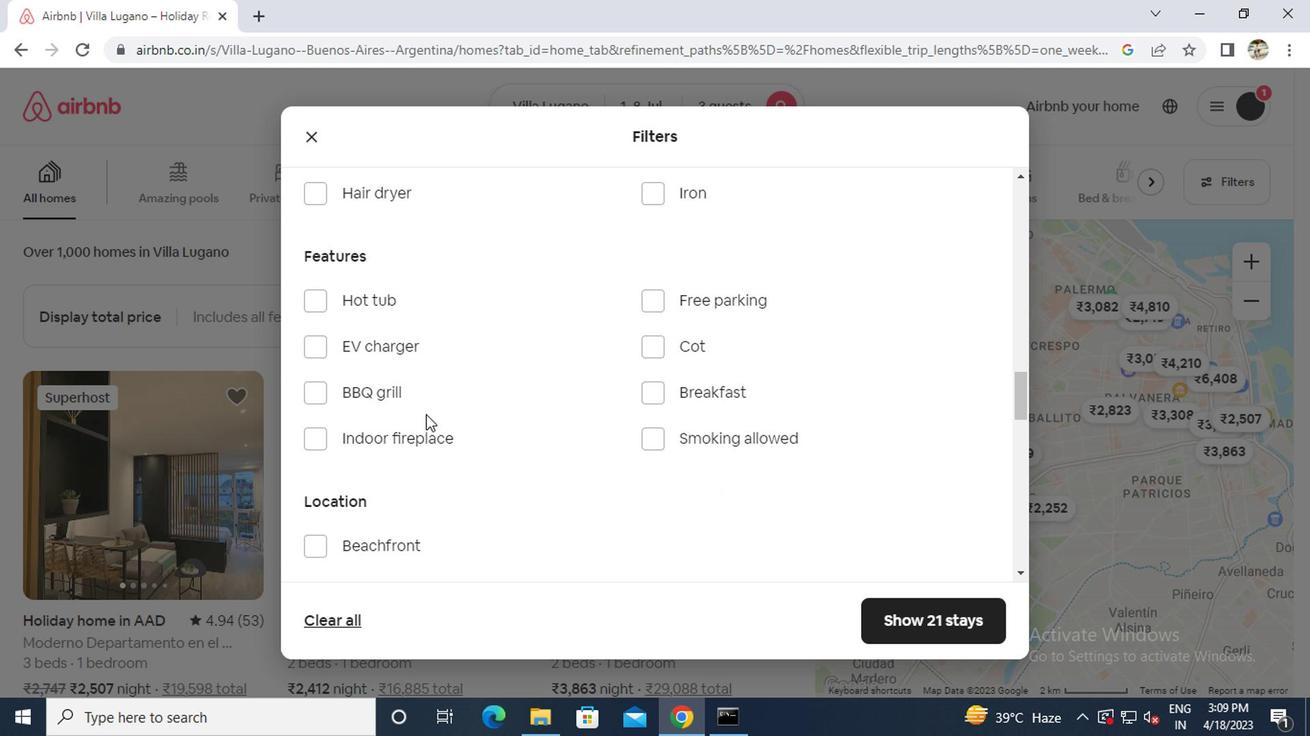 
Action: Mouse moved to (481, 431)
Screenshot: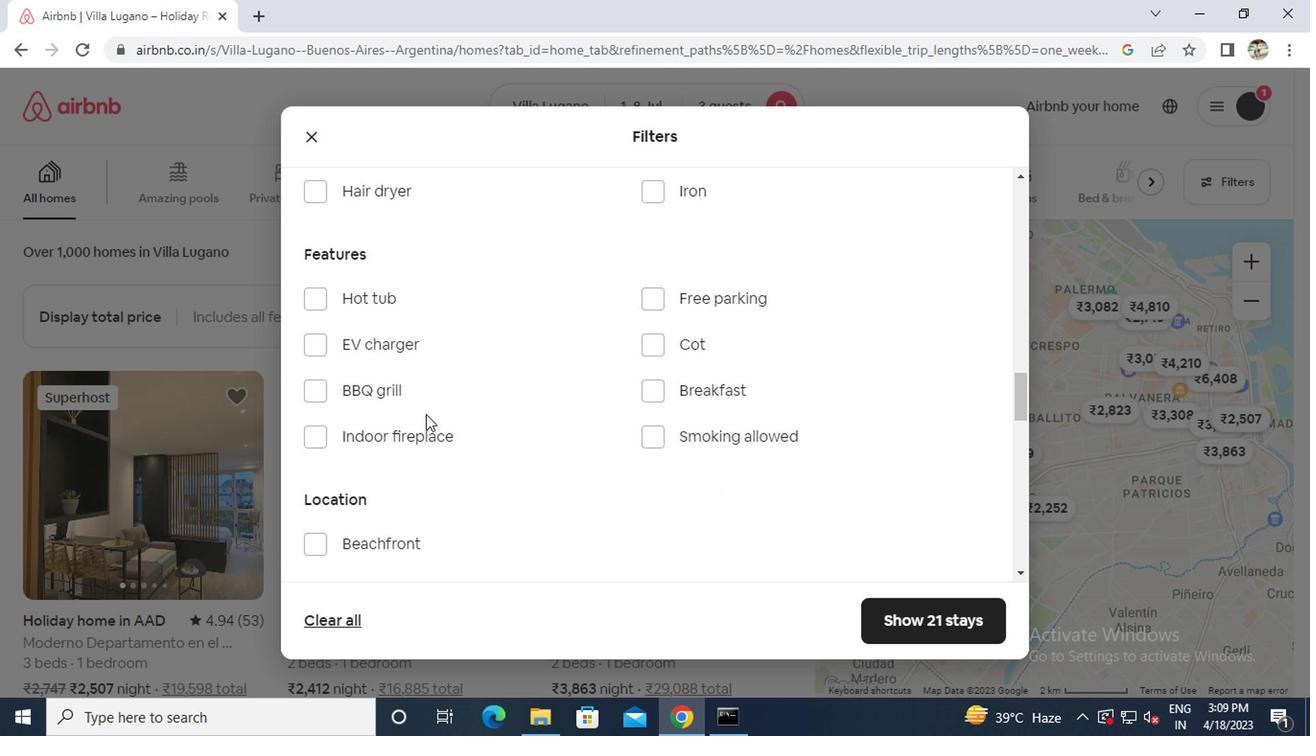 
Action: Mouse scrolled (481, 431) with delta (0, 0)
Screenshot: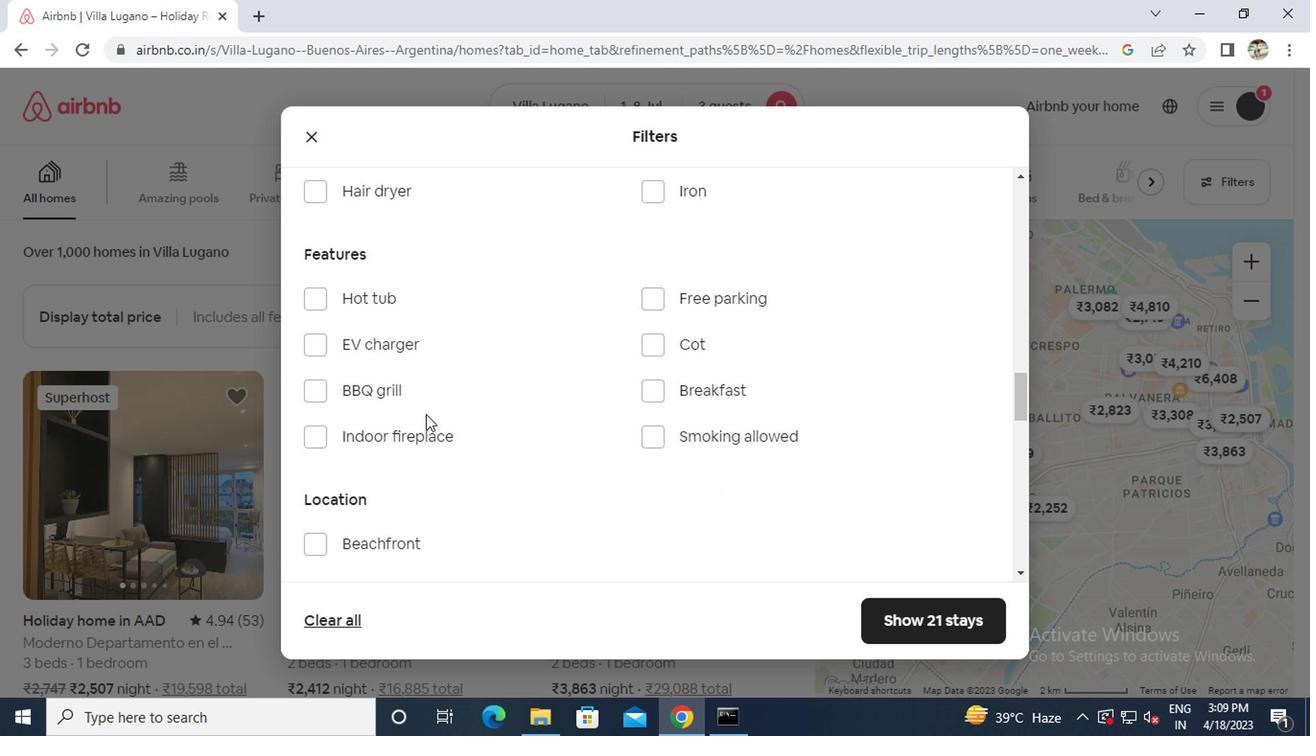 
Action: Mouse moved to (491, 434)
Screenshot: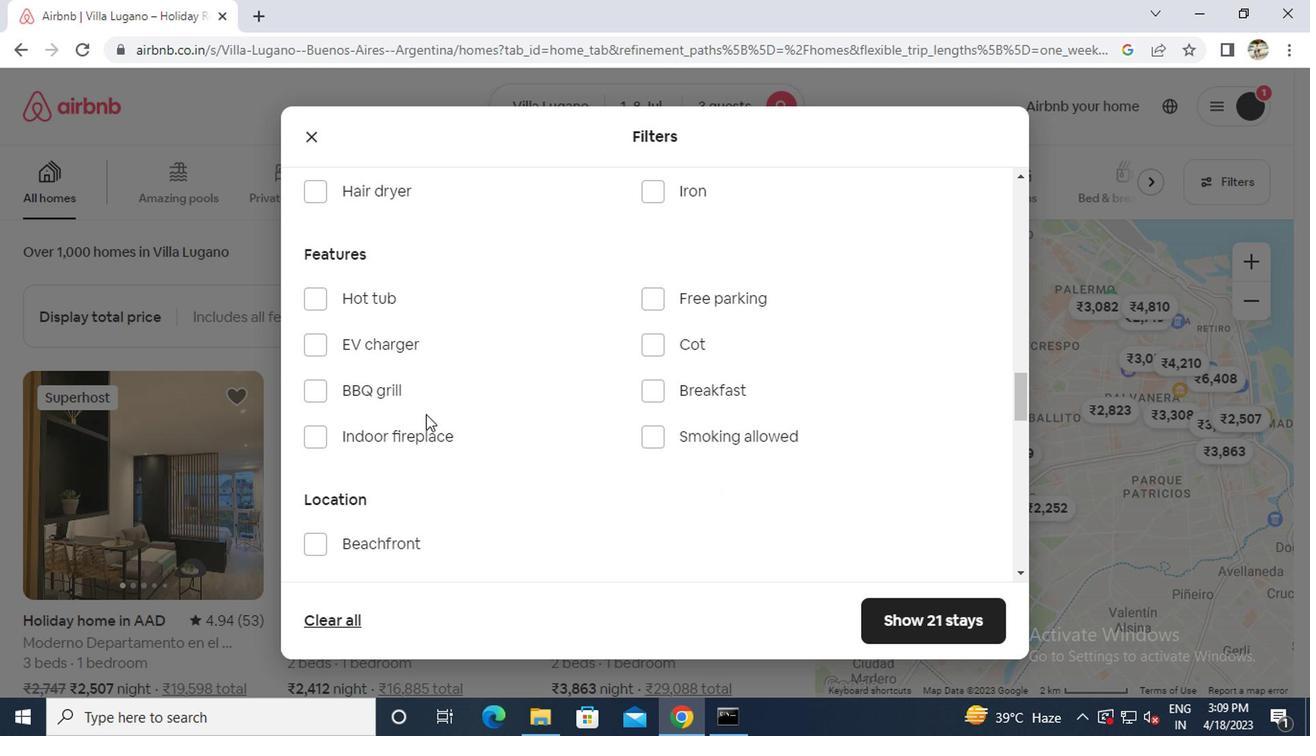 
Action: Mouse scrolled (491, 433) with delta (0, 0)
Screenshot: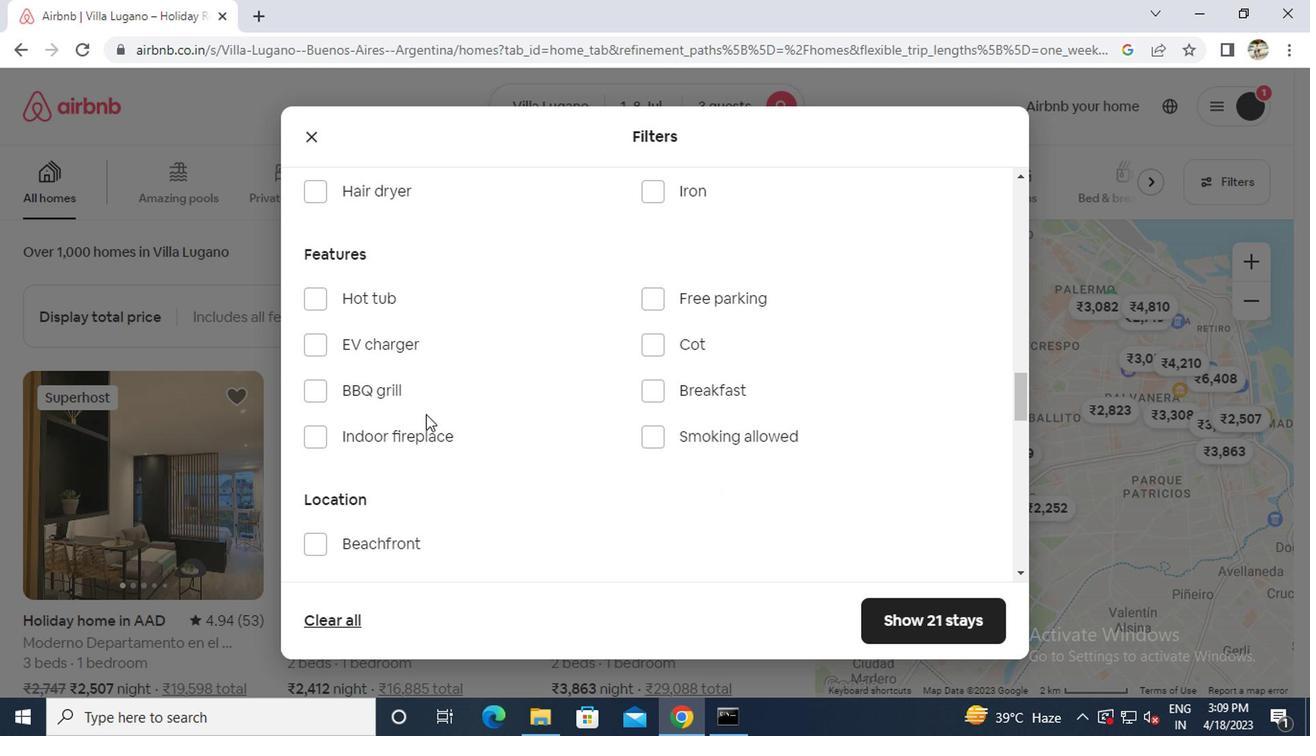 
Action: Mouse moved to (493, 434)
Screenshot: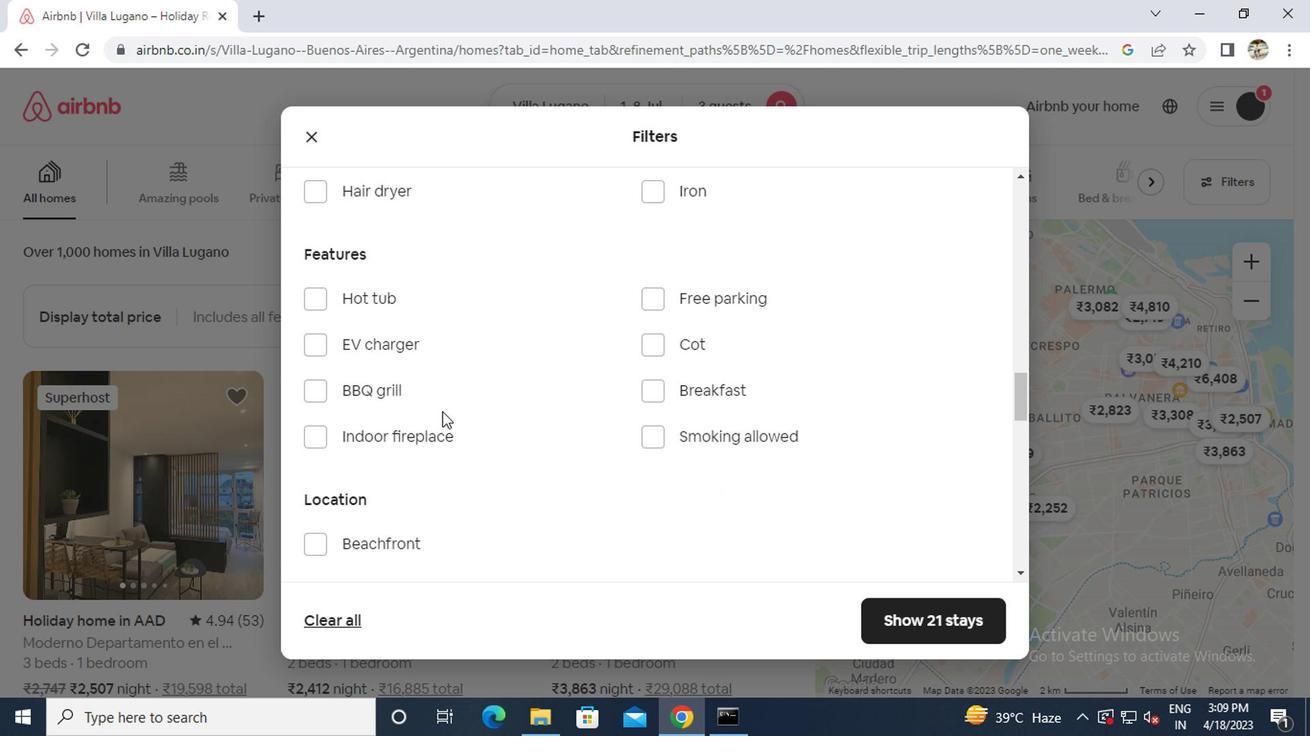 
Action: Mouse scrolled (493, 433) with delta (0, 0)
Screenshot: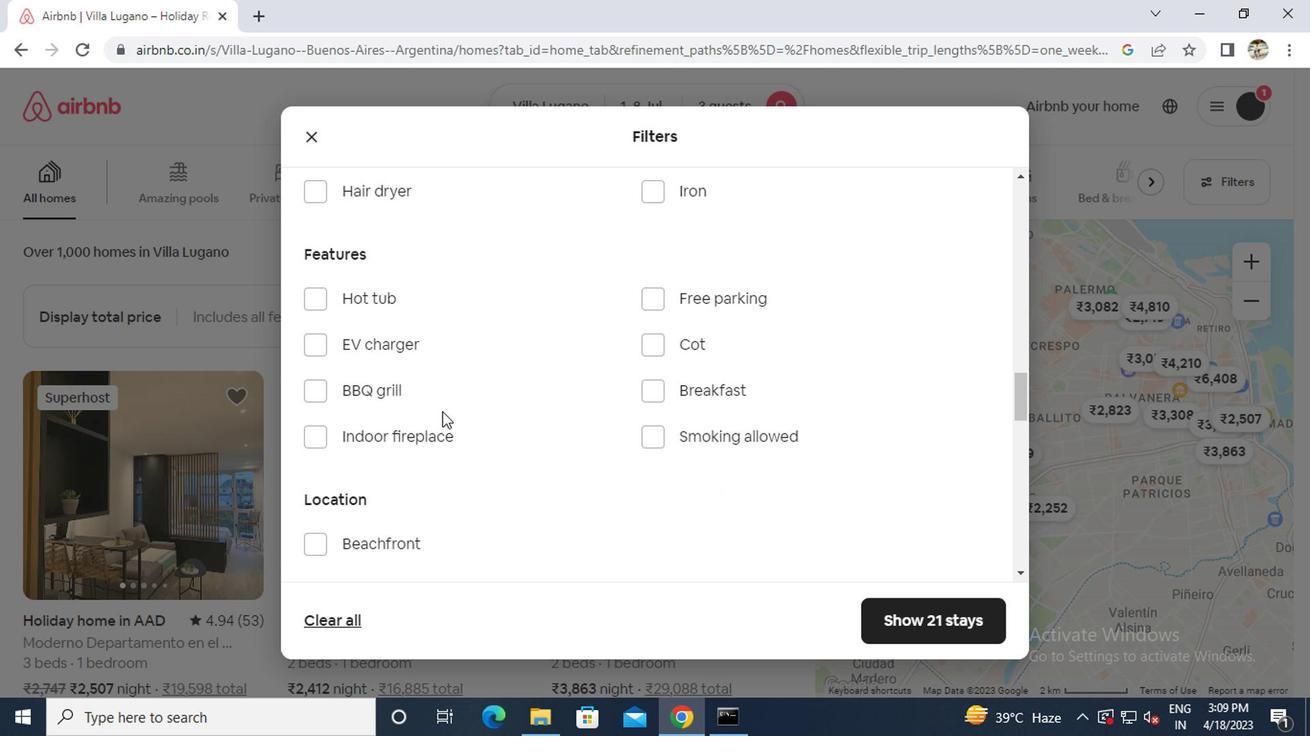 
Action: Mouse moved to (932, 523)
Screenshot: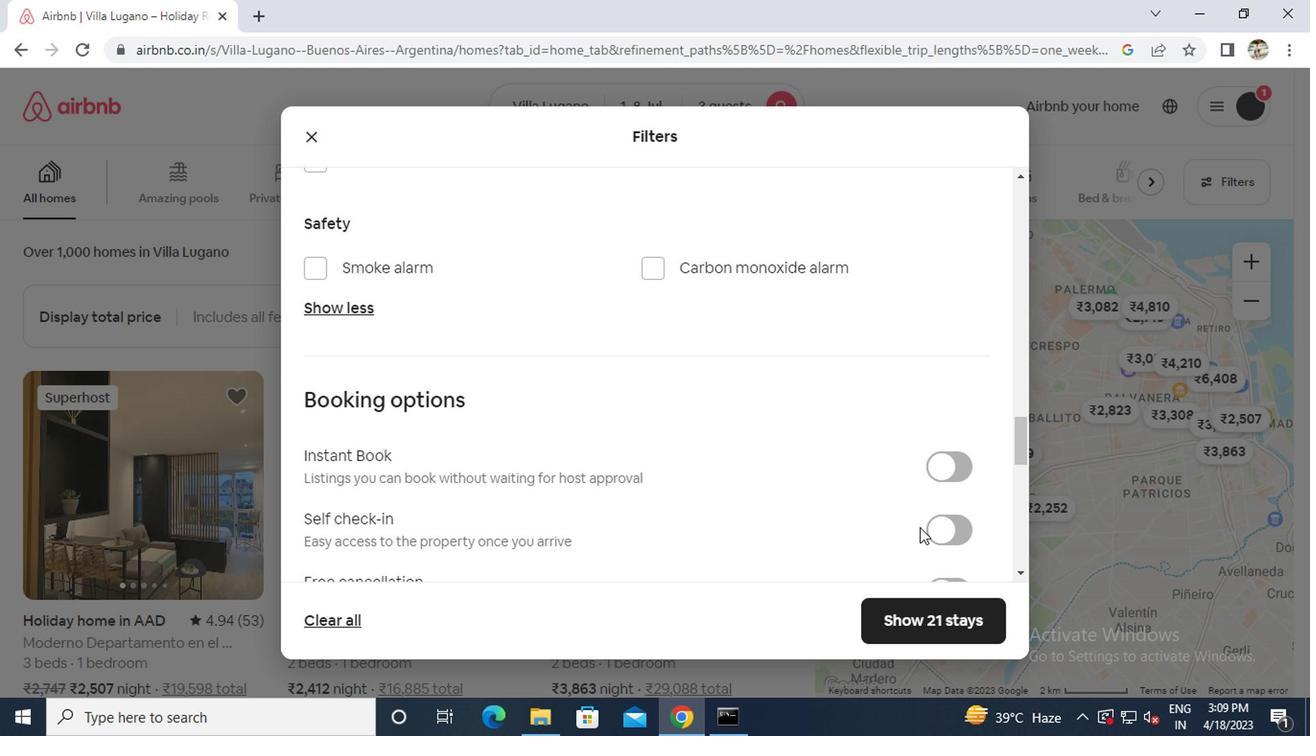 
Action: Mouse pressed left at (932, 523)
Screenshot: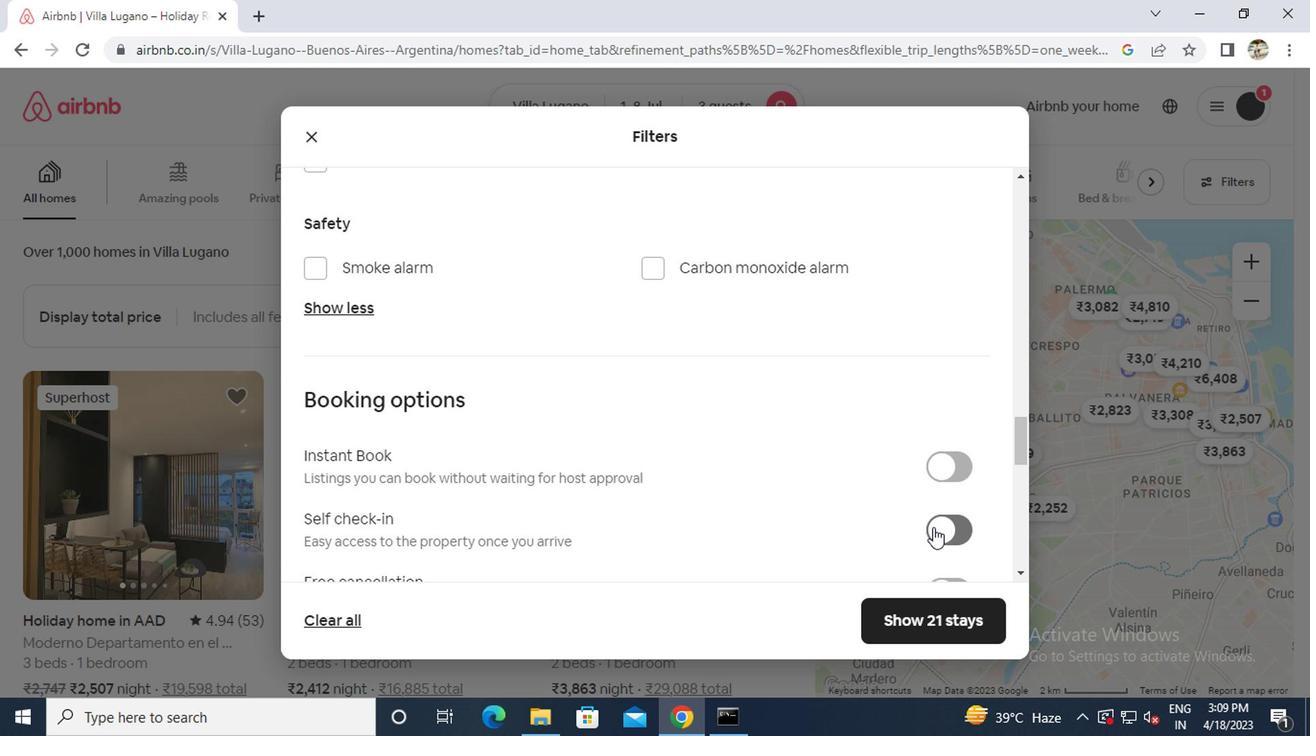 
Action: Mouse moved to (543, 447)
Screenshot: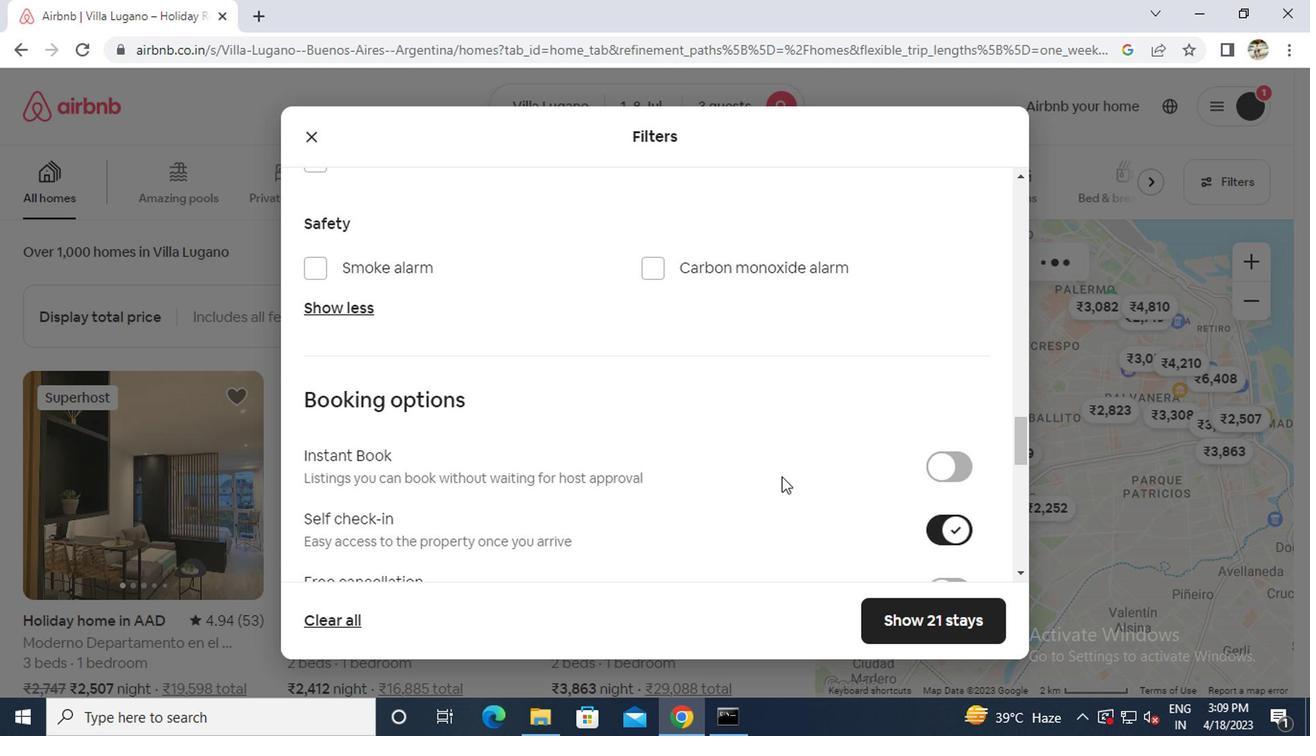 
Action: Mouse scrolled (543, 446) with delta (0, 0)
Screenshot: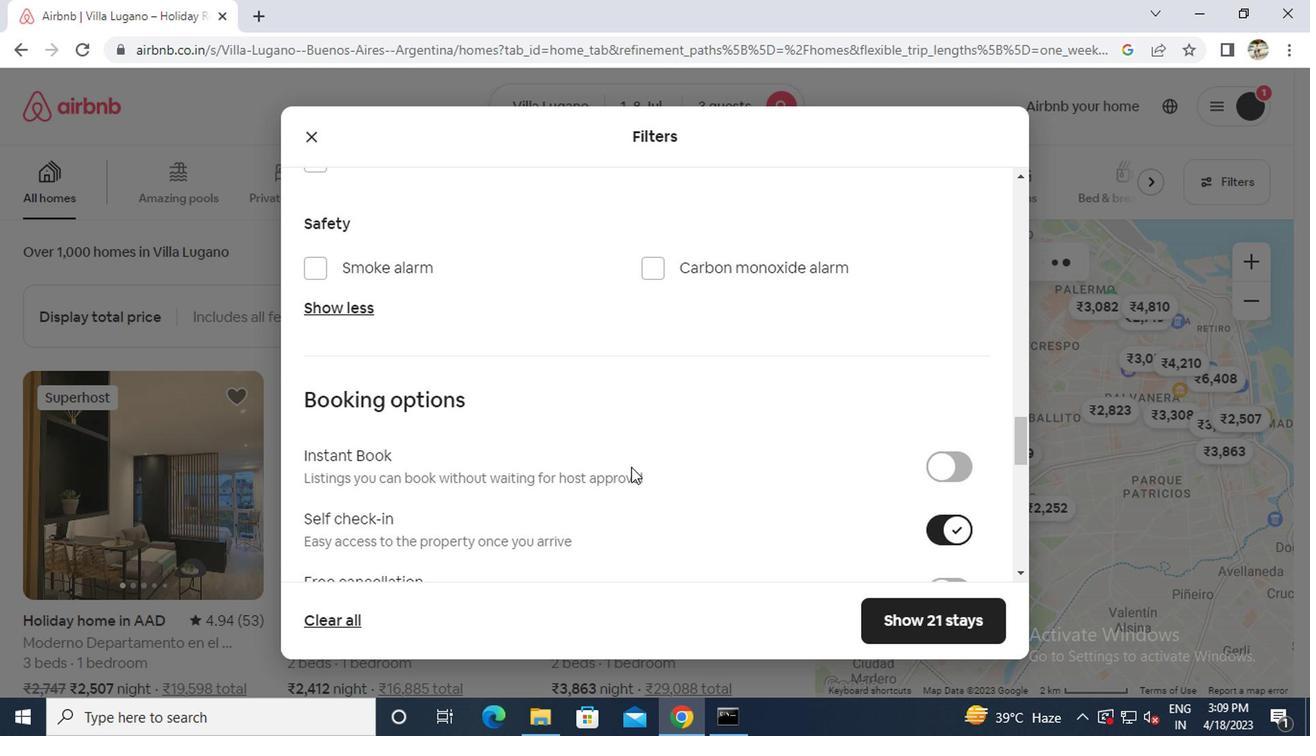 
Action: Mouse scrolled (543, 446) with delta (0, 0)
Screenshot: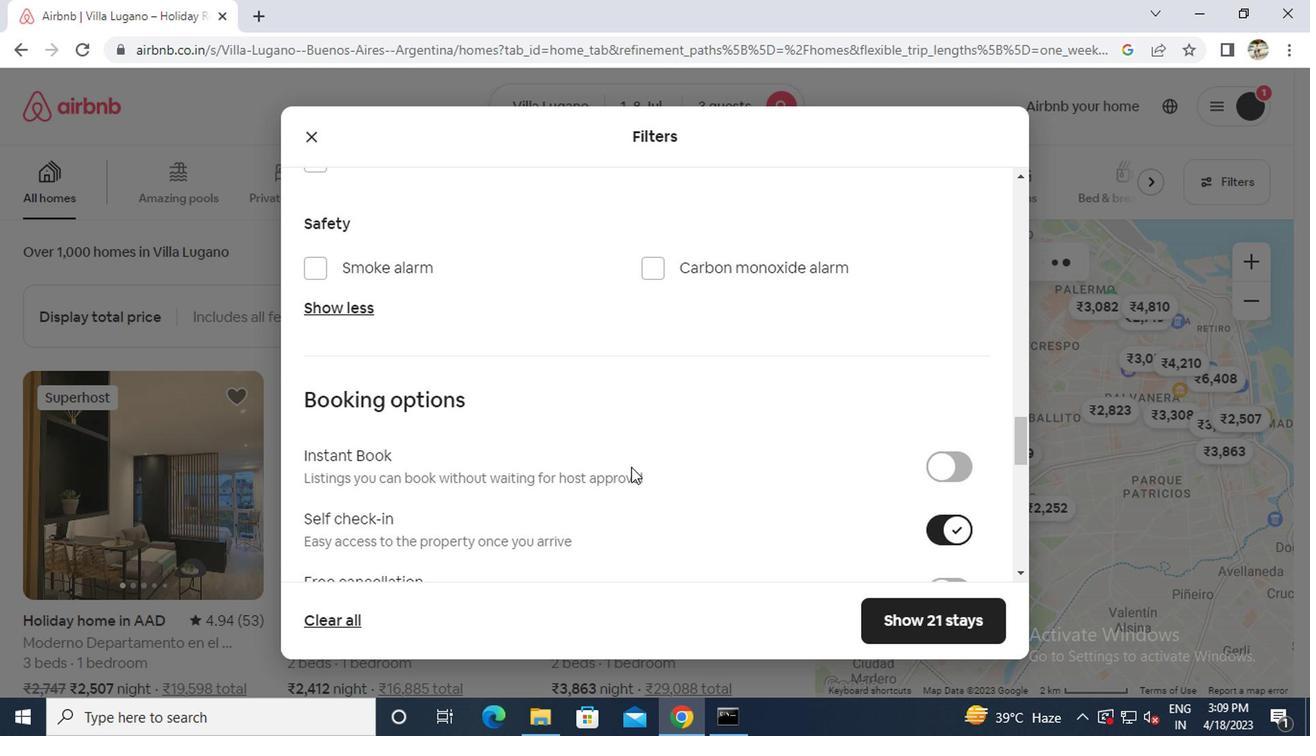 
Action: Mouse scrolled (543, 446) with delta (0, 0)
Screenshot: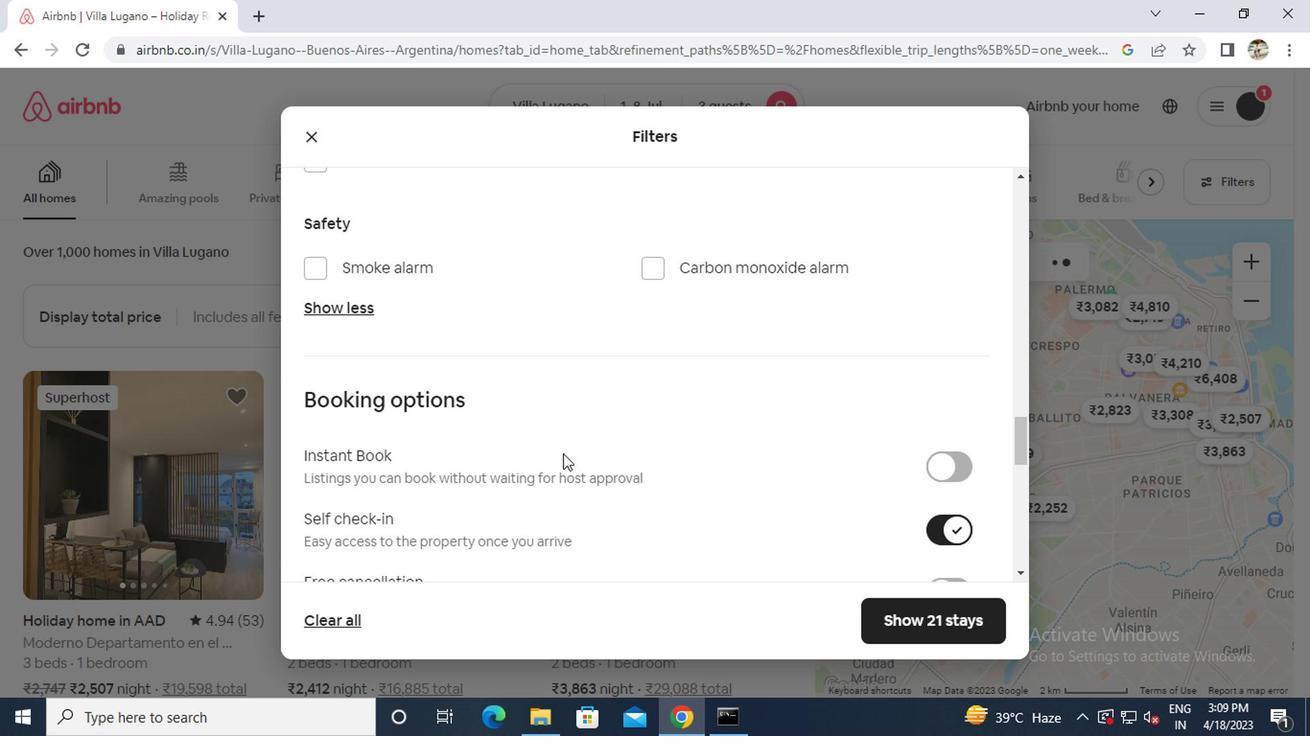 
Action: Mouse moved to (543, 446)
Screenshot: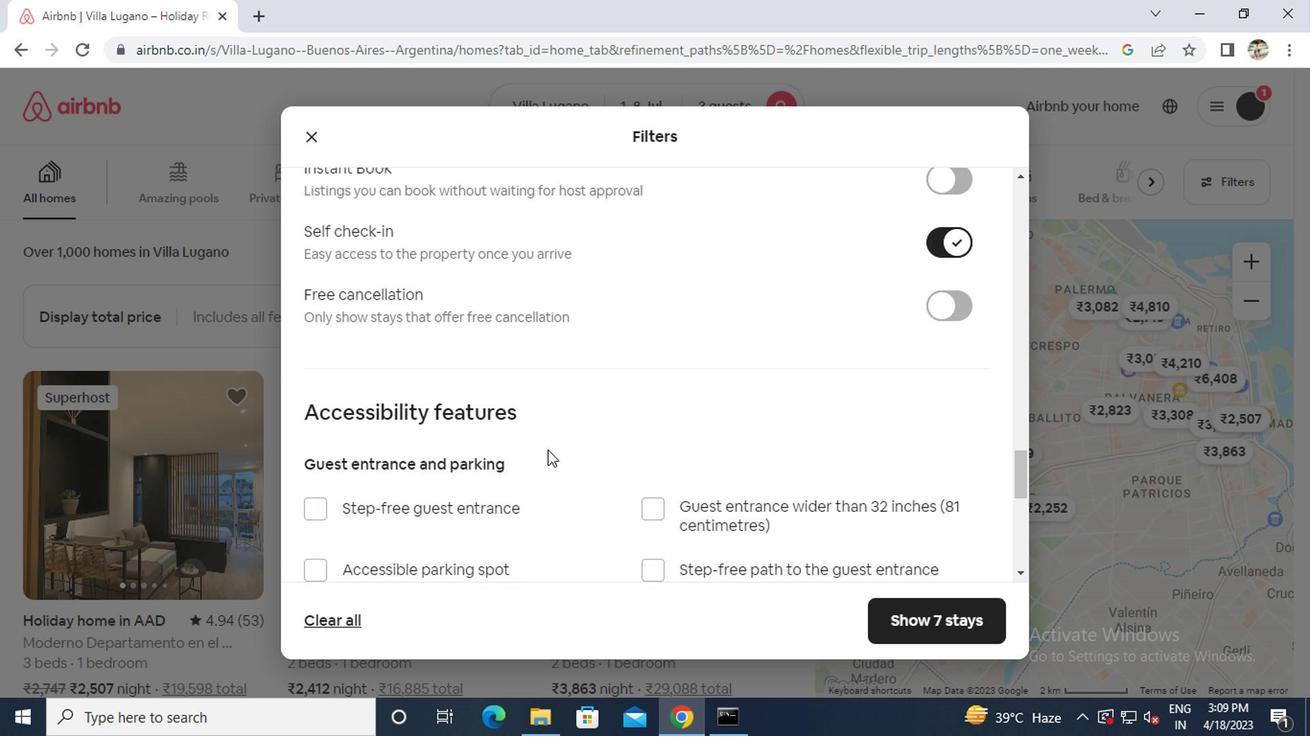 
Action: Mouse scrolled (543, 444) with delta (0, -1)
Screenshot: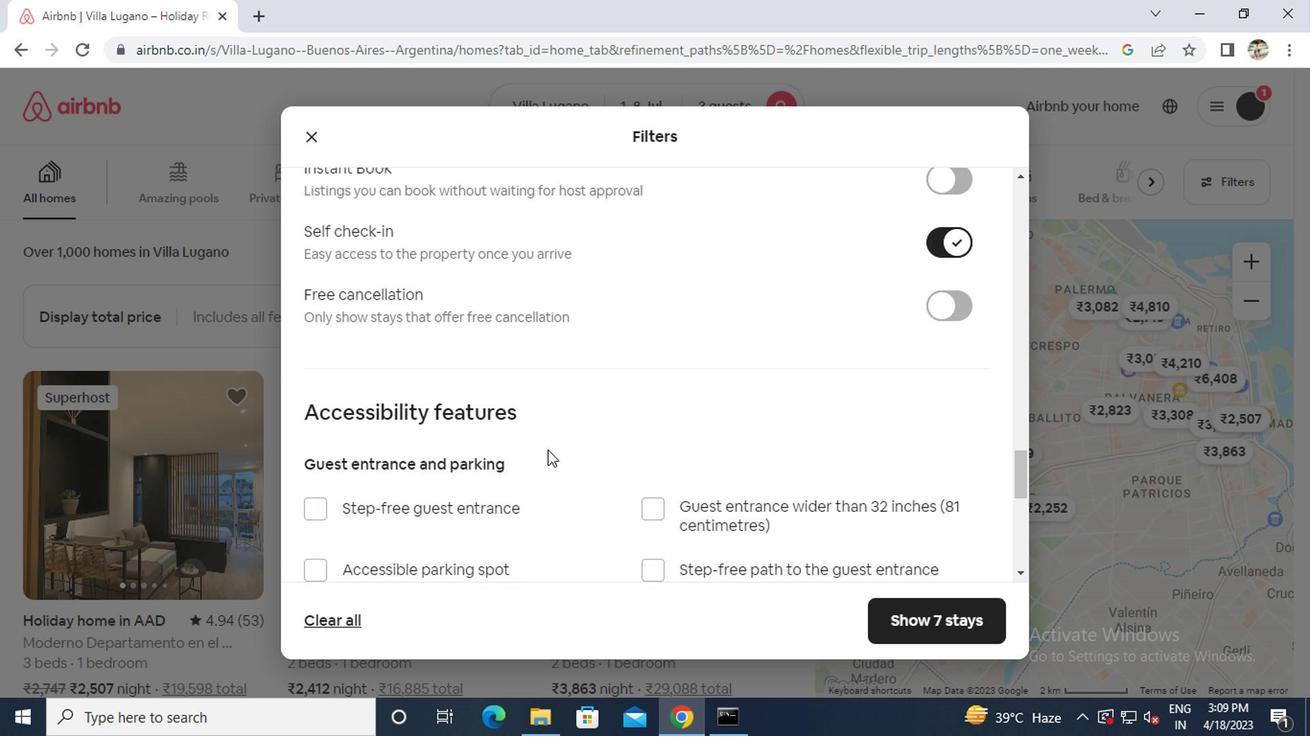 
Action: Mouse scrolled (543, 444) with delta (0, -1)
Screenshot: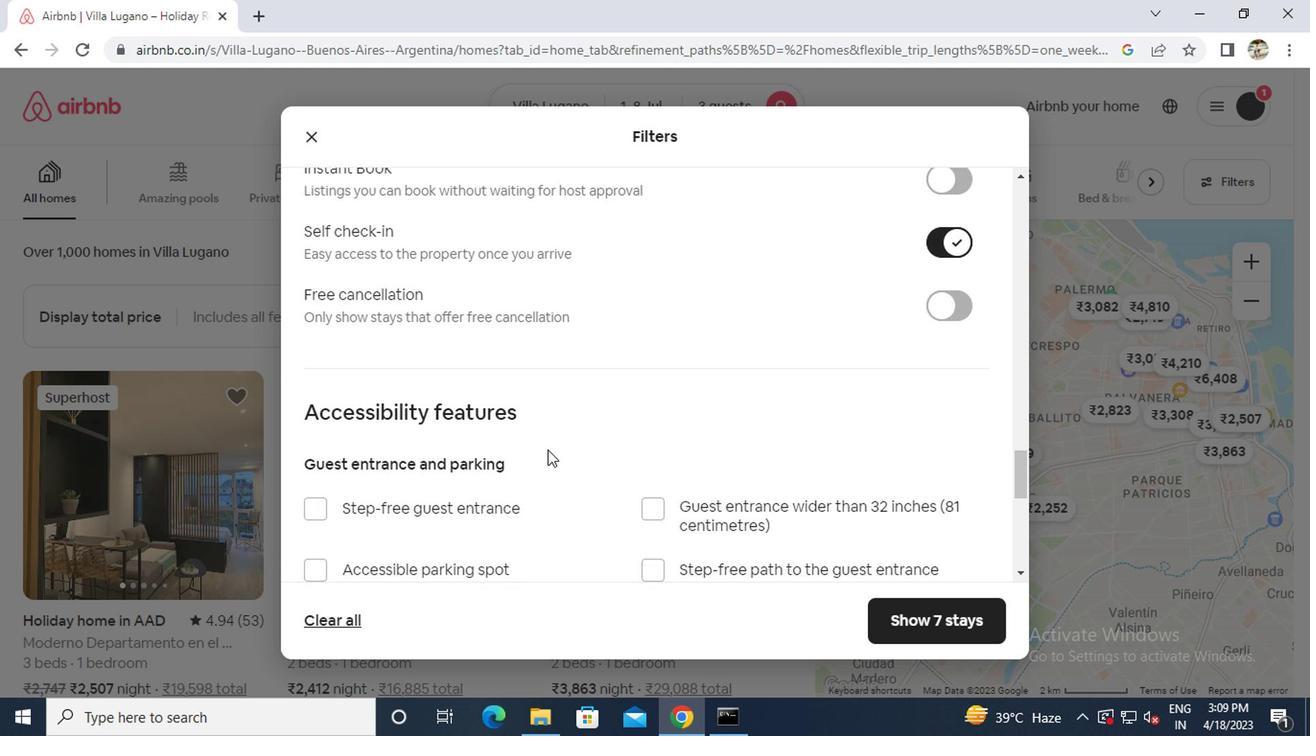 
Action: Mouse scrolled (543, 444) with delta (0, -1)
Screenshot: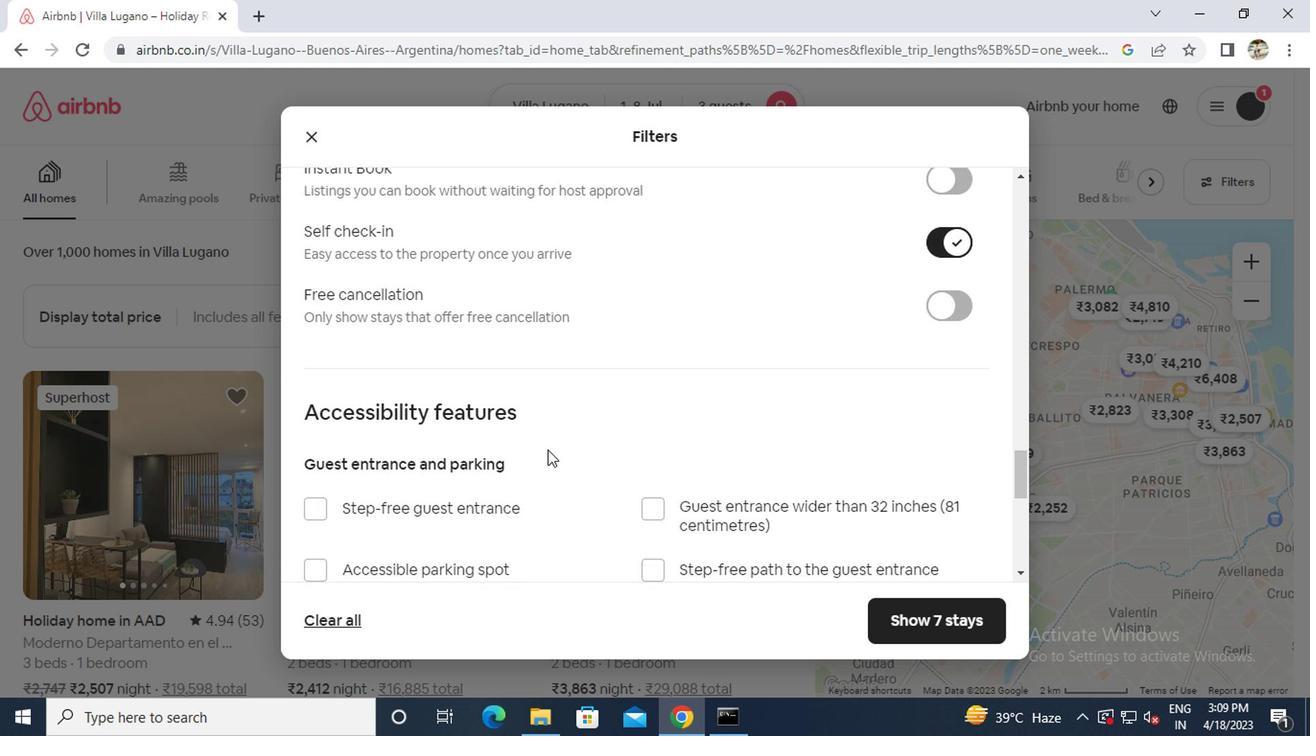 
Action: Mouse scrolled (543, 444) with delta (0, -1)
Screenshot: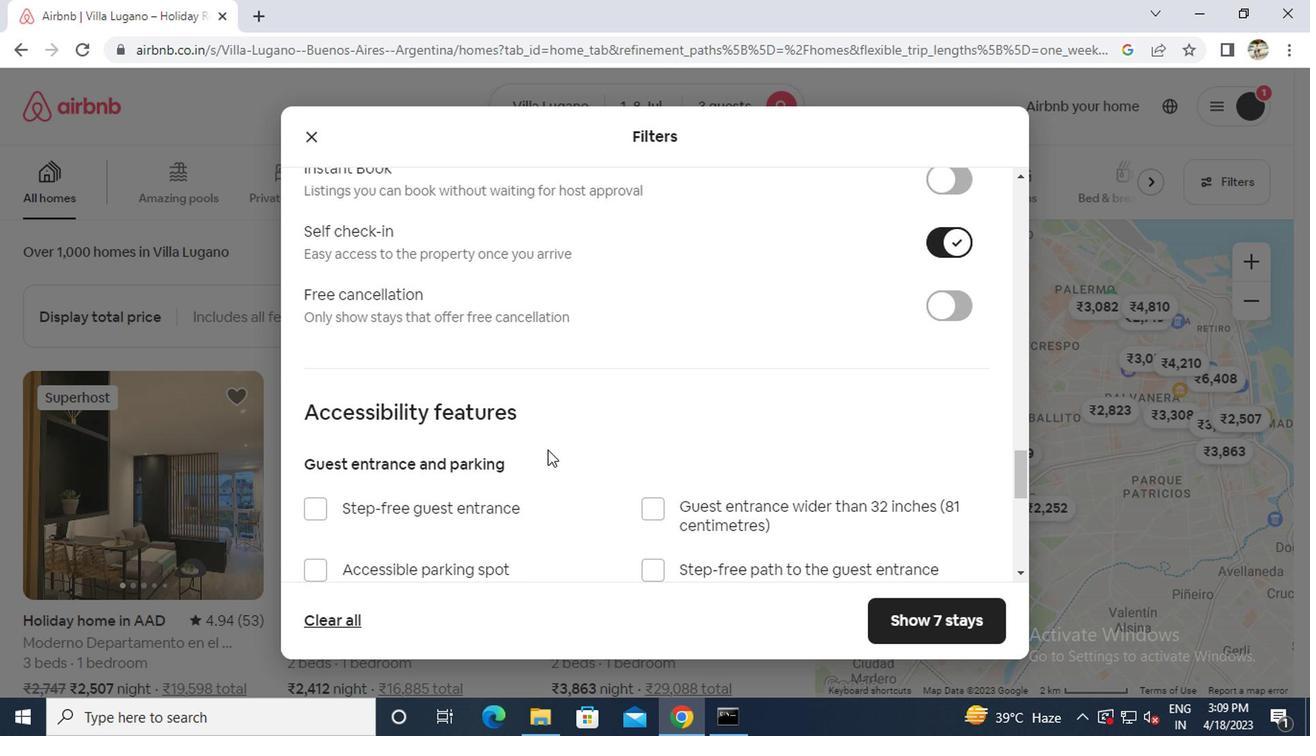 
Action: Mouse scrolled (543, 444) with delta (0, -1)
Screenshot: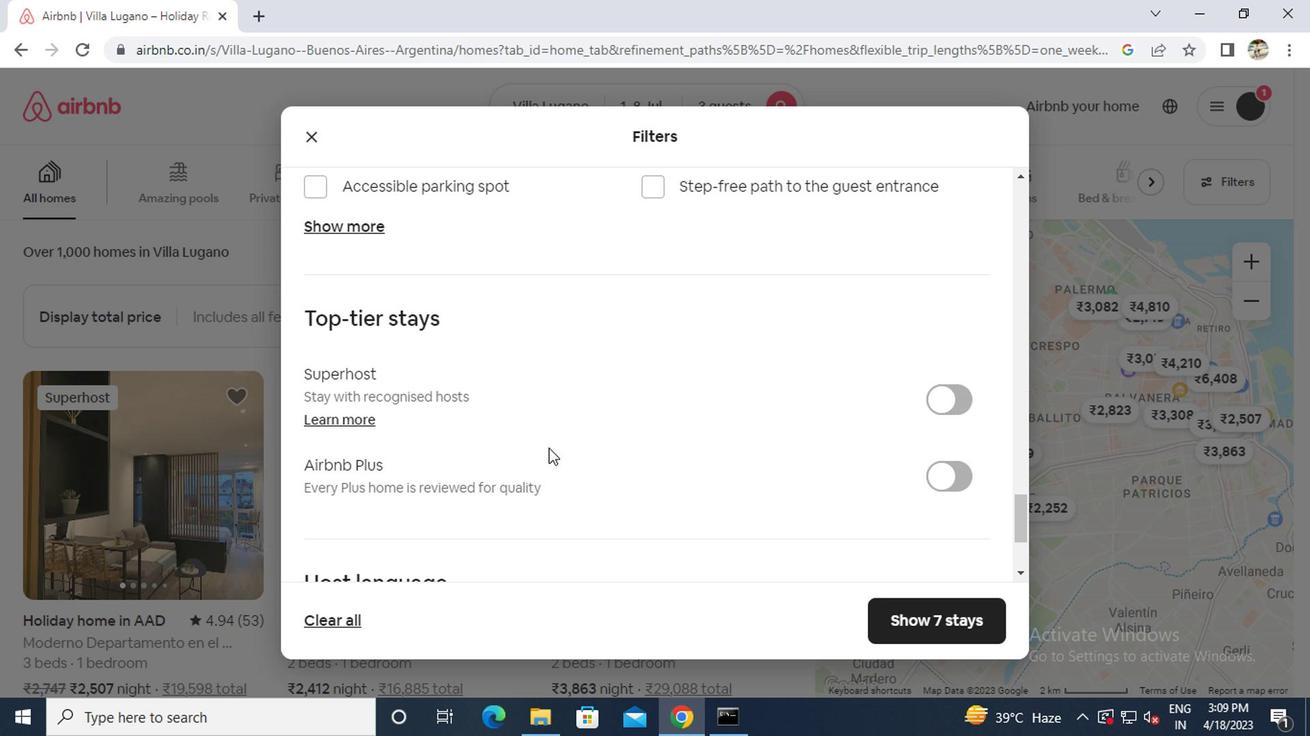 
Action: Mouse scrolled (543, 444) with delta (0, -1)
Screenshot: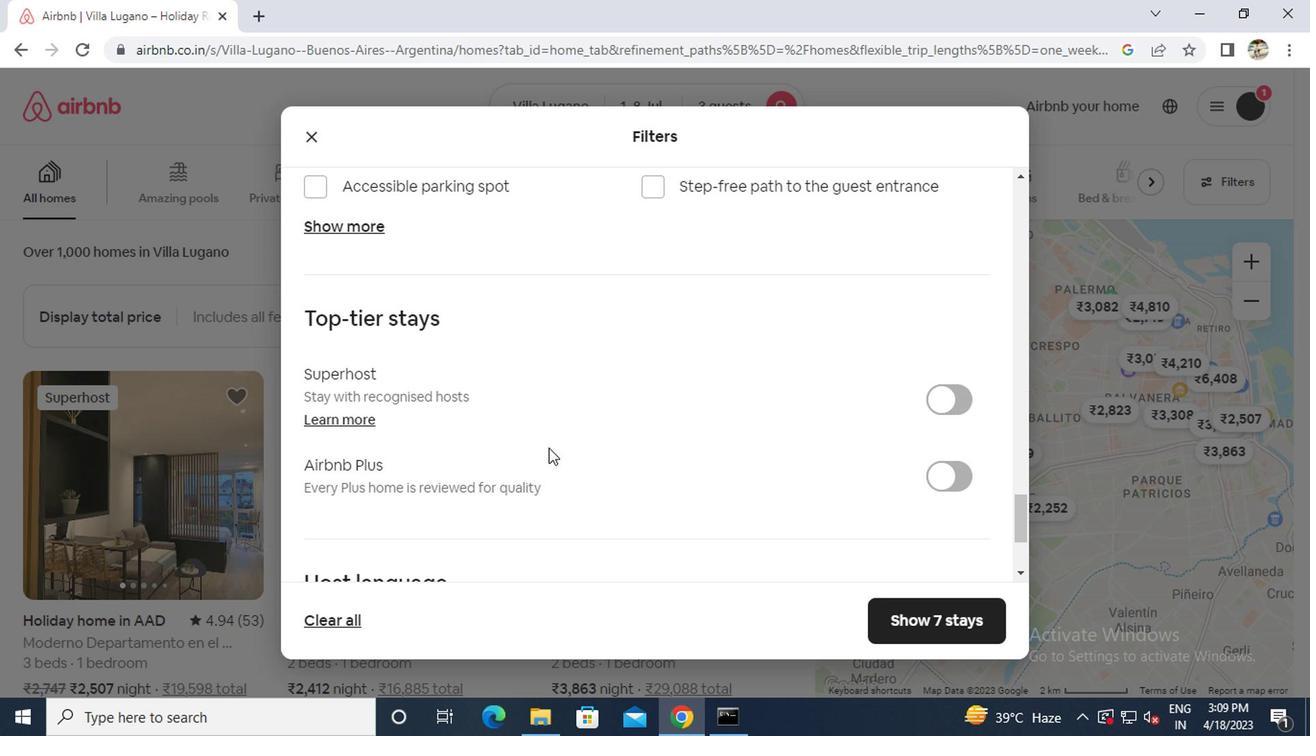 
Action: Mouse scrolled (543, 444) with delta (0, -1)
Screenshot: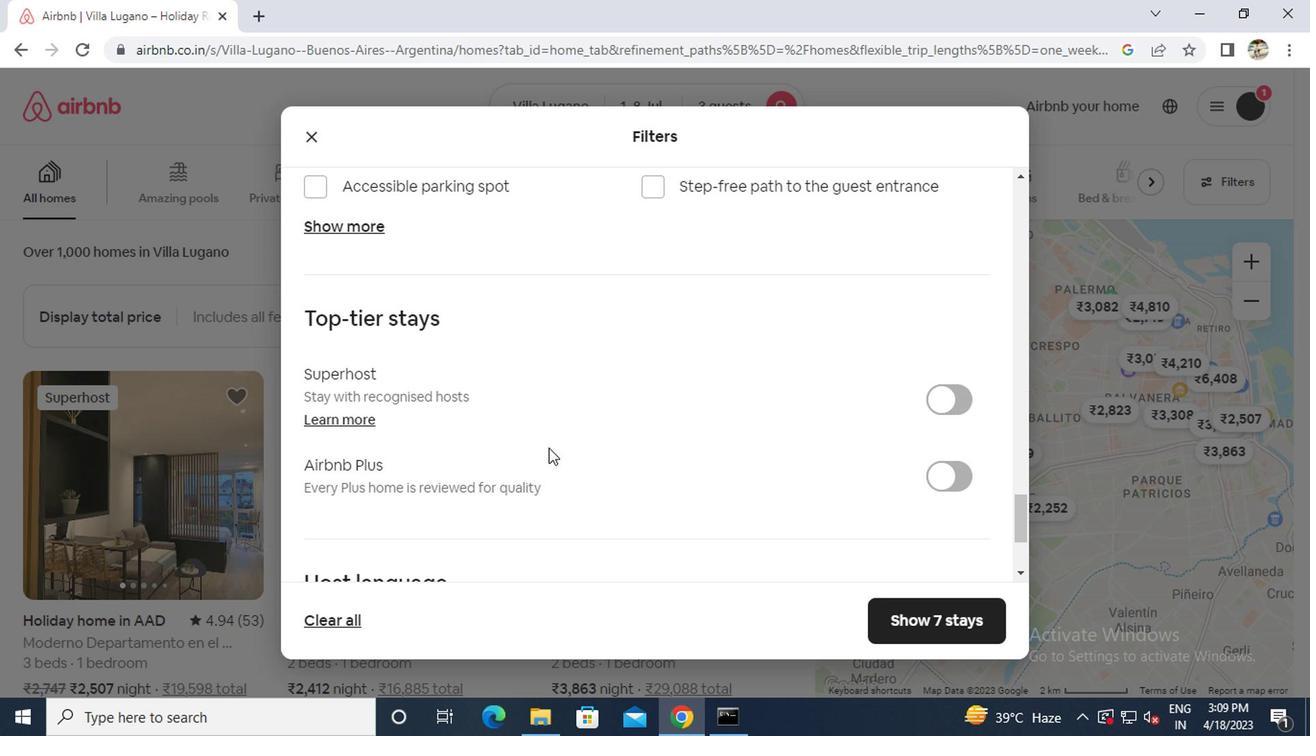 
Action: Mouse scrolled (543, 444) with delta (0, -1)
Screenshot: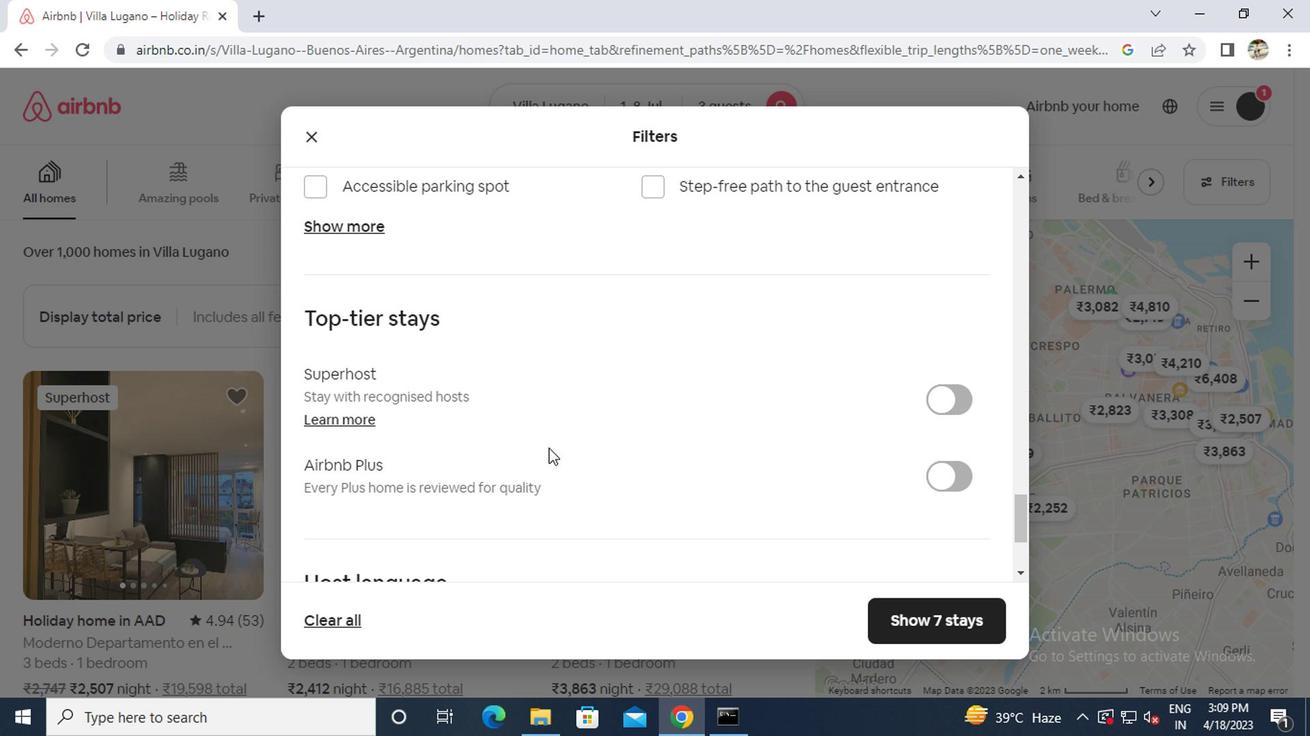 
Action: Mouse moved to (545, 446)
Screenshot: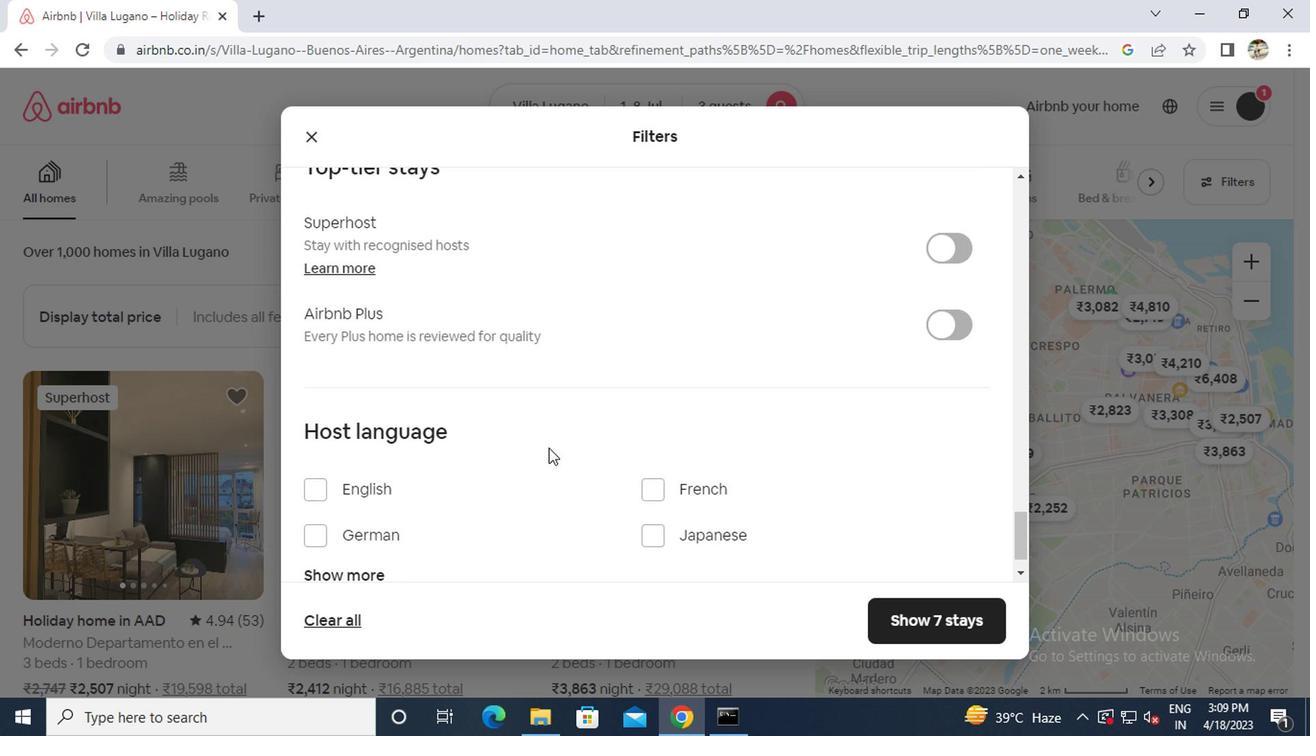 
Action: Mouse scrolled (545, 444) with delta (0, -1)
Screenshot: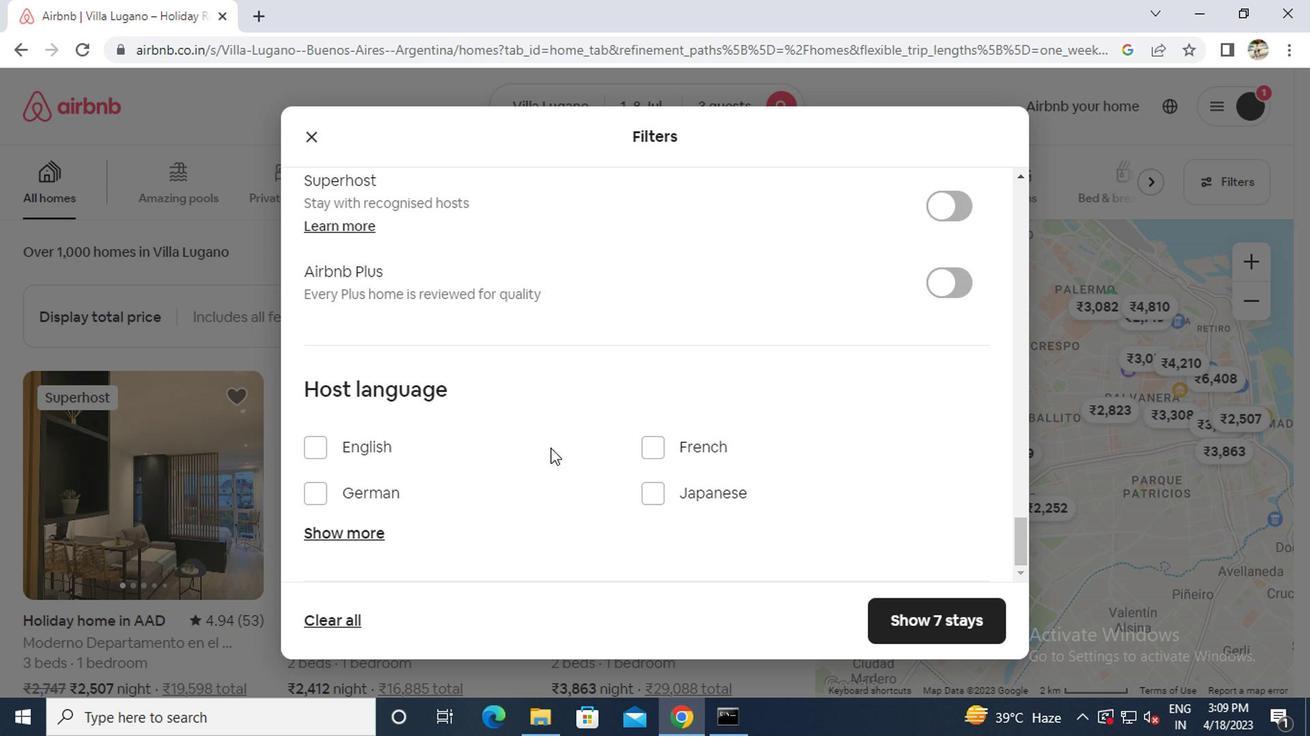 
Action: Mouse scrolled (545, 444) with delta (0, -1)
Screenshot: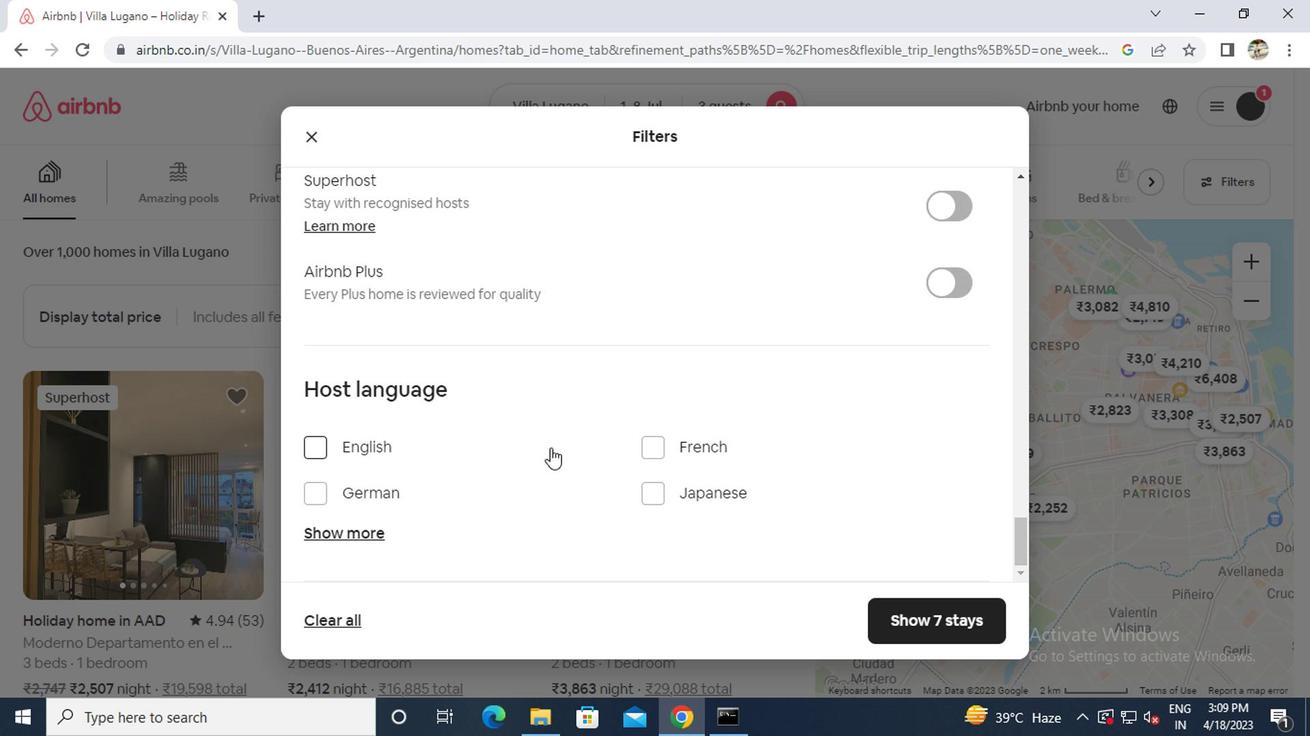 
Action: Mouse scrolled (545, 444) with delta (0, -1)
Screenshot: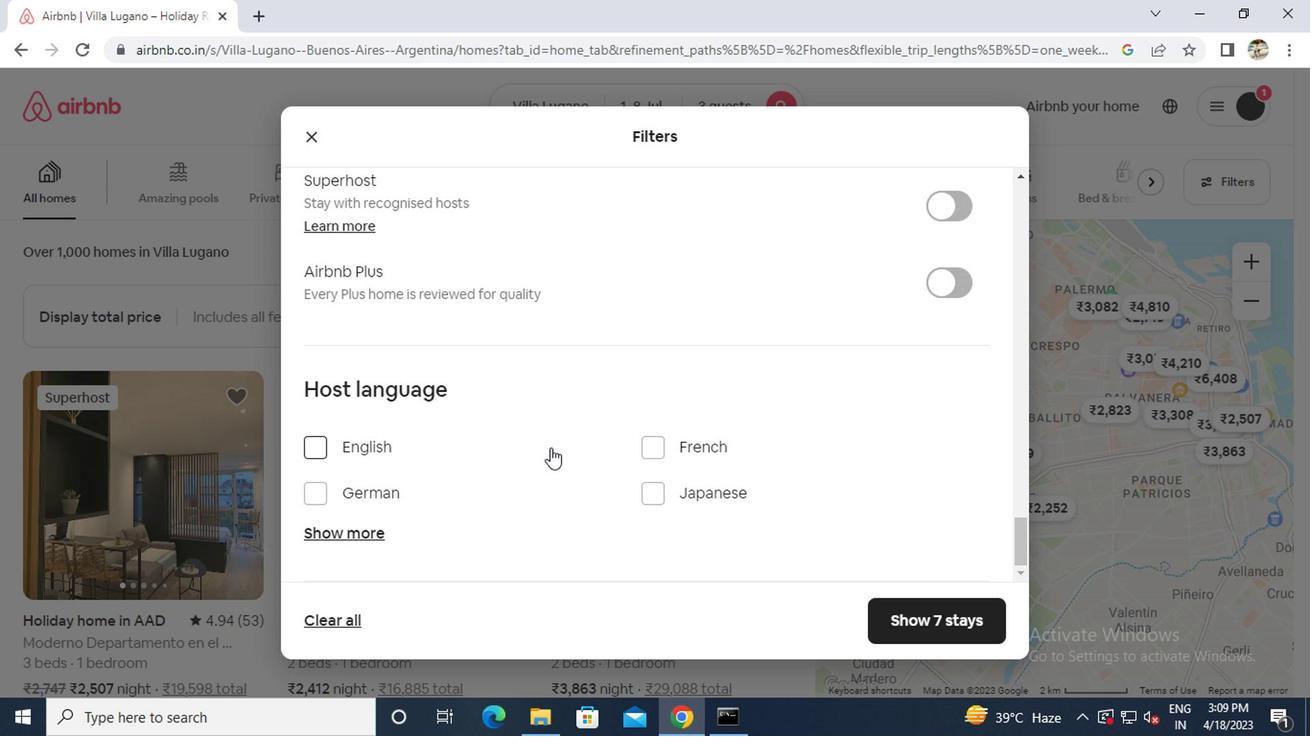 
Action: Mouse moved to (308, 444)
Screenshot: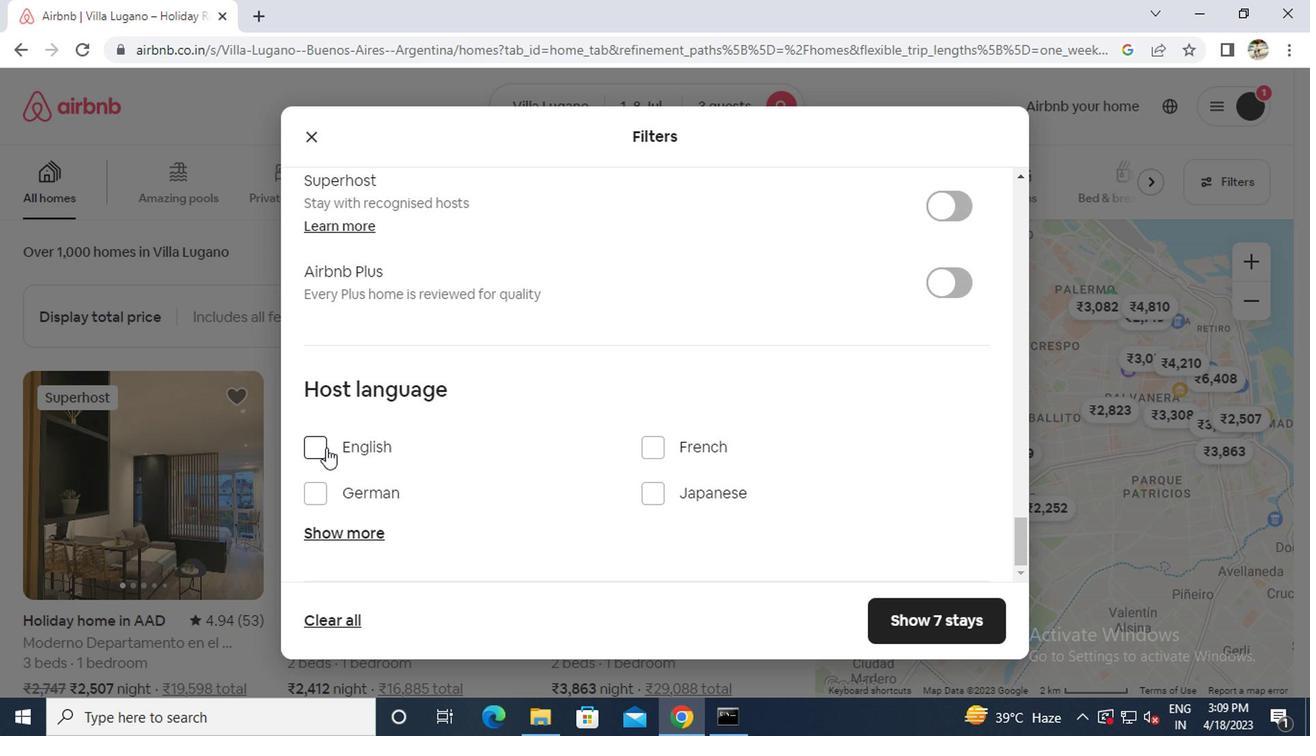 
Action: Mouse pressed left at (308, 444)
Screenshot: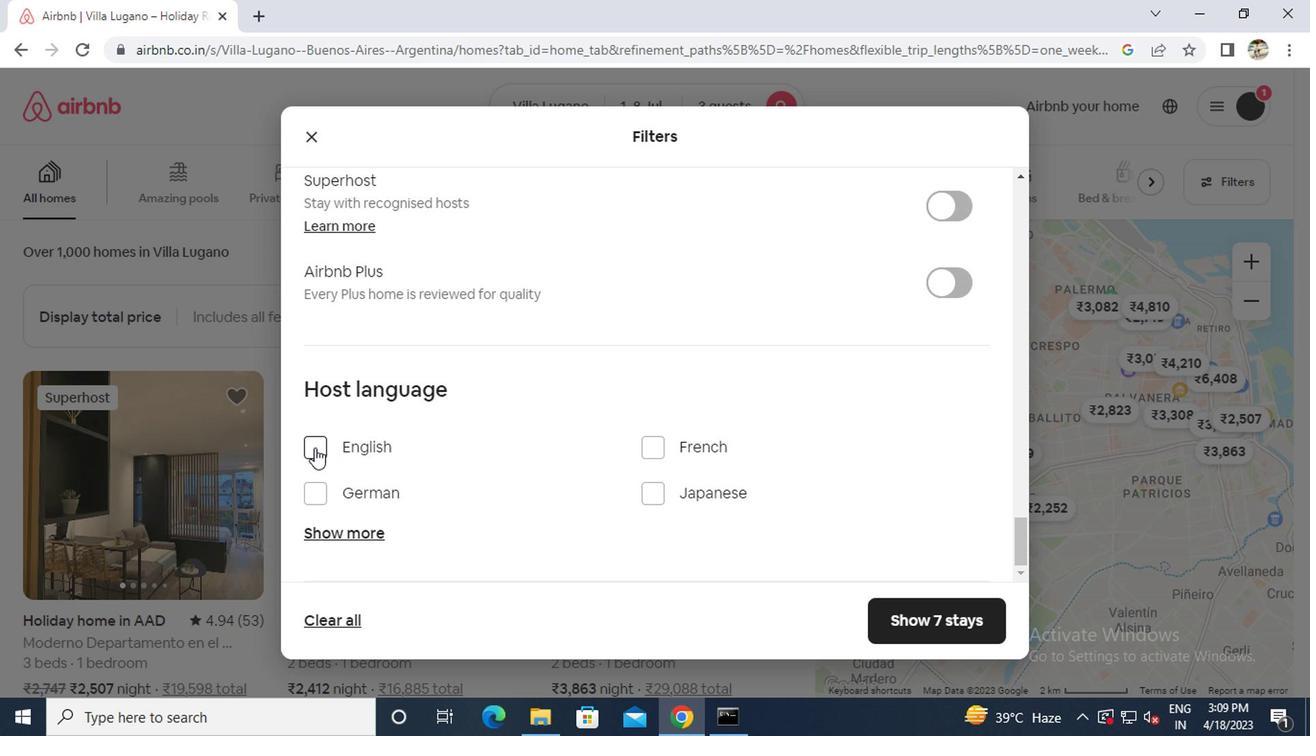 
Action: Mouse moved to (956, 610)
Screenshot: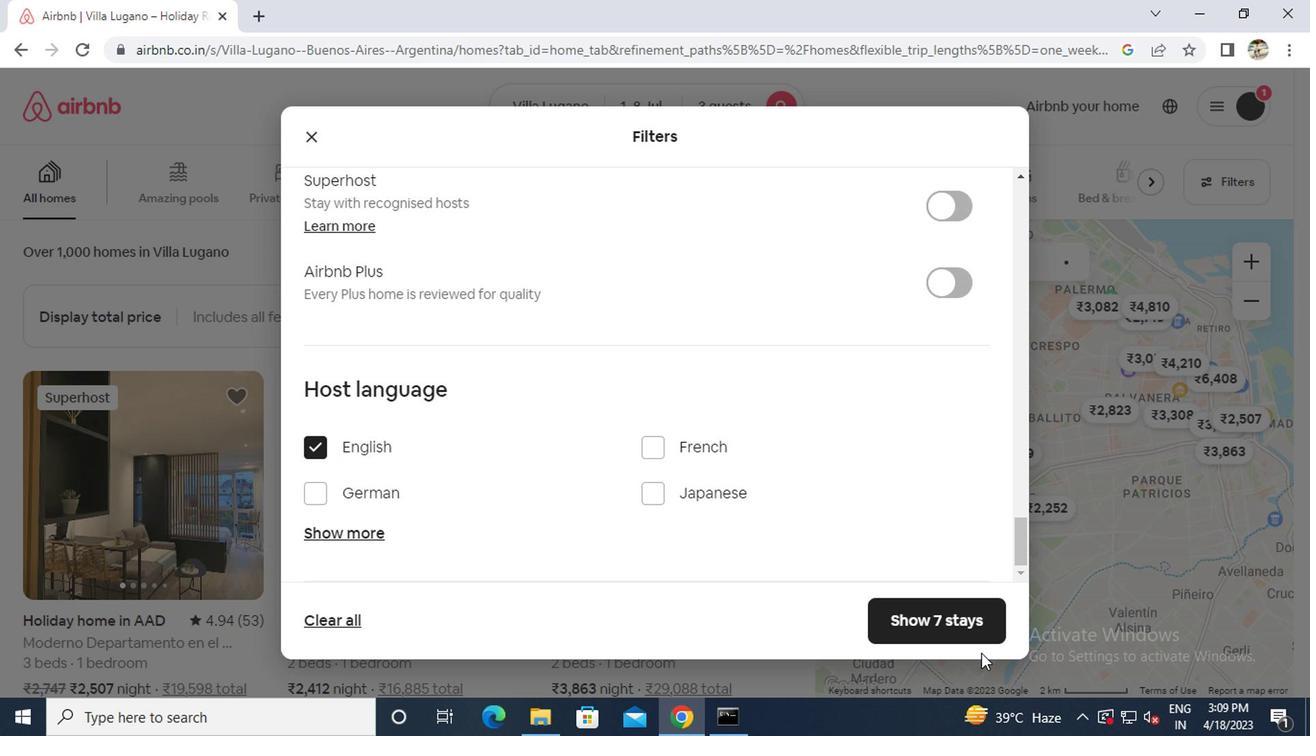 
Action: Mouse pressed left at (956, 610)
Screenshot: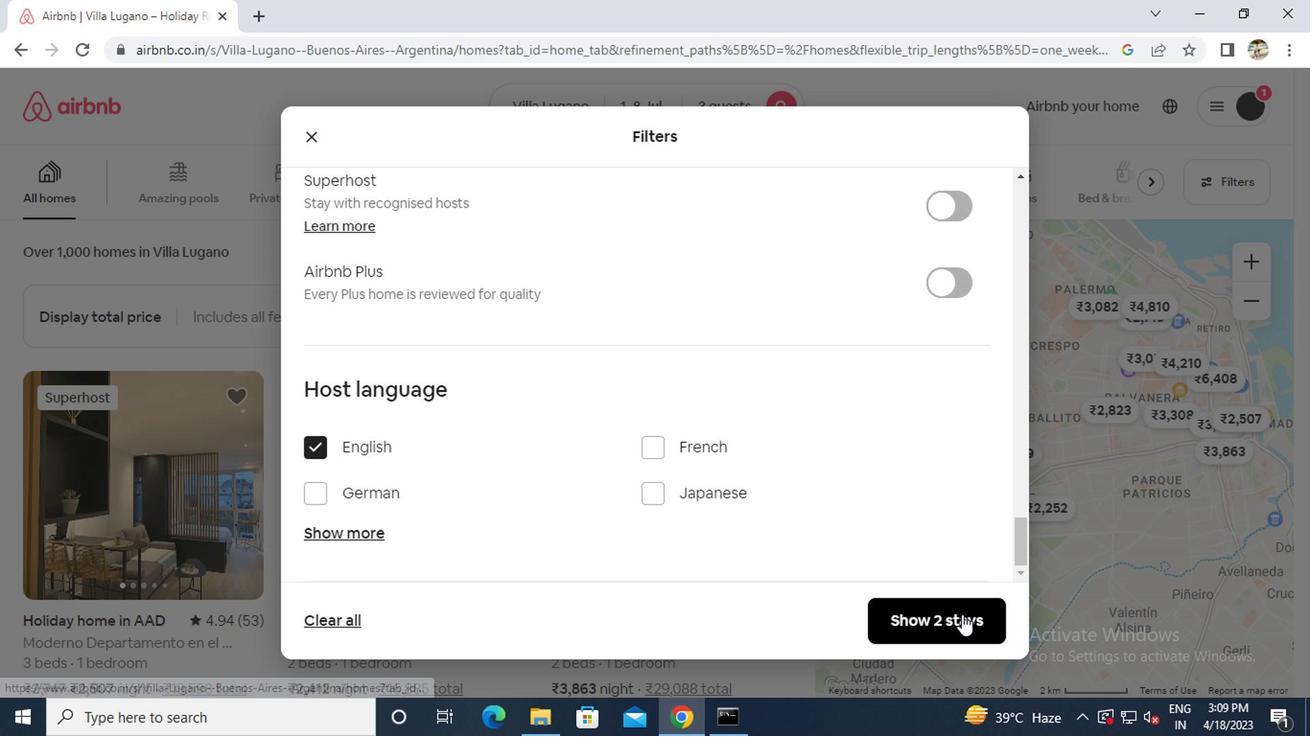 
